 Task: Research Airbnb properties in Cacak, Serbia from 10th December, 2023 to 15th December, 2023 for 7 adults.4 bedrooms having 7 beds and 4 bathrooms. Property type can be house. Amenities needed are: wifi, TV, free parkinig on premises, gym, breakfast. Booking option can be shelf check-in. Look for 3 properties as per requirement.
Action: Mouse moved to (421, 96)
Screenshot: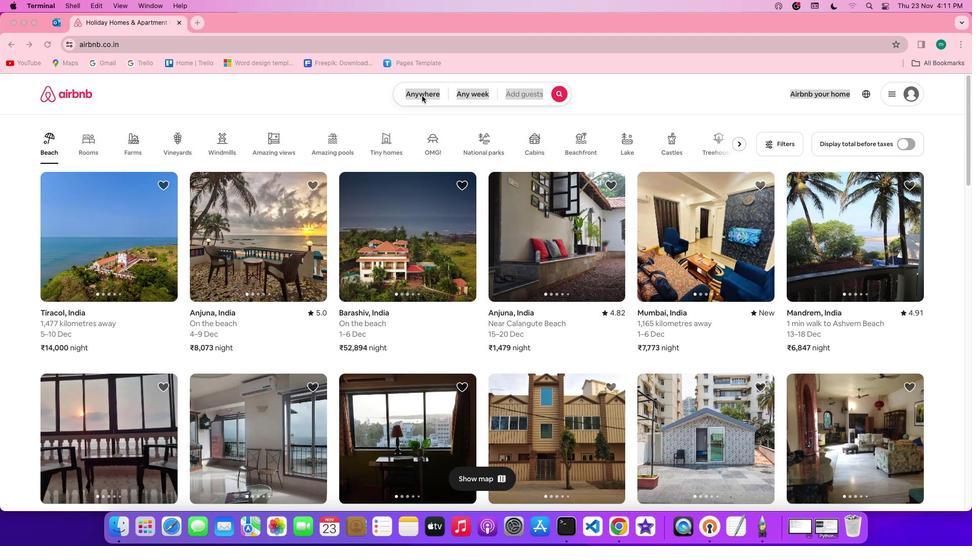 
Action: Mouse pressed left at (421, 96)
Screenshot: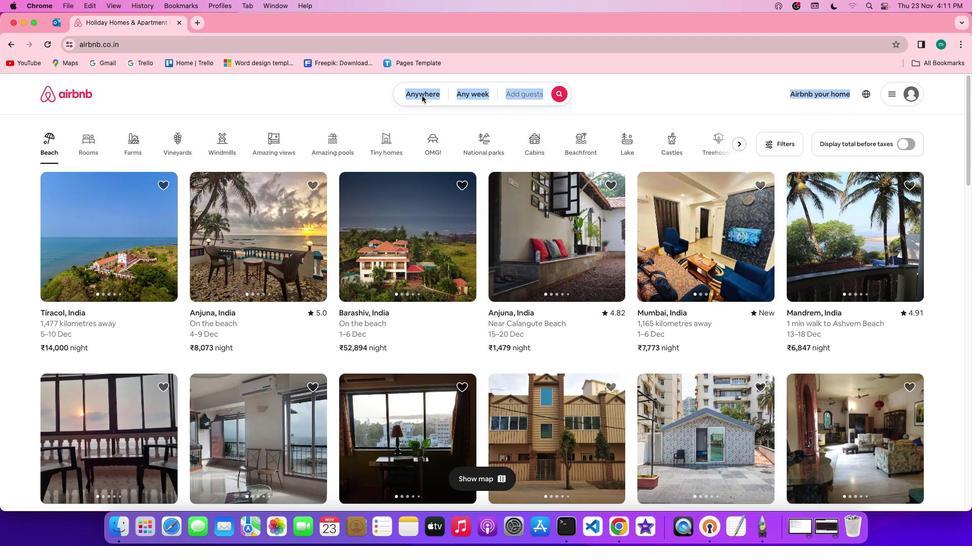 
Action: Mouse pressed left at (421, 96)
Screenshot: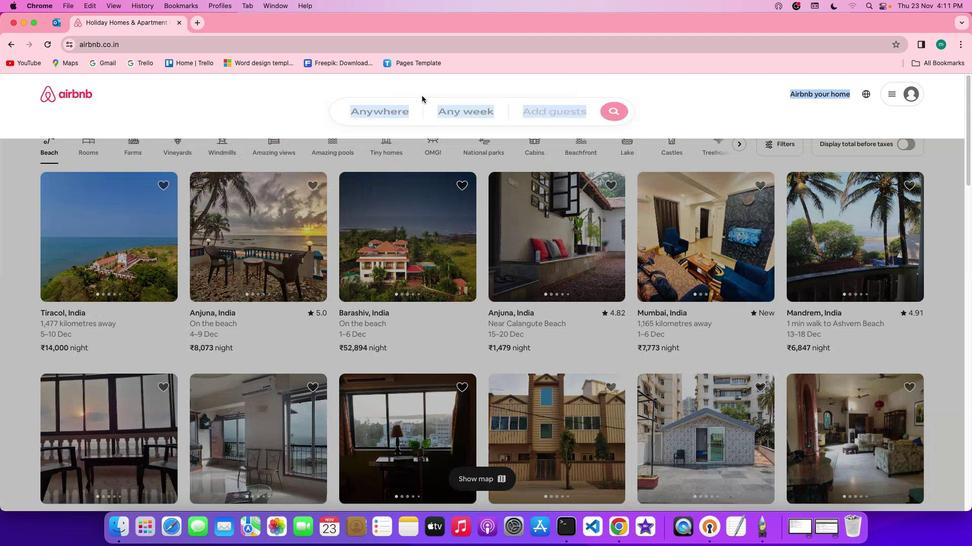 
Action: Mouse moved to (357, 136)
Screenshot: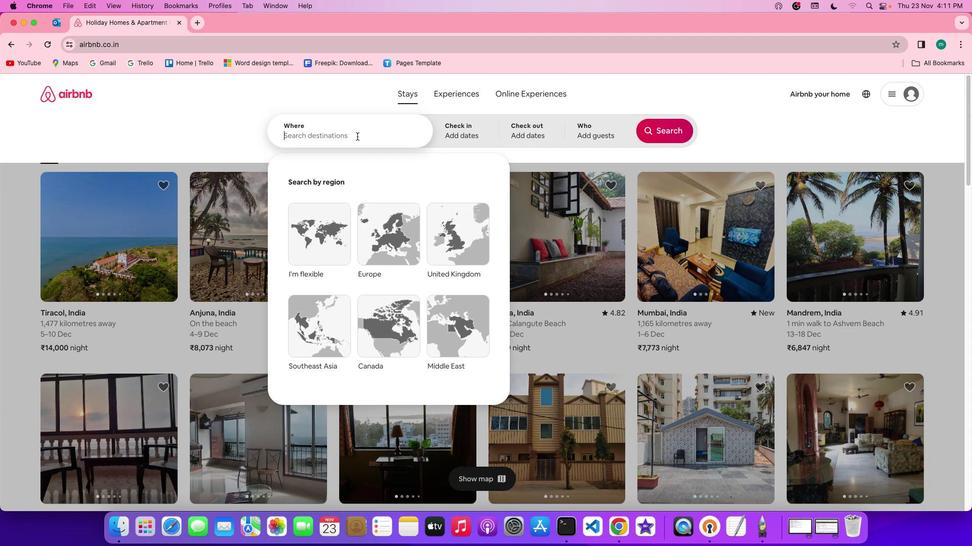 
Action: Mouse pressed left at (357, 136)
Screenshot: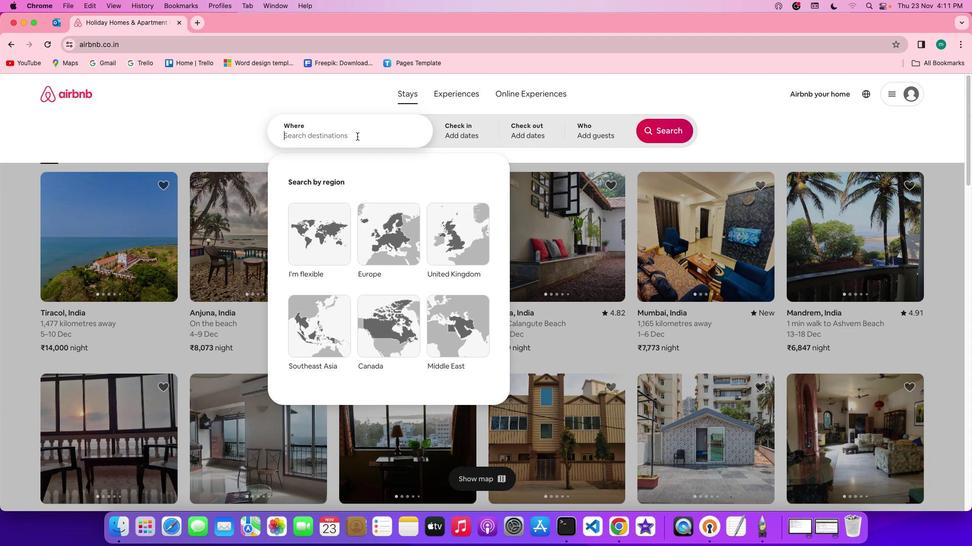 
Action: Key pressed Key.shift'C''a''c''a''k'','Key.spaceKey.shift'S''e''r''b''i''a'
Screenshot: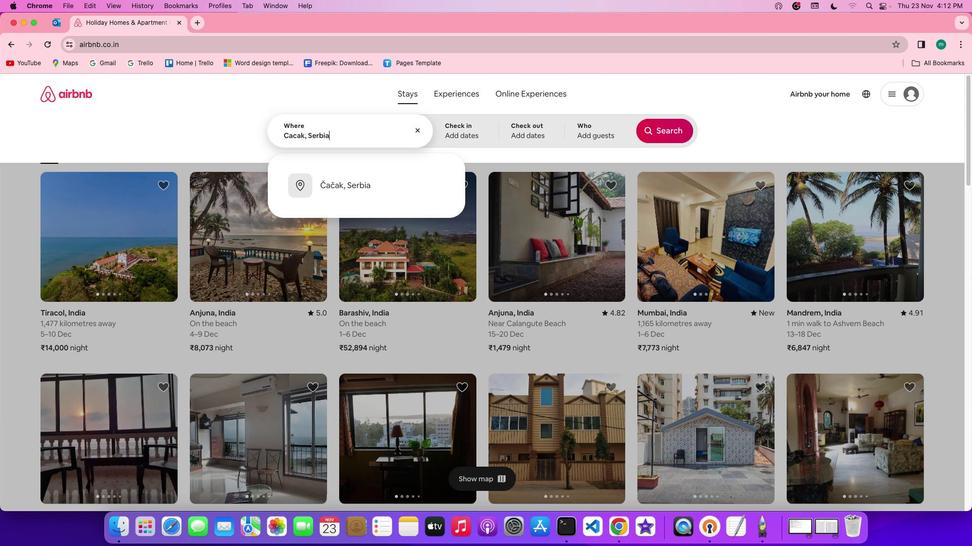 
Action: Mouse moved to (451, 125)
Screenshot: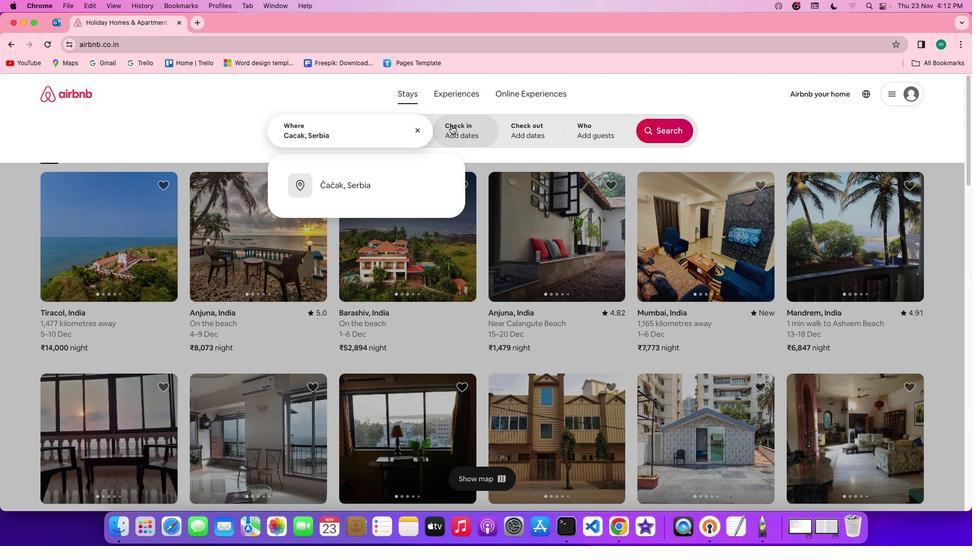 
Action: Mouse pressed left at (451, 125)
Screenshot: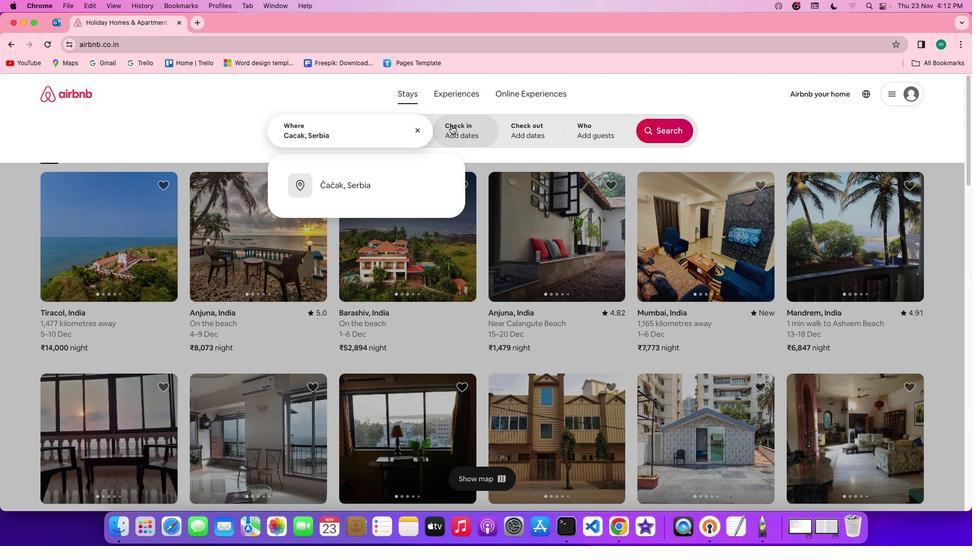 
Action: Mouse moved to (510, 305)
Screenshot: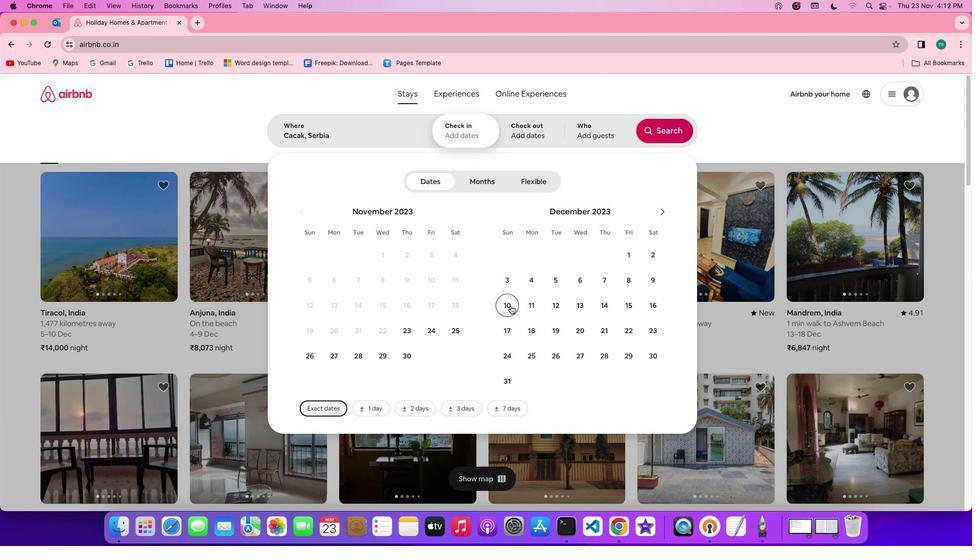 
Action: Mouse pressed left at (510, 305)
Screenshot: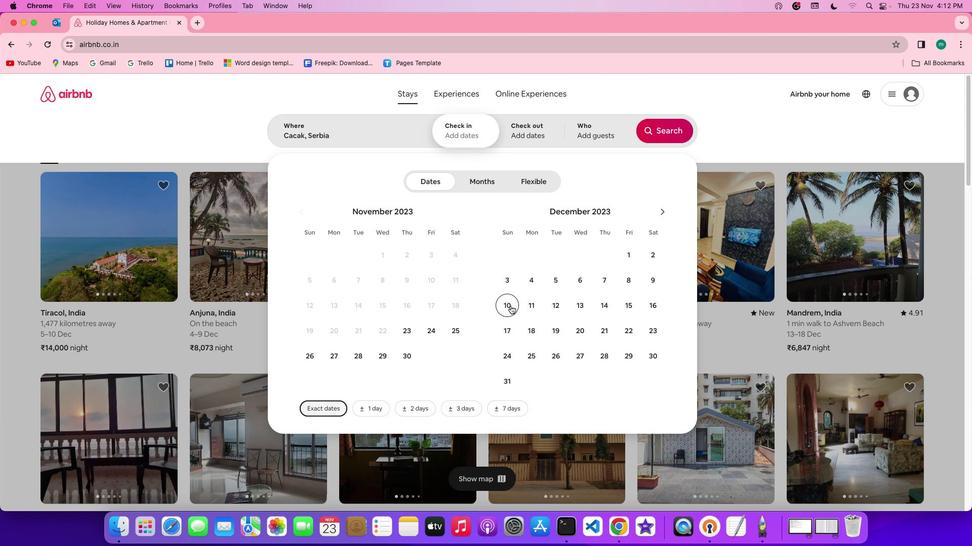 
Action: Mouse moved to (631, 303)
Screenshot: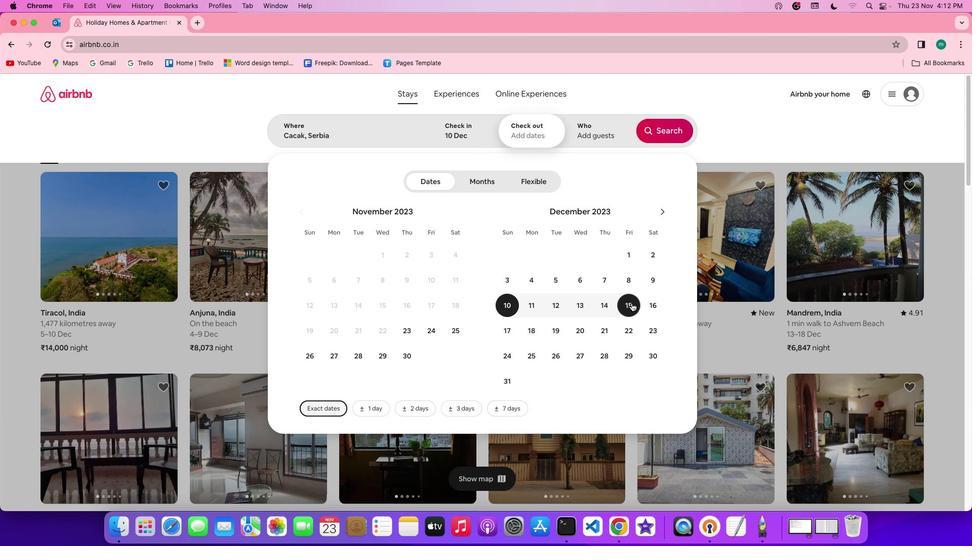 
Action: Mouse pressed left at (631, 303)
Screenshot: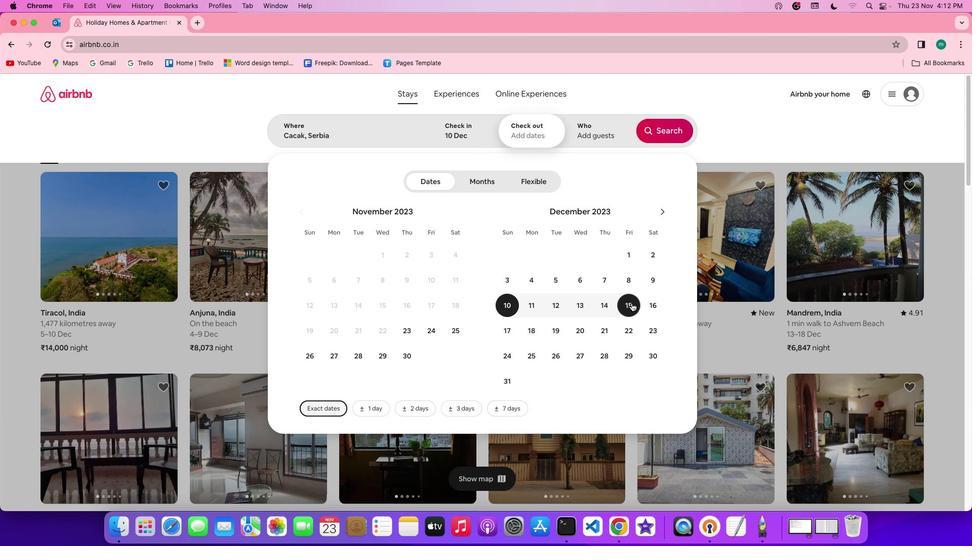 
Action: Mouse moved to (597, 126)
Screenshot: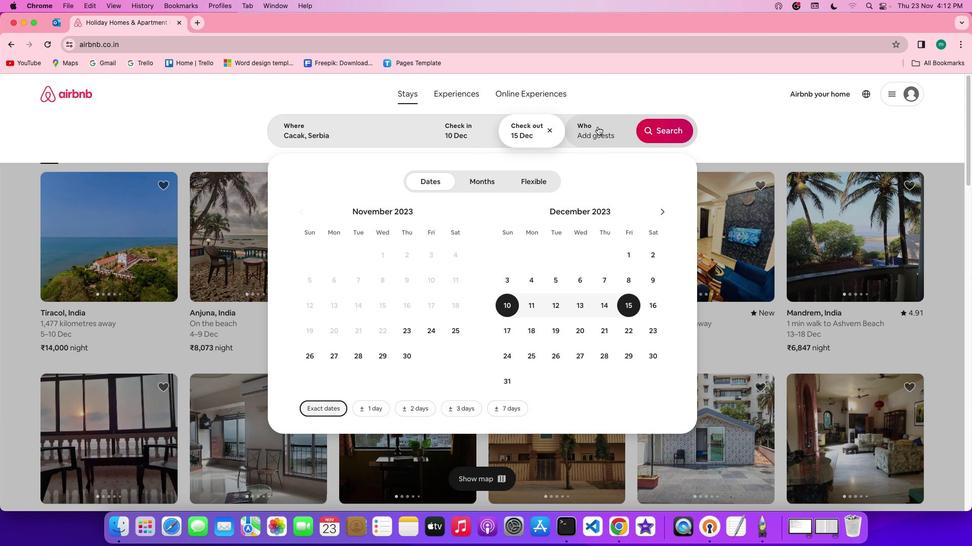 
Action: Mouse pressed left at (597, 126)
Screenshot: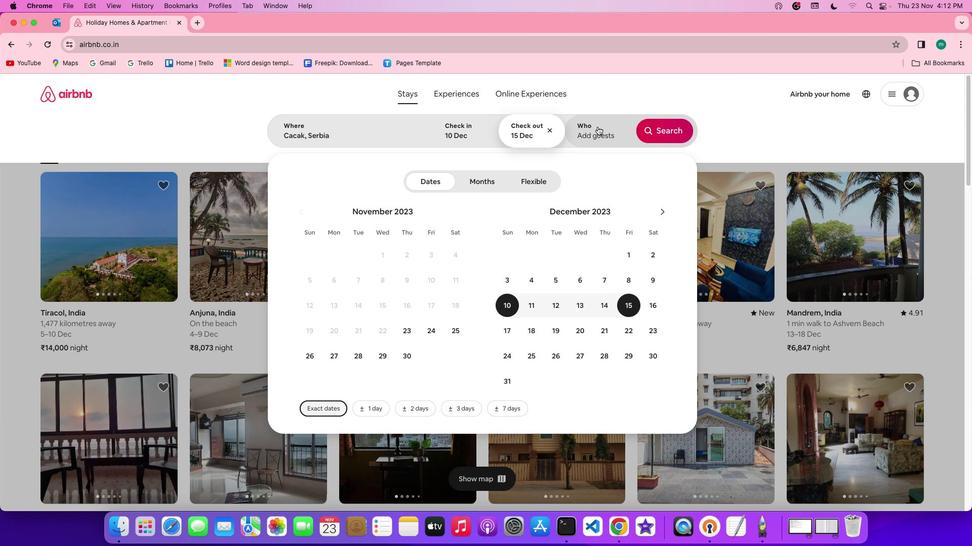 
Action: Mouse moved to (668, 186)
Screenshot: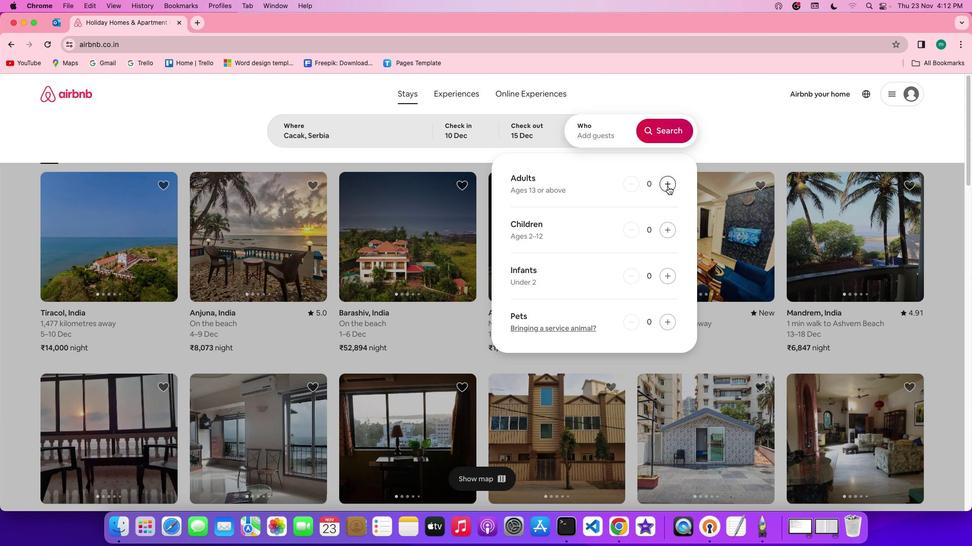 
Action: Mouse pressed left at (668, 186)
Screenshot: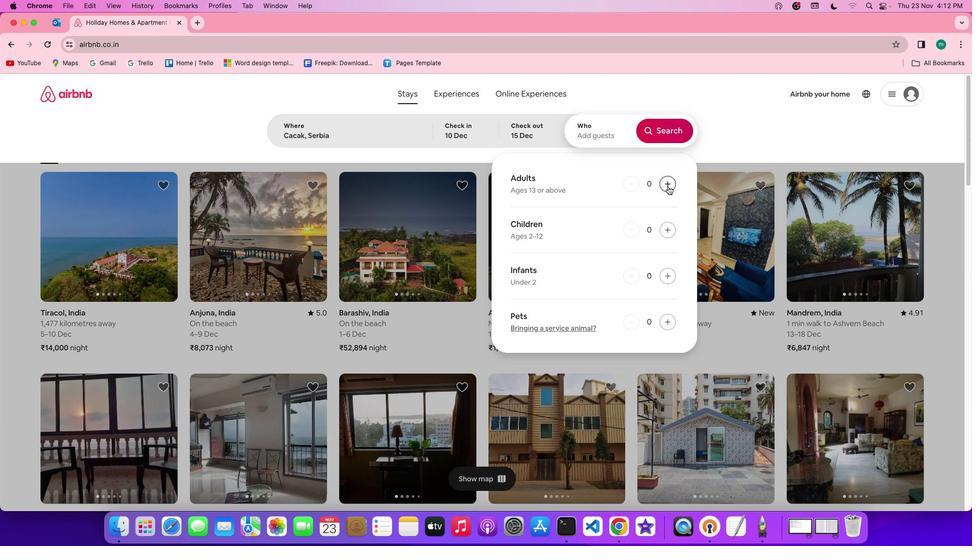 
Action: Mouse pressed left at (668, 186)
Screenshot: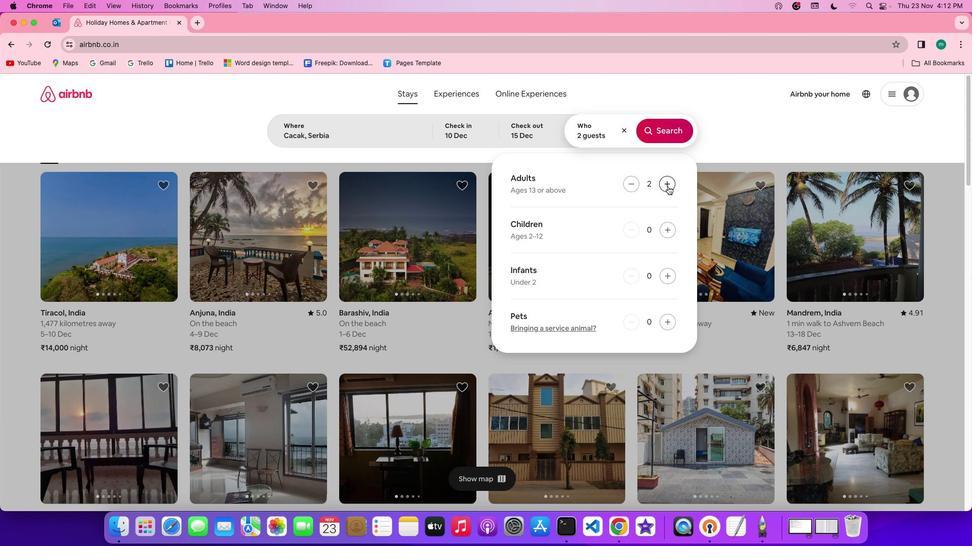 
Action: Mouse pressed left at (668, 186)
Screenshot: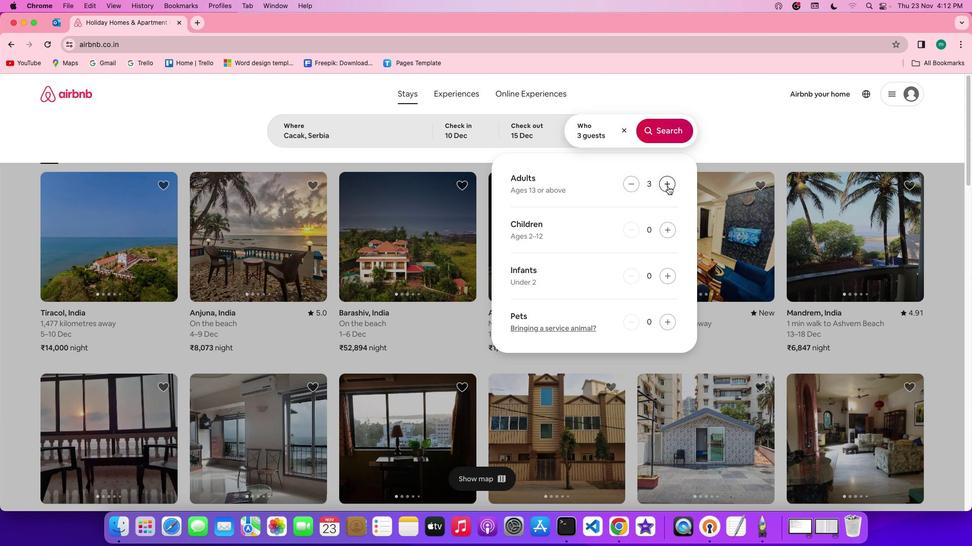 
Action: Mouse pressed left at (668, 186)
Screenshot: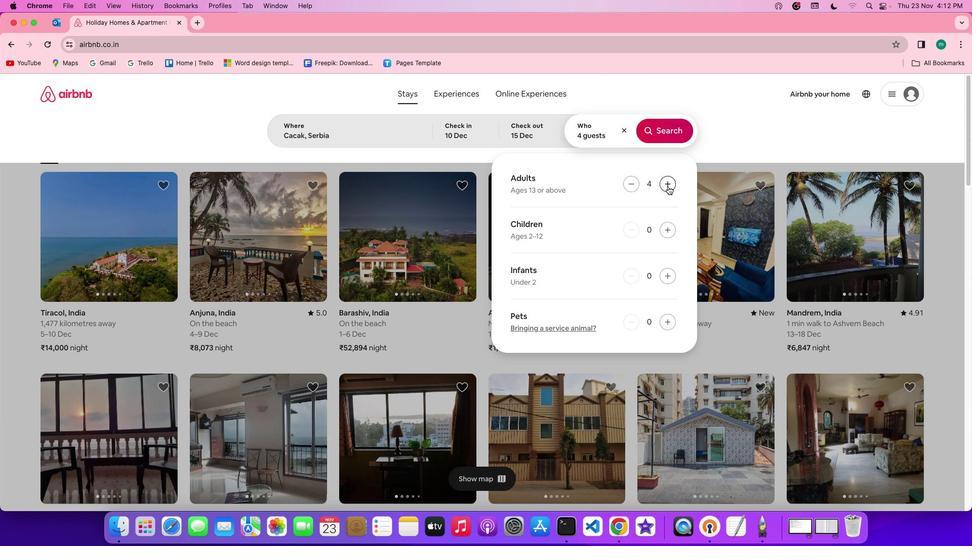 
Action: Mouse pressed left at (668, 186)
Screenshot: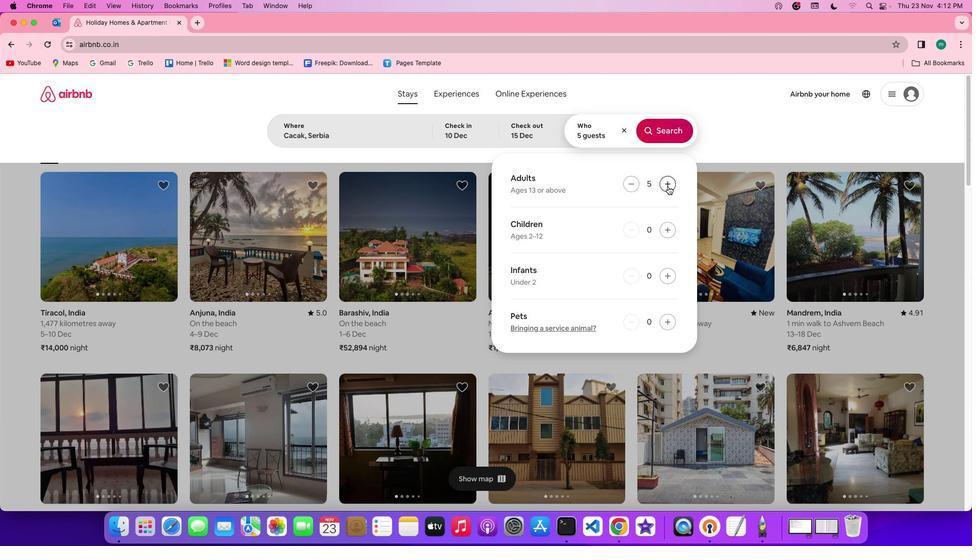 
Action: Mouse pressed left at (668, 186)
Screenshot: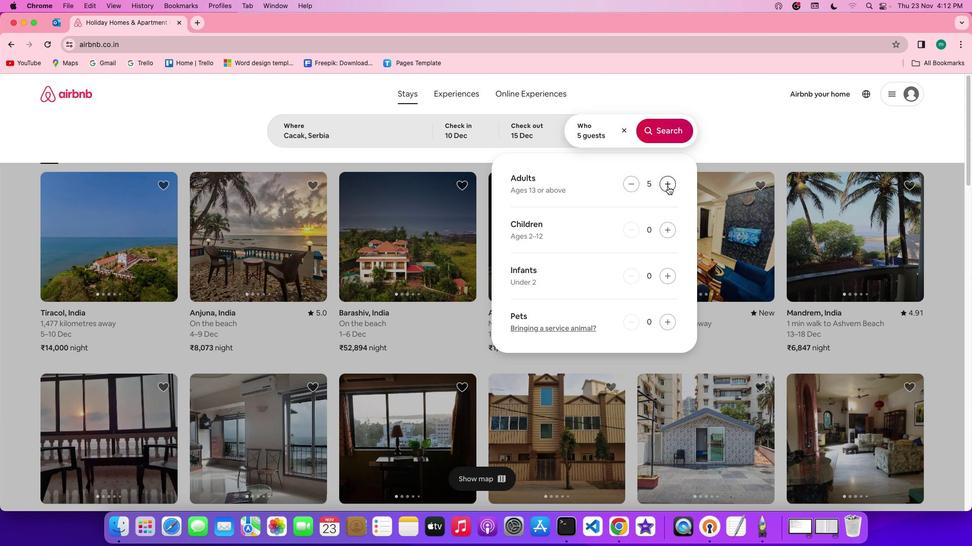 
Action: Mouse pressed left at (668, 186)
Screenshot: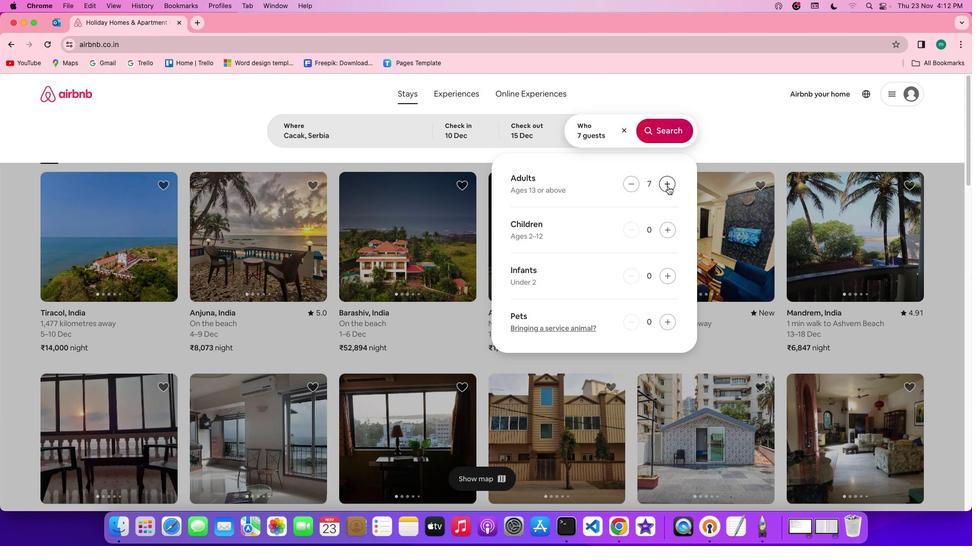 
Action: Mouse pressed left at (668, 186)
Screenshot: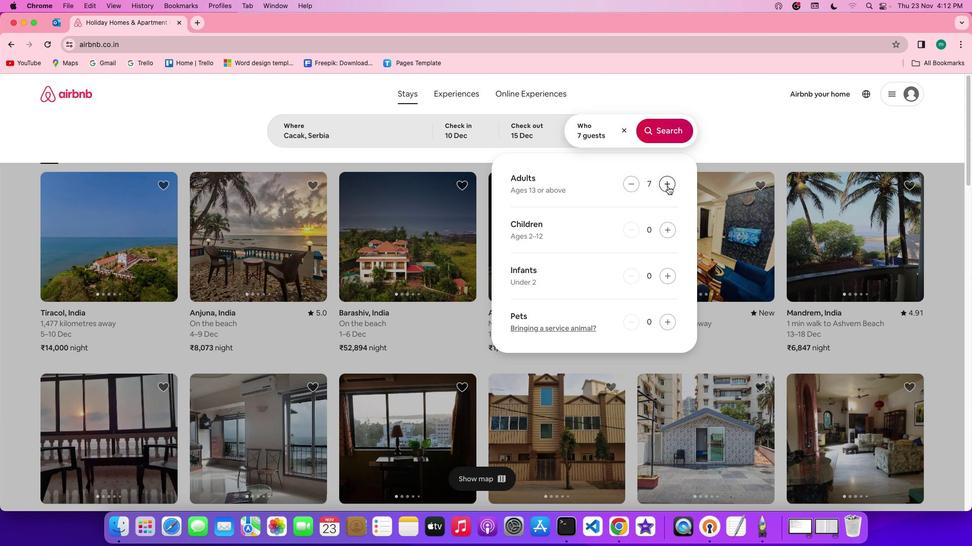 
Action: Mouse moved to (626, 184)
Screenshot: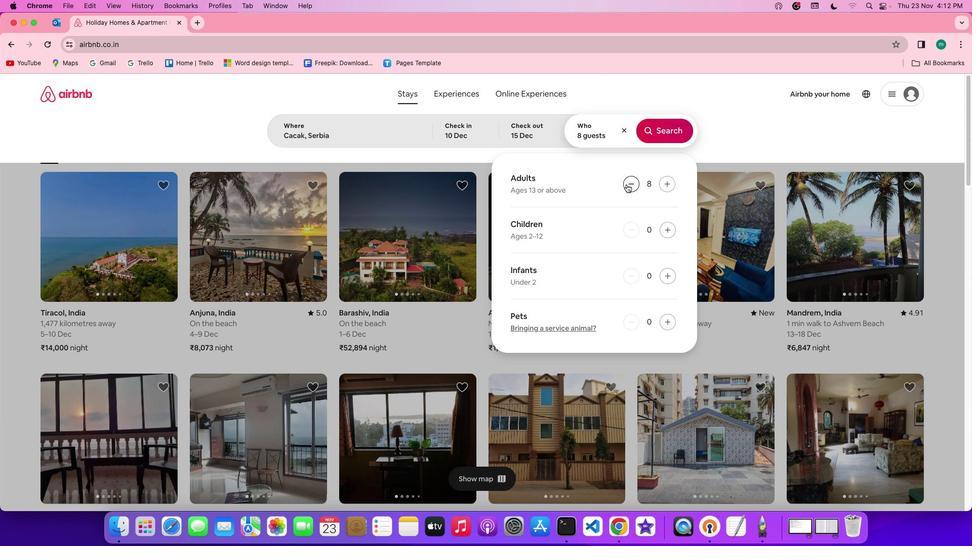 
Action: Mouse pressed left at (626, 184)
Screenshot: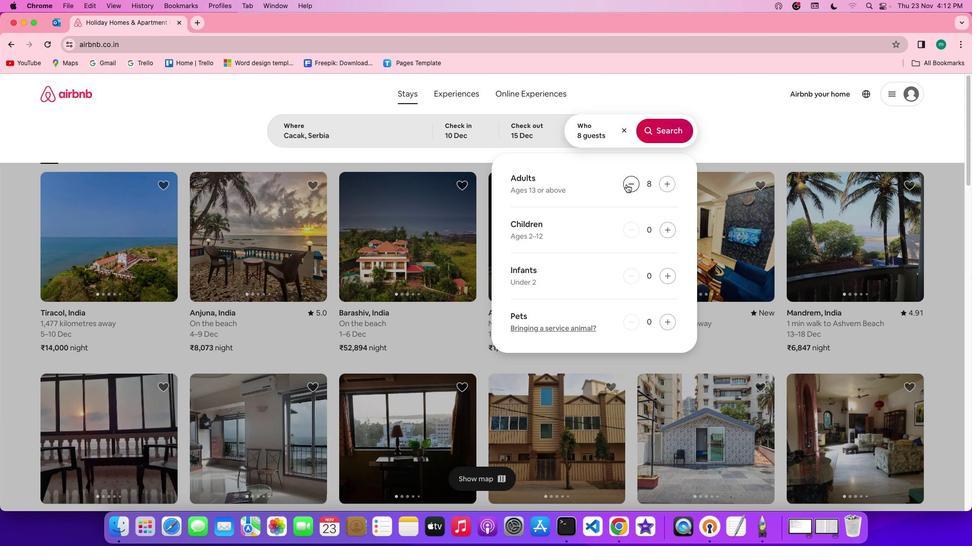 
Action: Mouse moved to (655, 135)
Screenshot: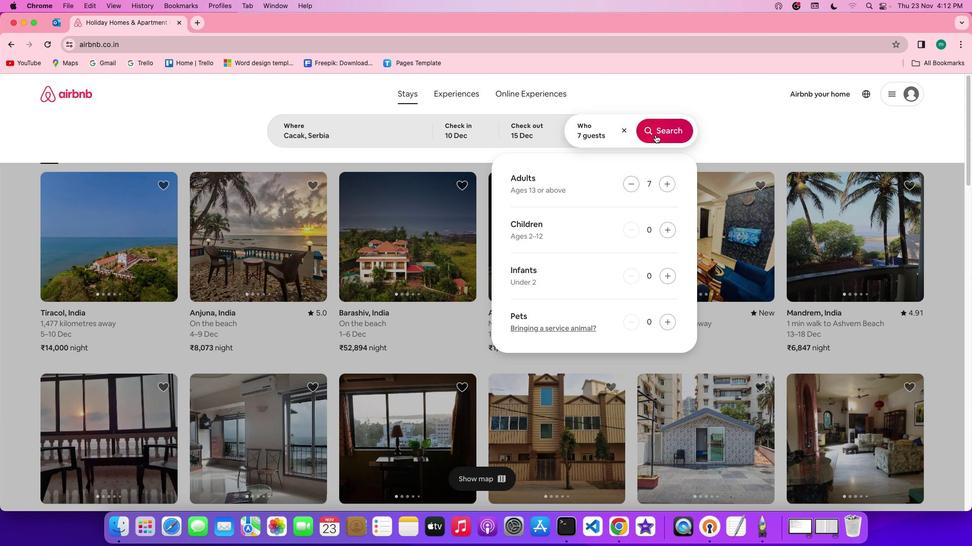 
Action: Mouse pressed left at (655, 135)
Screenshot: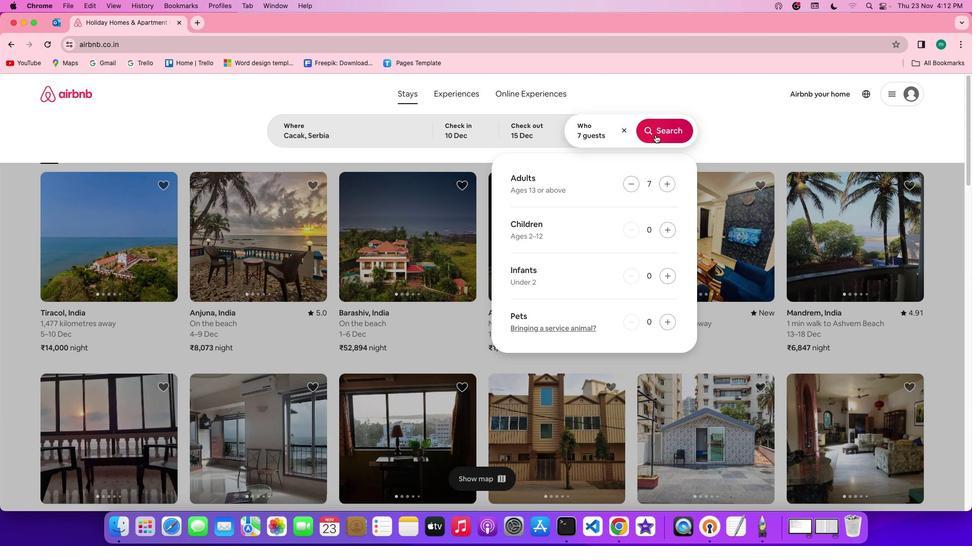 
Action: Mouse moved to (793, 139)
Screenshot: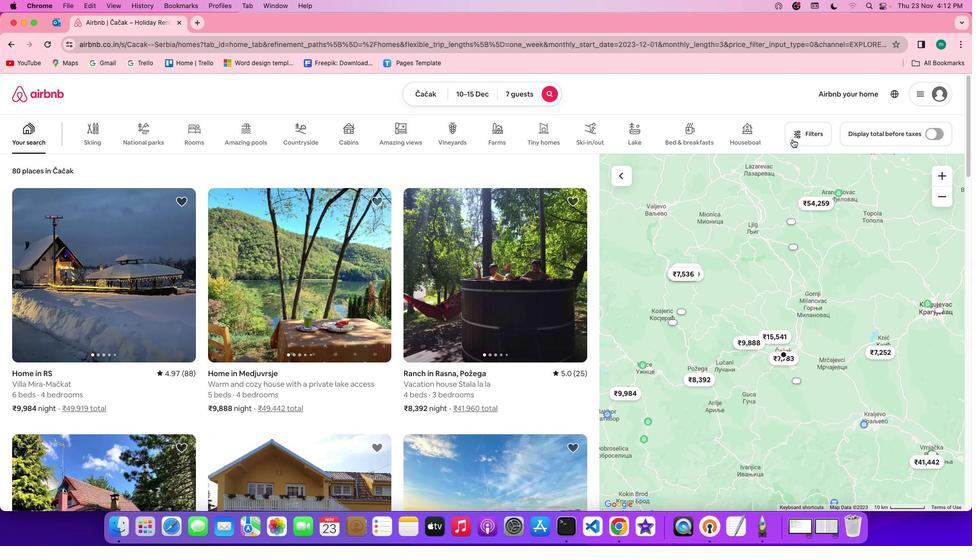 
Action: Mouse pressed left at (793, 139)
Screenshot: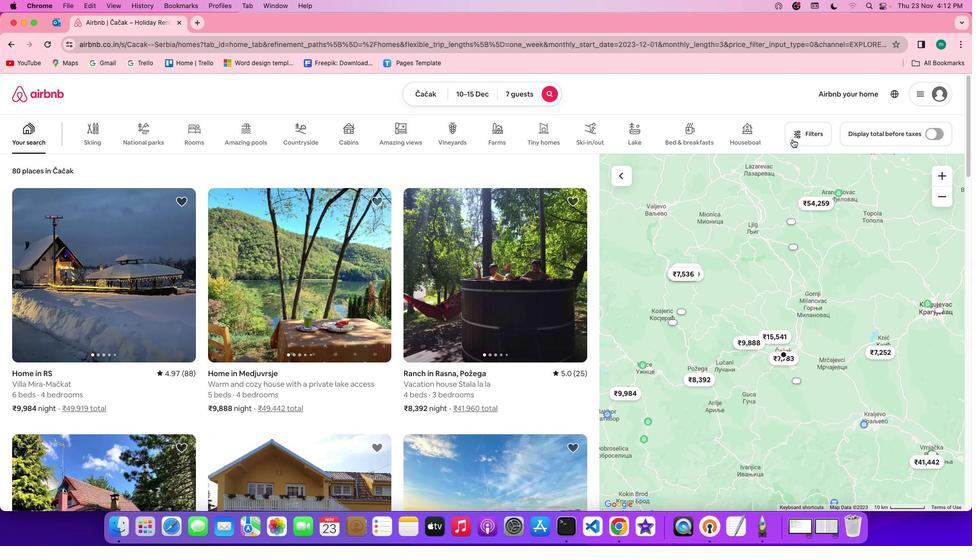 
Action: Mouse moved to (537, 315)
Screenshot: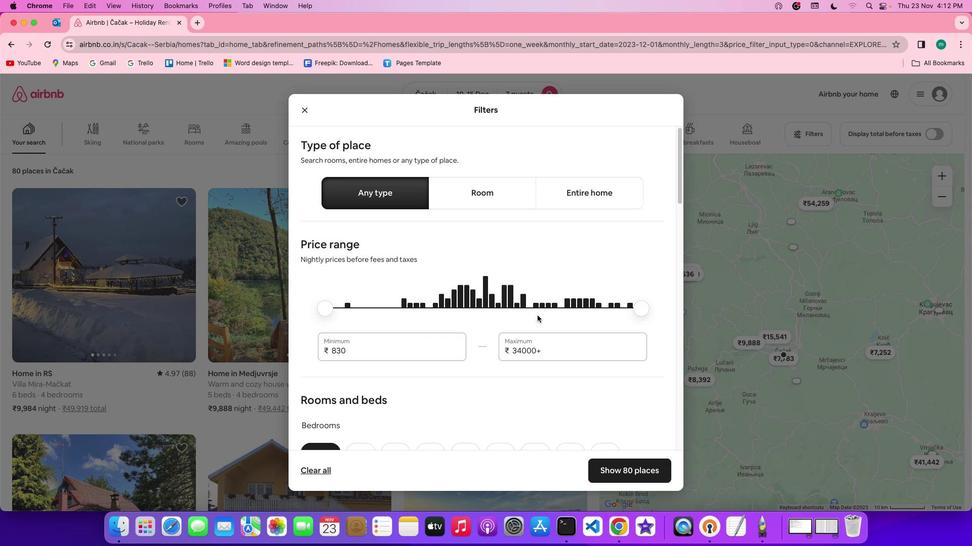 
Action: Mouse scrolled (537, 315) with delta (0, 0)
Screenshot: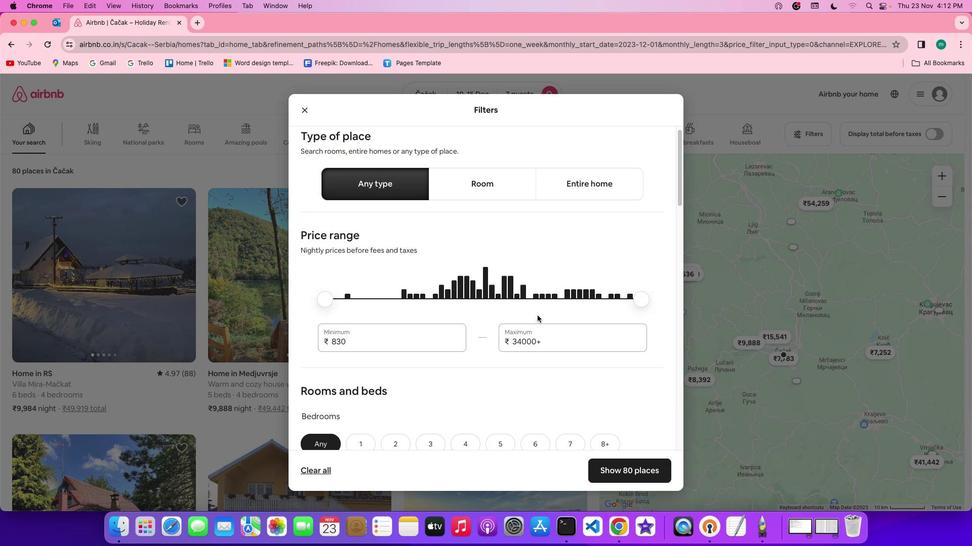 
Action: Mouse scrolled (537, 315) with delta (0, 0)
Screenshot: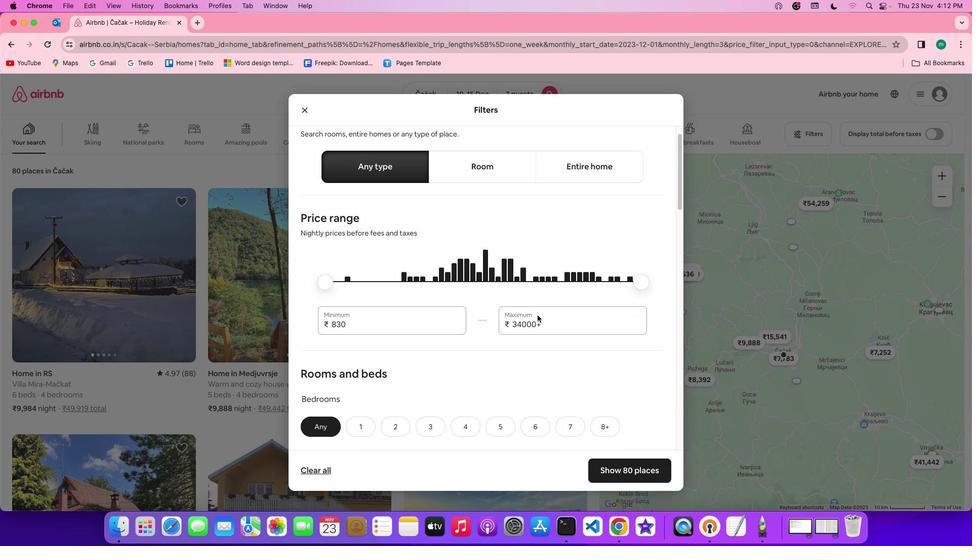 
Action: Mouse scrolled (537, 315) with delta (0, -1)
Screenshot: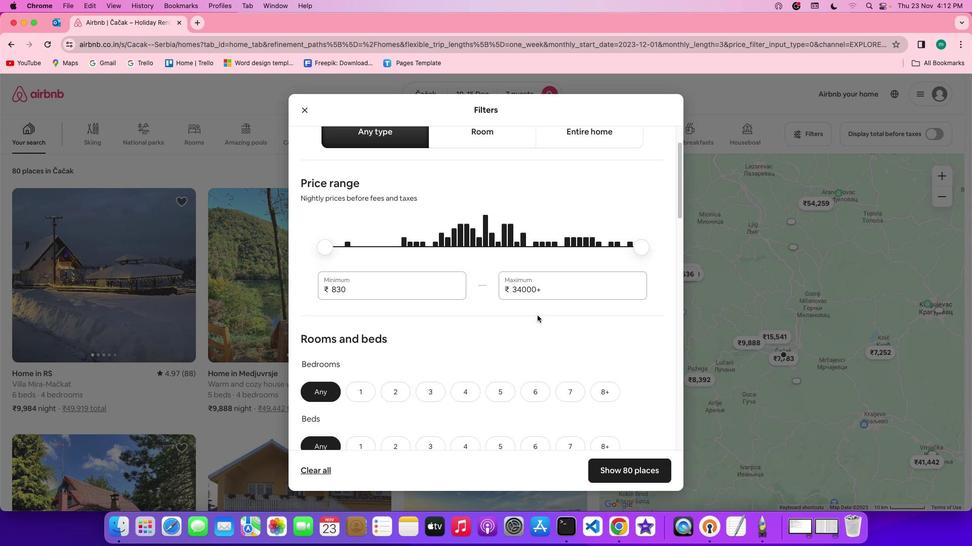 
Action: Mouse scrolled (537, 315) with delta (0, -2)
Screenshot: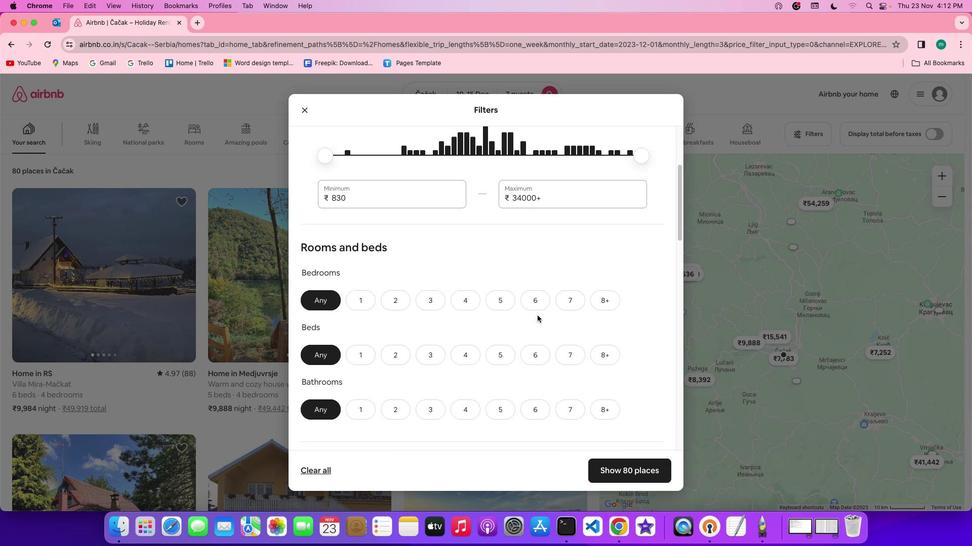 
Action: Mouse moved to (465, 279)
Screenshot: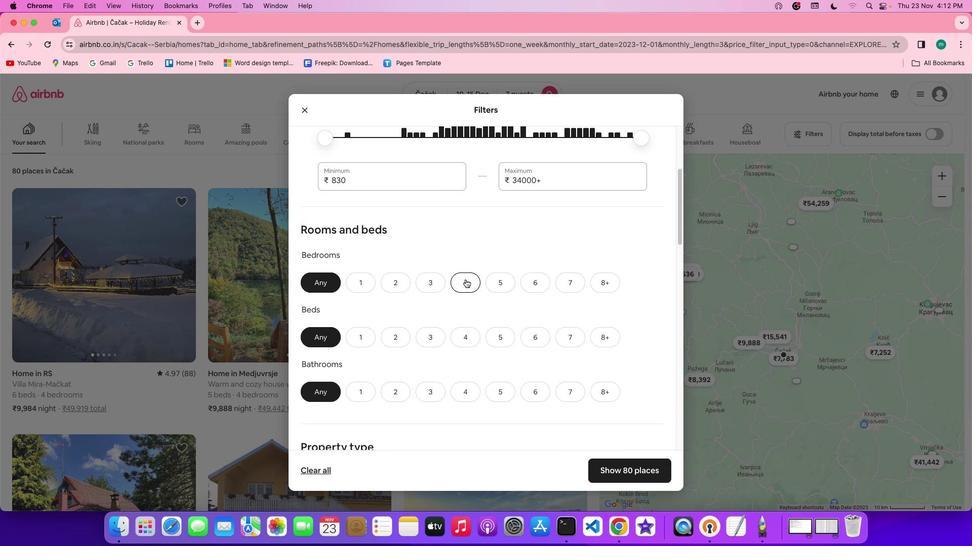 
Action: Mouse pressed left at (465, 279)
Screenshot: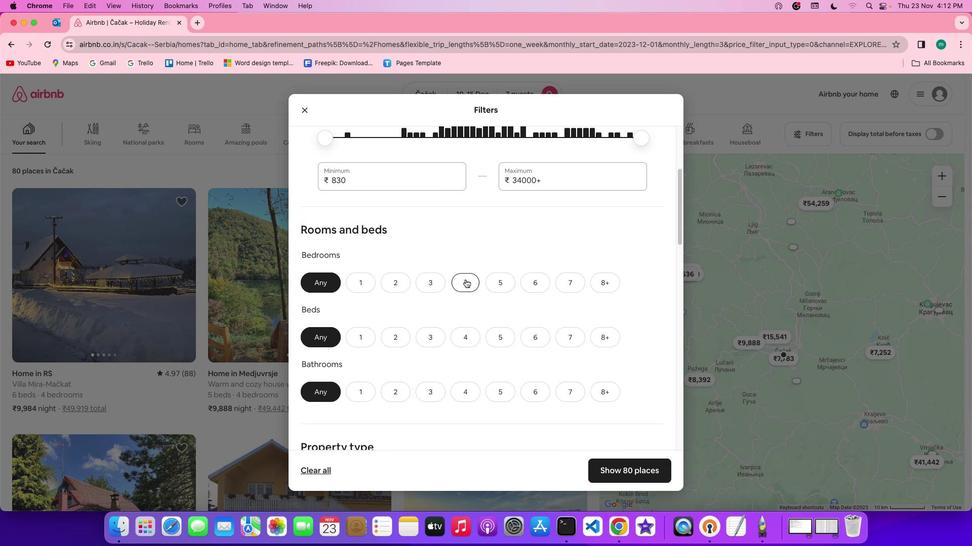 
Action: Mouse moved to (566, 336)
Screenshot: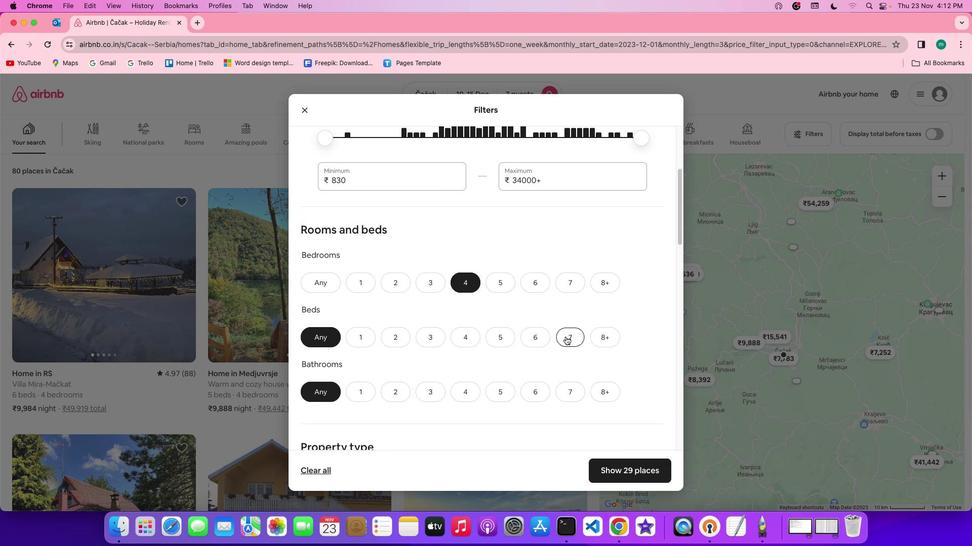 
Action: Mouse pressed left at (566, 336)
Screenshot: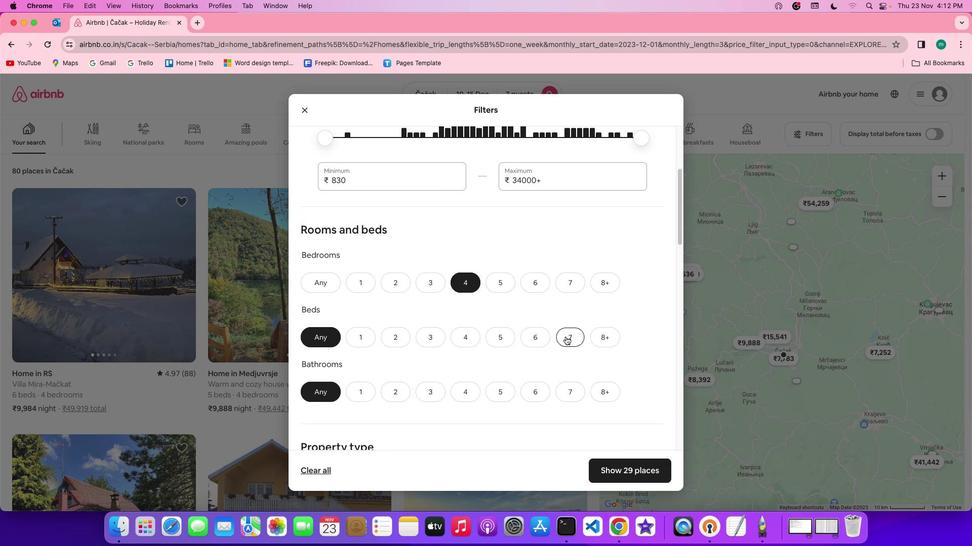 
Action: Mouse moved to (460, 390)
Screenshot: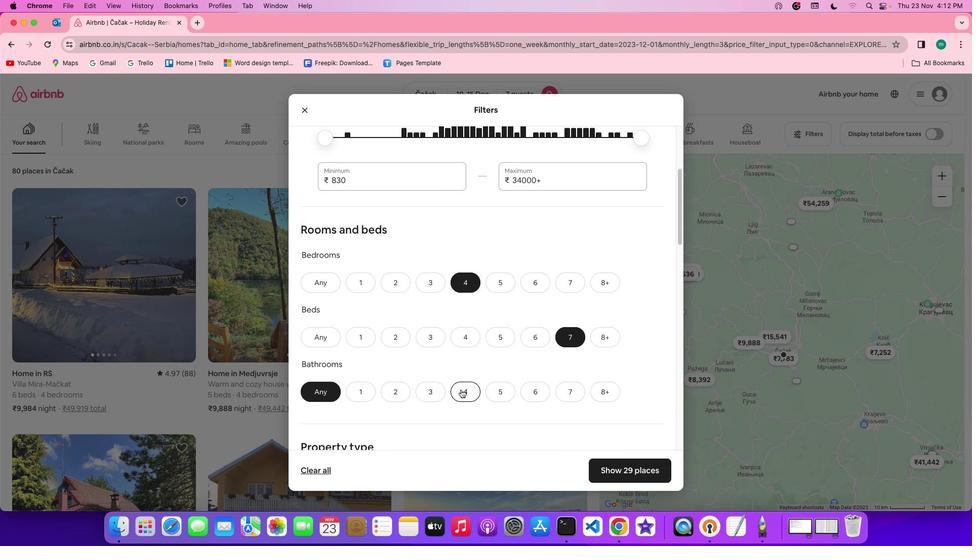 
Action: Mouse pressed left at (460, 390)
Screenshot: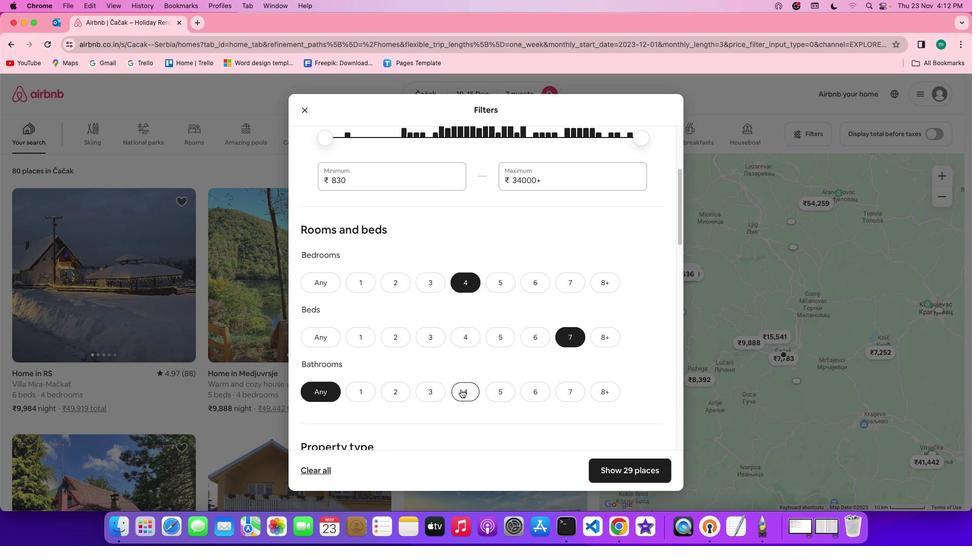 
Action: Mouse moved to (531, 357)
Screenshot: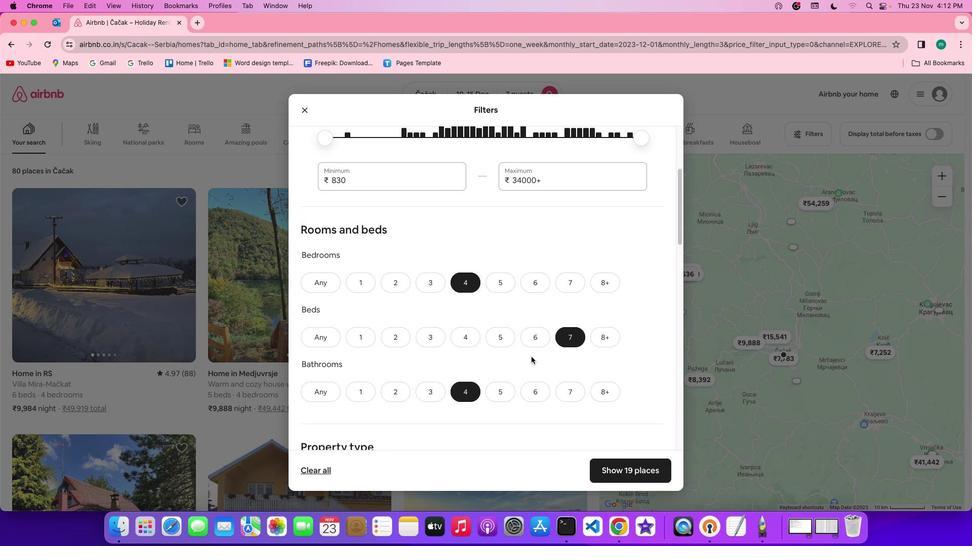 
Action: Mouse scrolled (531, 357) with delta (0, 0)
Screenshot: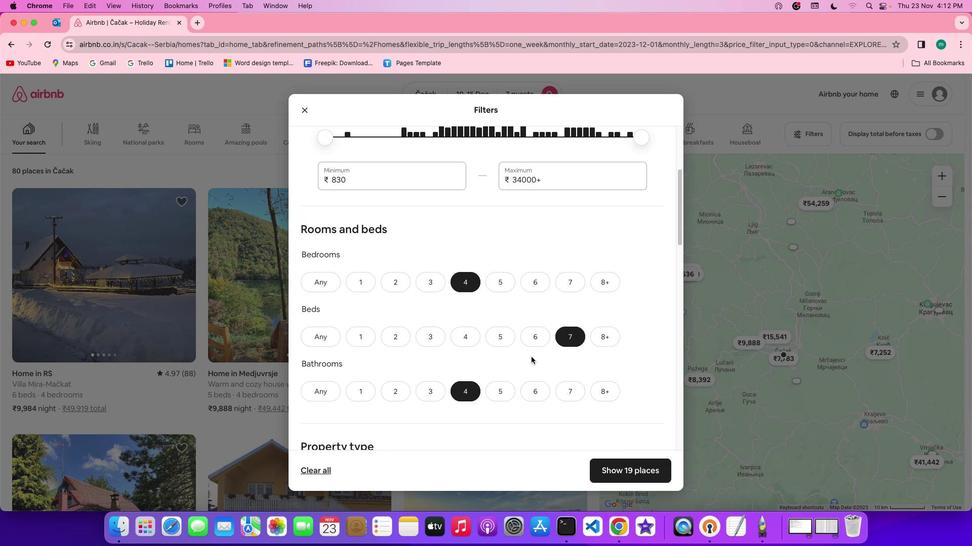 
Action: Mouse scrolled (531, 357) with delta (0, 0)
Screenshot: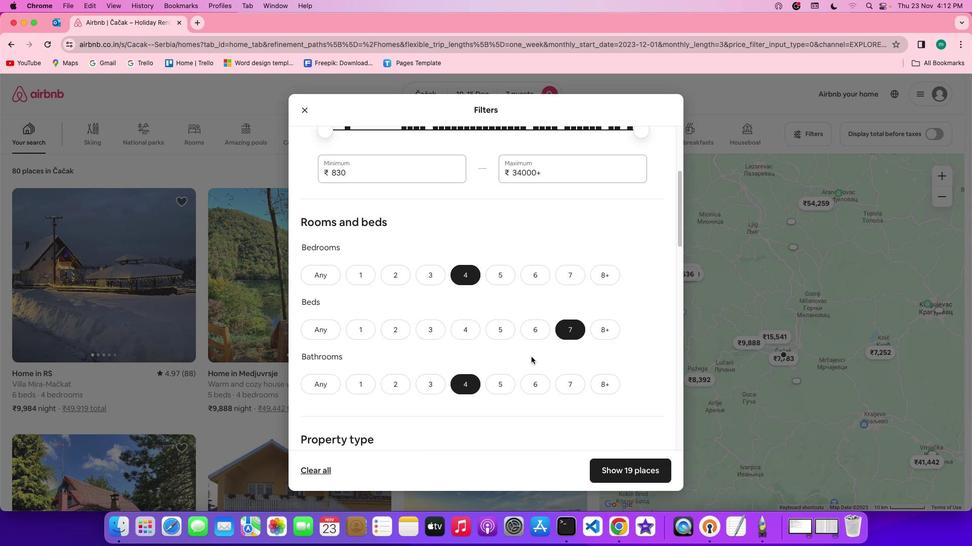 
Action: Mouse scrolled (531, 357) with delta (0, -1)
Screenshot: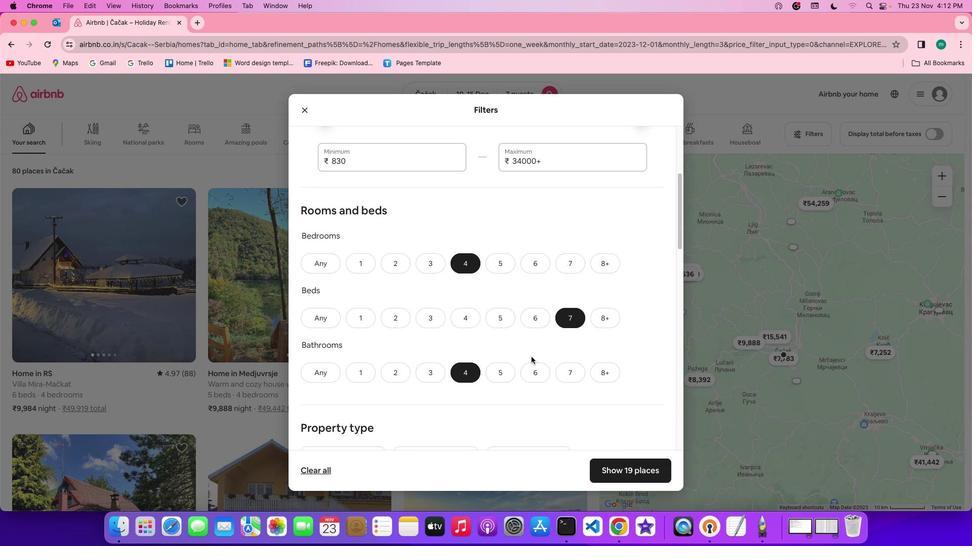 
Action: Mouse scrolled (531, 357) with delta (0, -1)
Screenshot: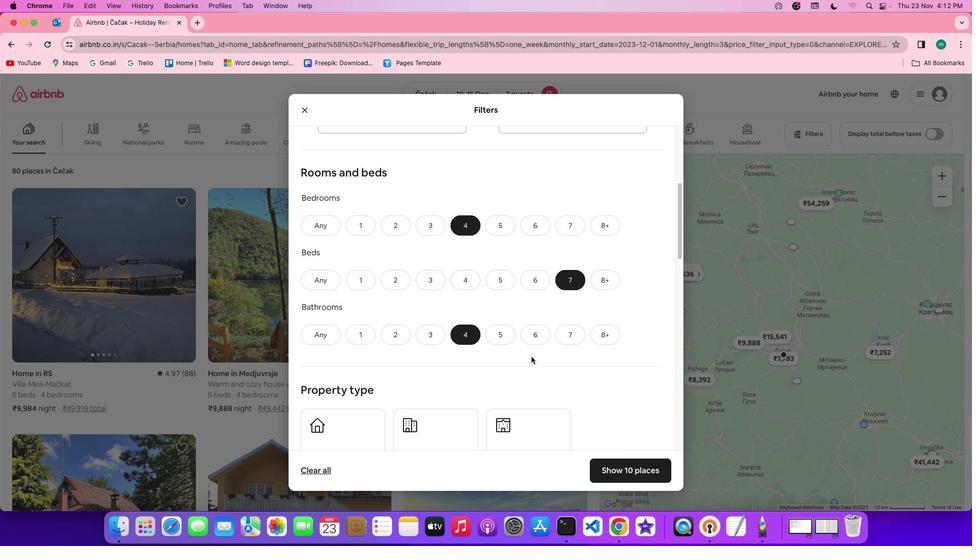 
Action: Mouse scrolled (531, 357) with delta (0, 0)
Screenshot: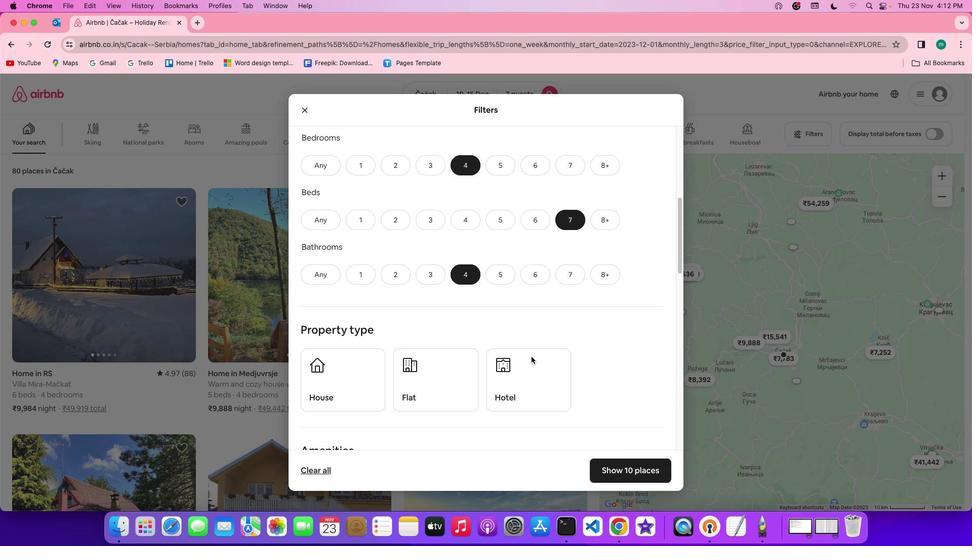 
Action: Mouse scrolled (531, 357) with delta (0, 0)
Screenshot: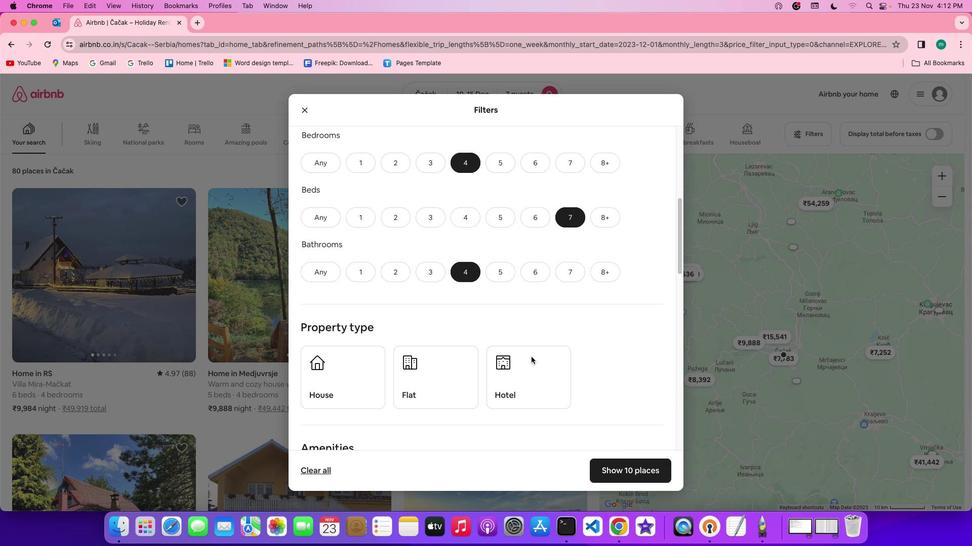 
Action: Mouse scrolled (531, 357) with delta (0, 0)
Screenshot: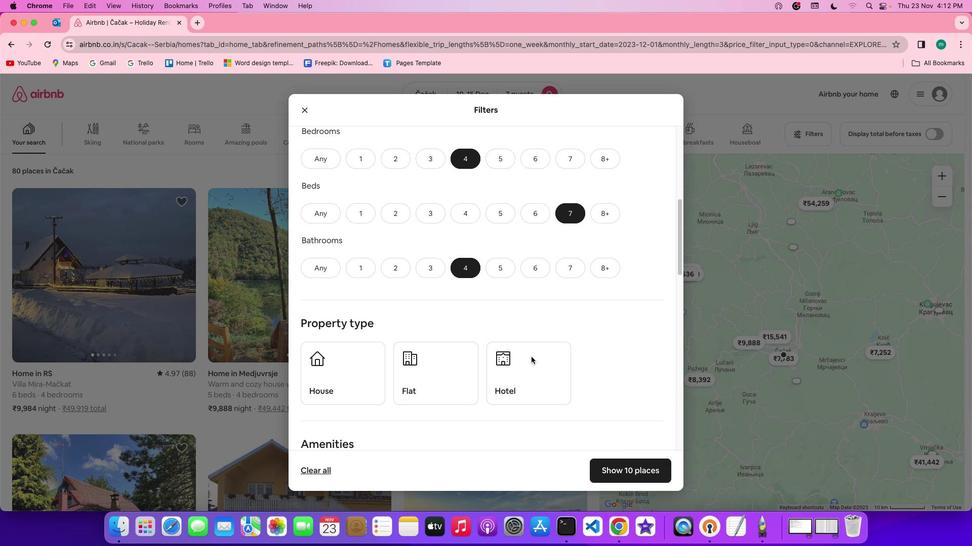 
Action: Mouse scrolled (531, 357) with delta (0, 0)
Screenshot: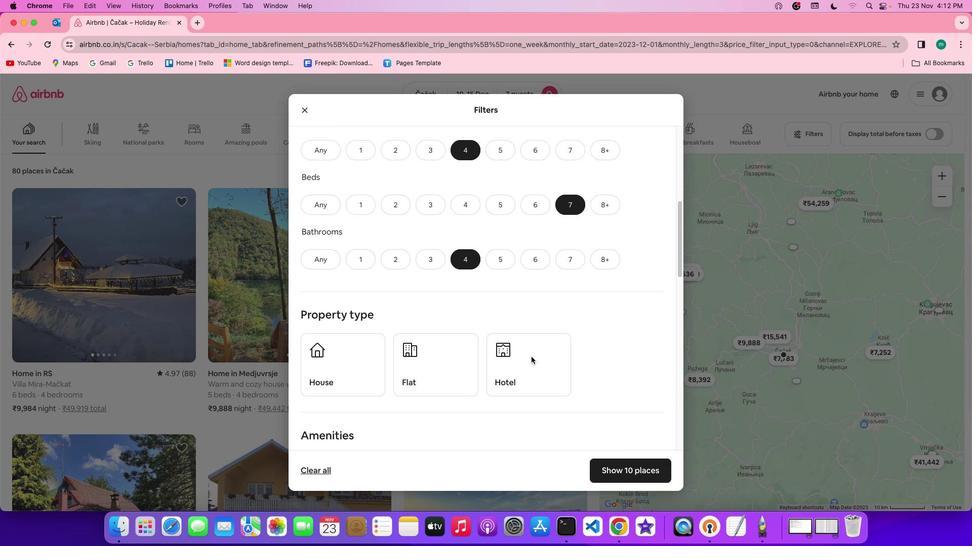 
Action: Mouse scrolled (531, 357) with delta (0, 0)
Screenshot: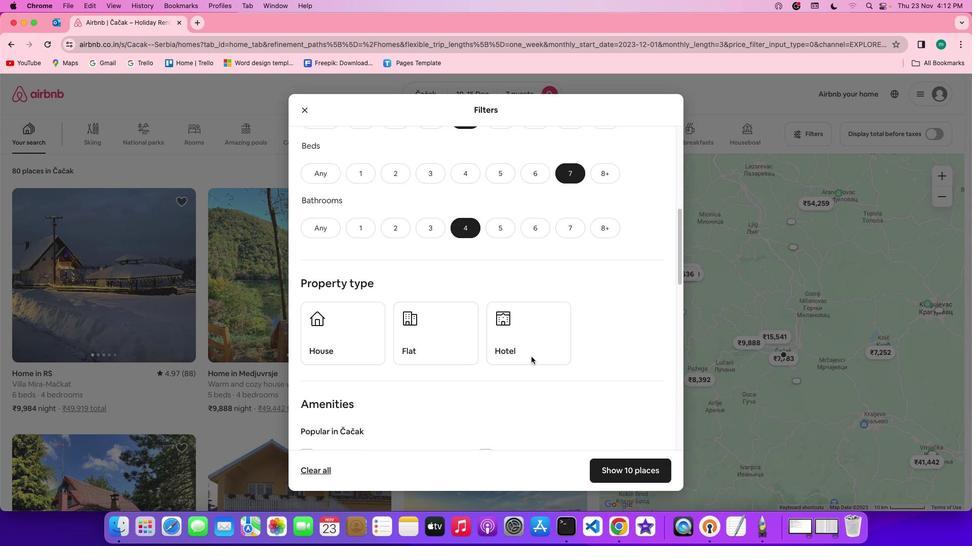 
Action: Mouse moved to (353, 306)
Screenshot: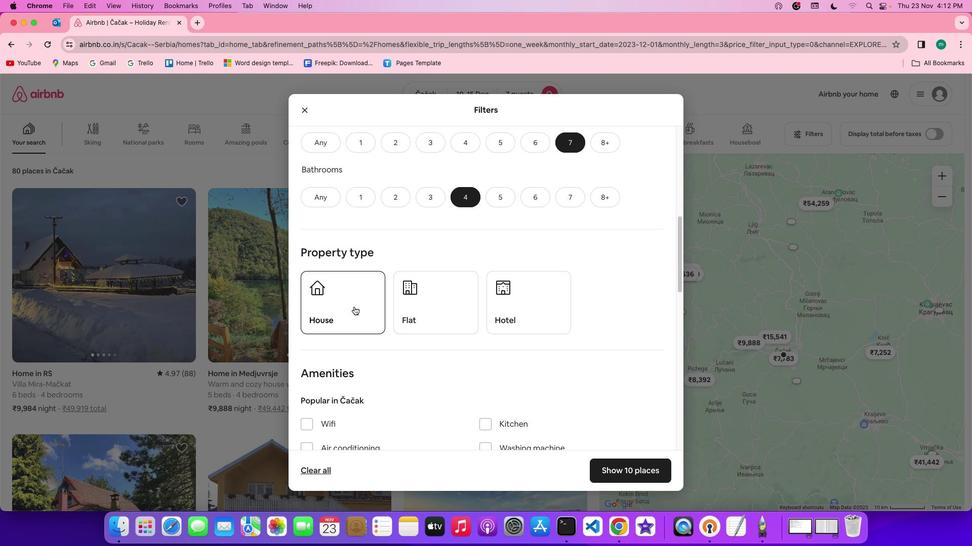
Action: Mouse pressed left at (353, 306)
Screenshot: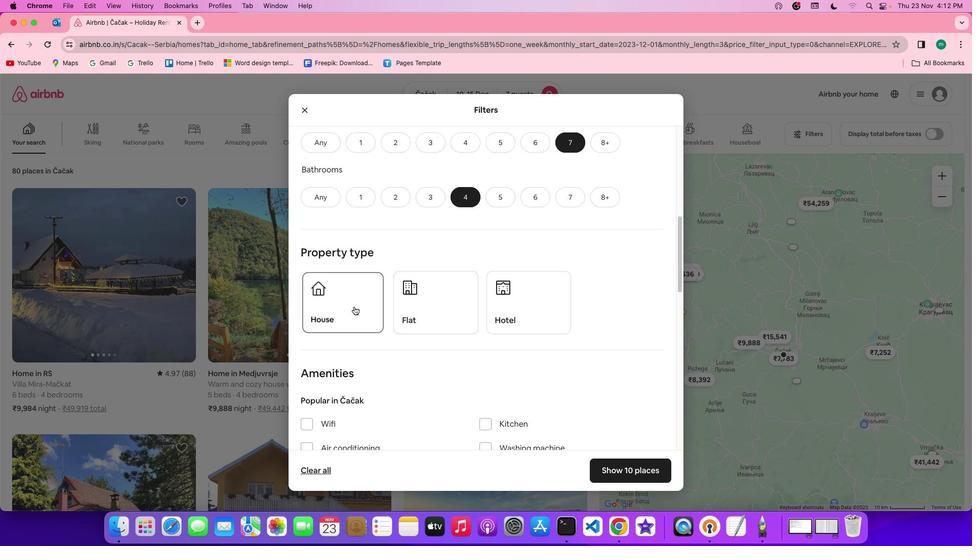 
Action: Mouse moved to (482, 340)
Screenshot: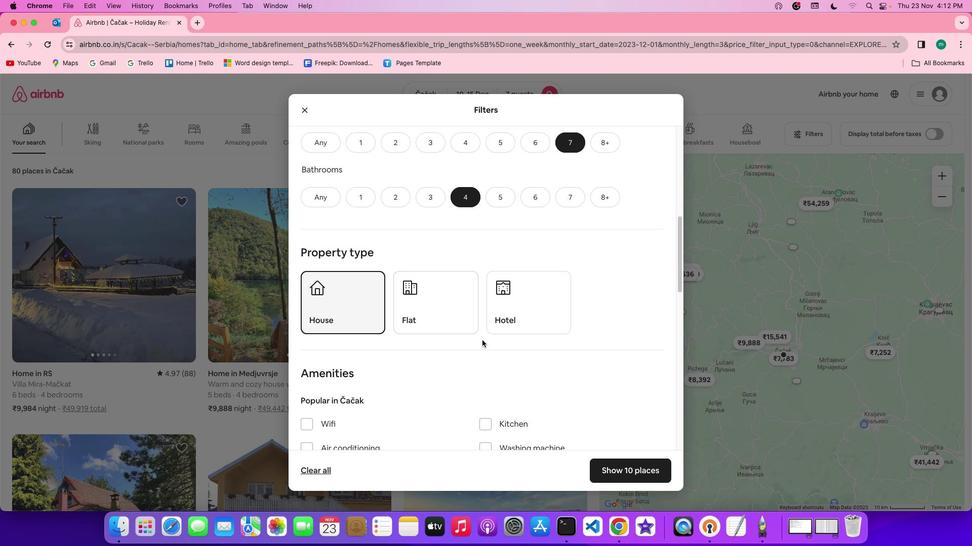 
Action: Mouse scrolled (482, 340) with delta (0, 0)
Screenshot: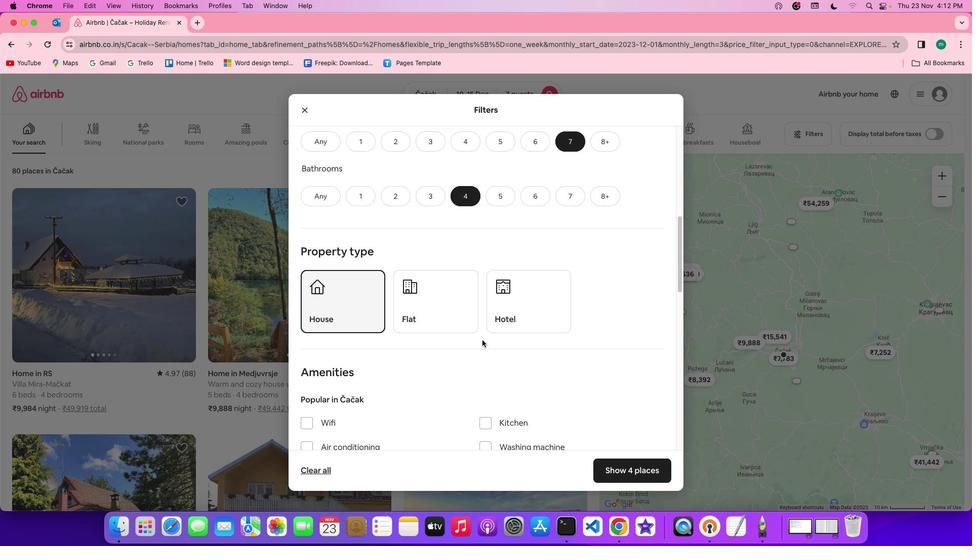 
Action: Mouse scrolled (482, 340) with delta (0, 0)
Screenshot: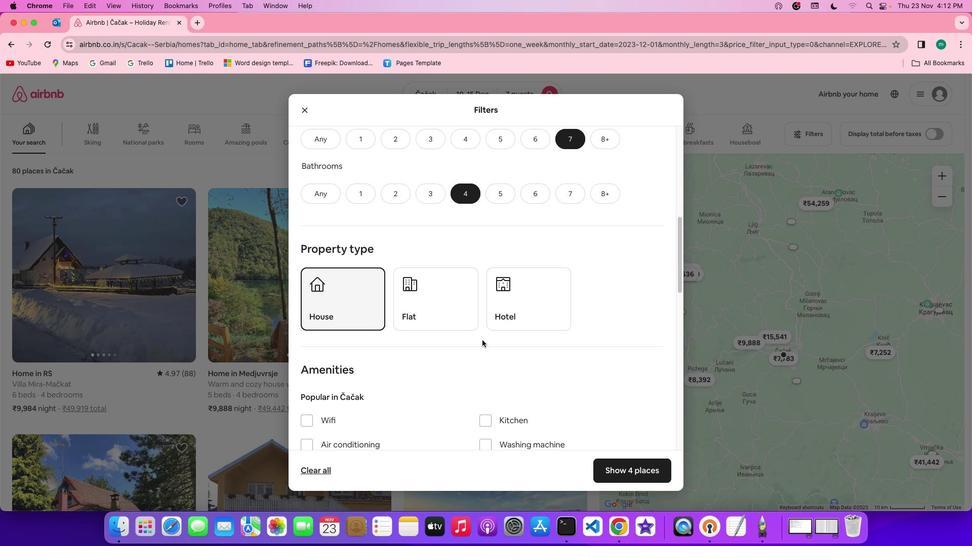
Action: Mouse scrolled (482, 340) with delta (0, 0)
Screenshot: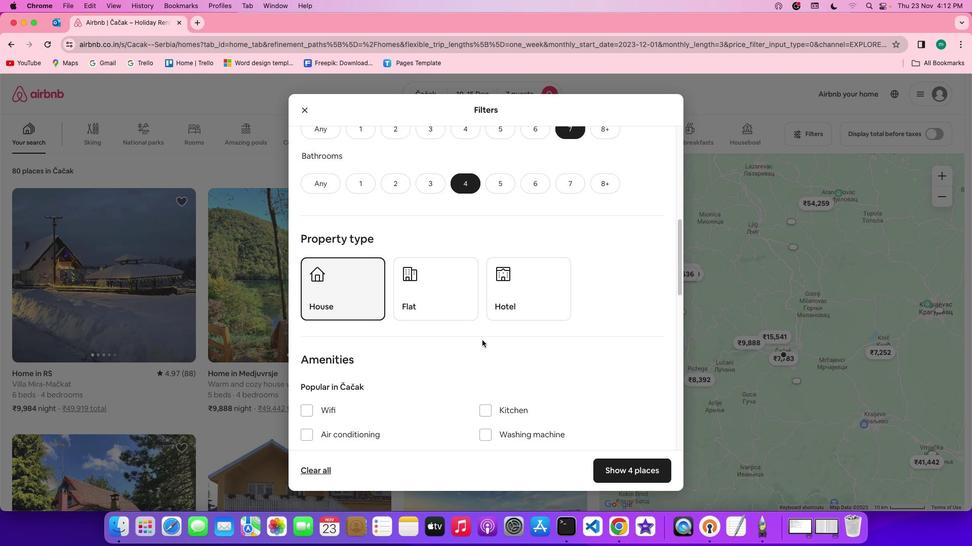 
Action: Mouse scrolled (482, 340) with delta (0, 0)
Screenshot: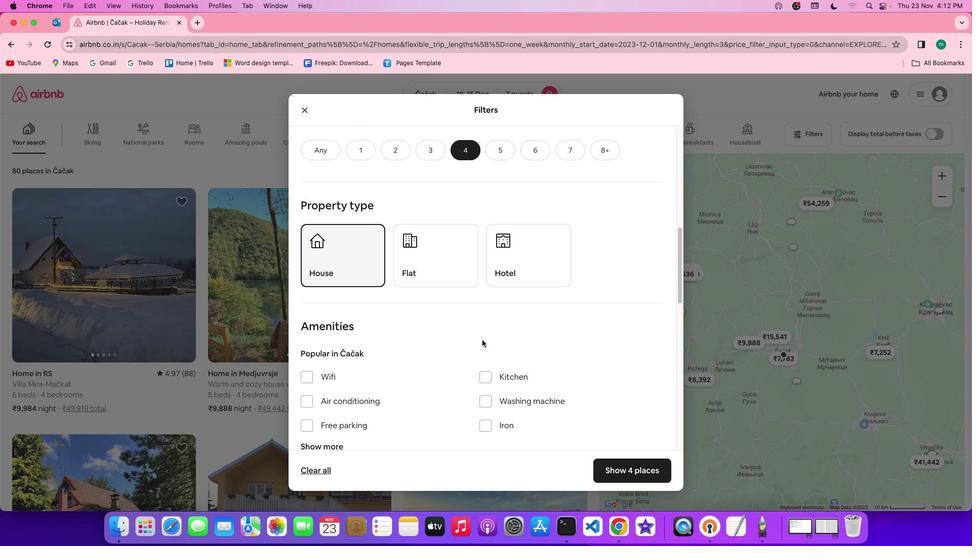 
Action: Mouse scrolled (482, 340) with delta (0, 0)
Screenshot: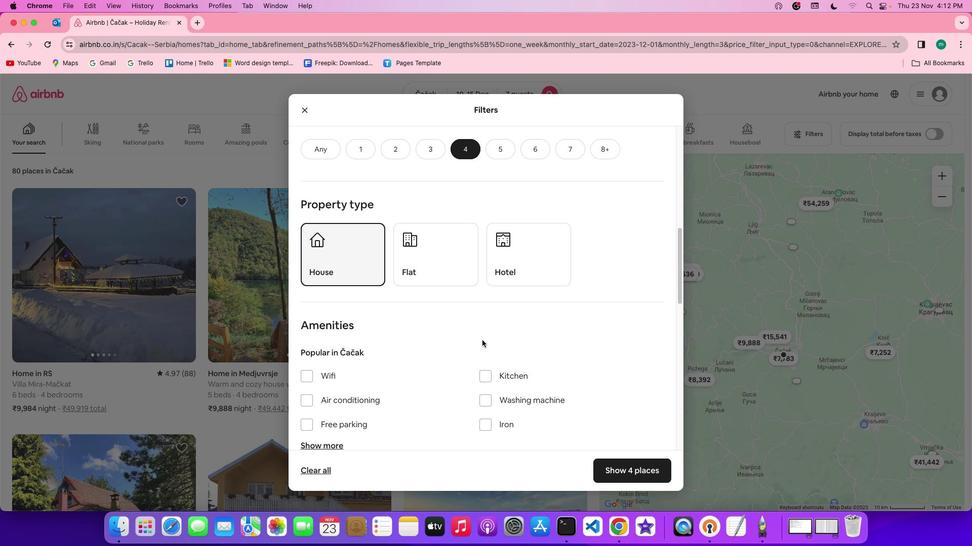 
Action: Mouse scrolled (482, 340) with delta (0, 0)
Screenshot: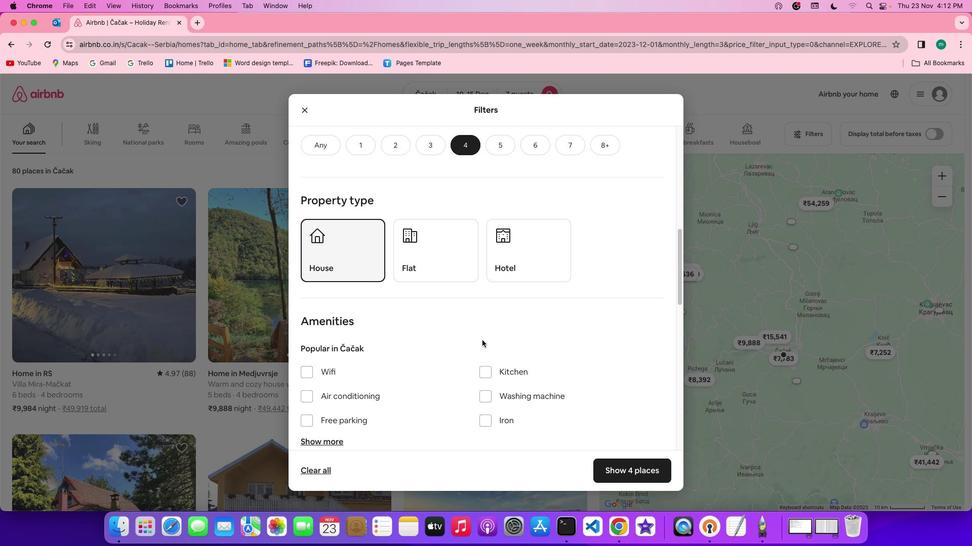 
Action: Mouse scrolled (482, 340) with delta (0, 0)
Screenshot: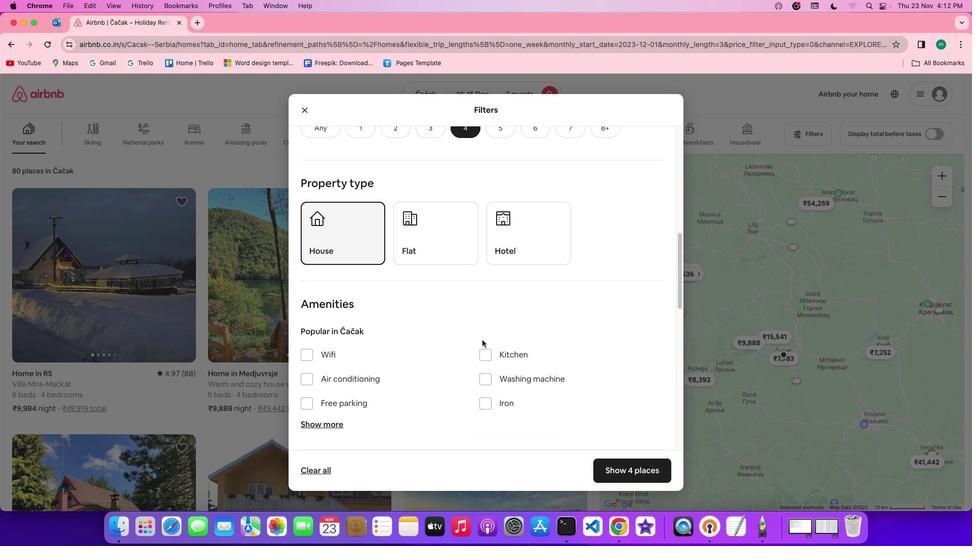
Action: Mouse scrolled (482, 340) with delta (0, 0)
Screenshot: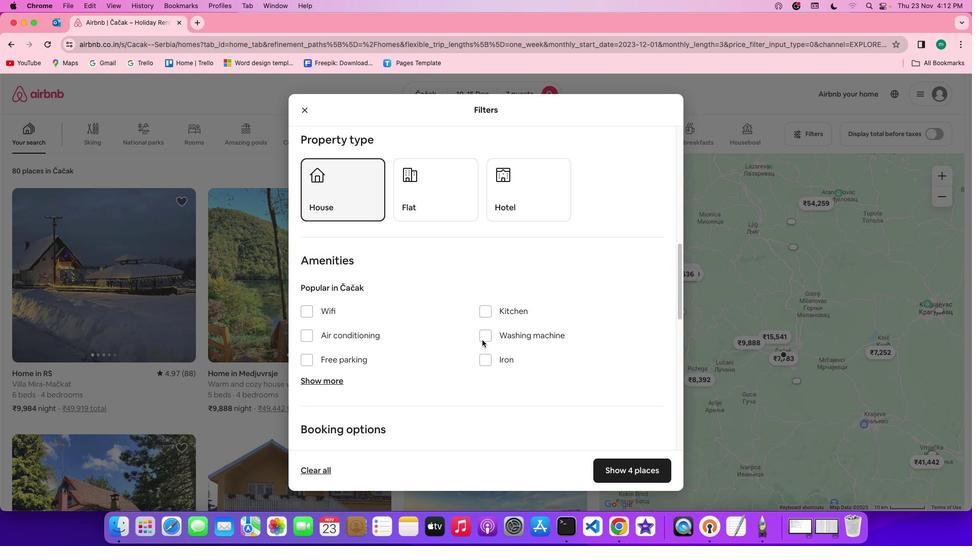 
Action: Mouse scrolled (482, 340) with delta (0, 0)
Screenshot: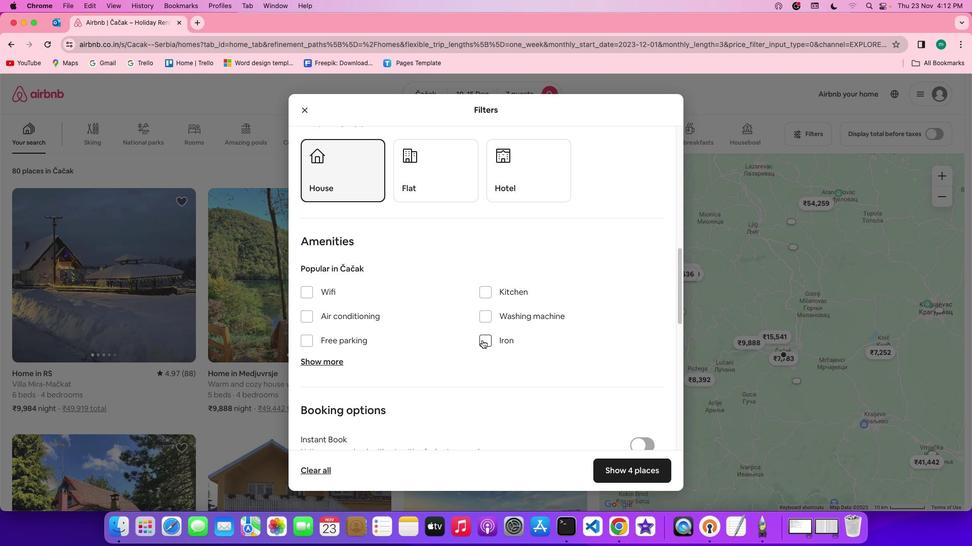 
Action: Mouse scrolled (482, 340) with delta (0, 0)
Screenshot: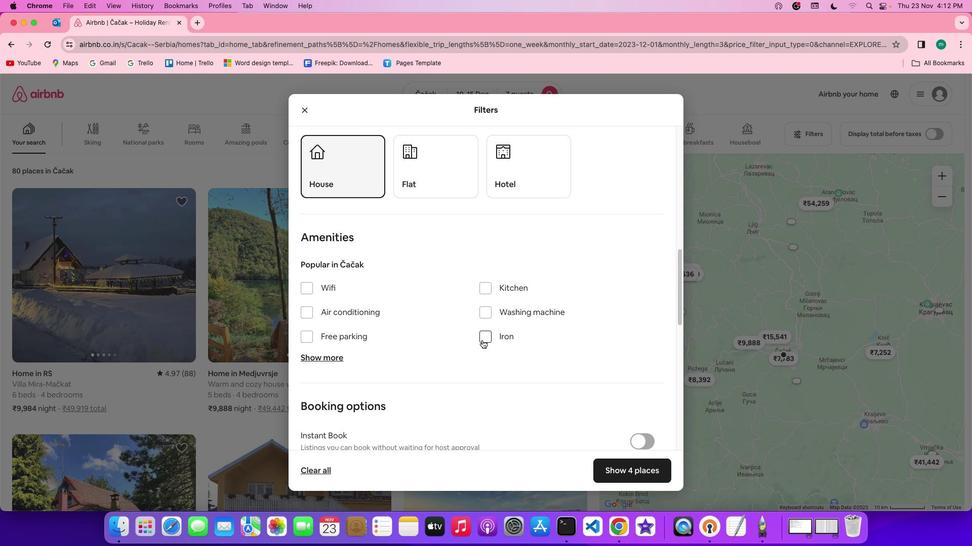 
Action: Mouse scrolled (482, 340) with delta (0, 0)
Screenshot: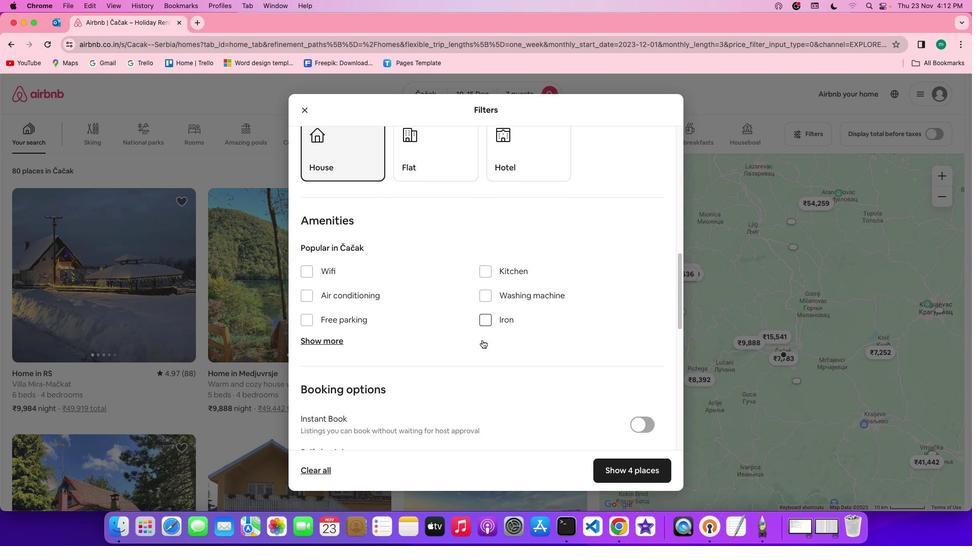 
Action: Mouse scrolled (482, 340) with delta (0, 0)
Screenshot: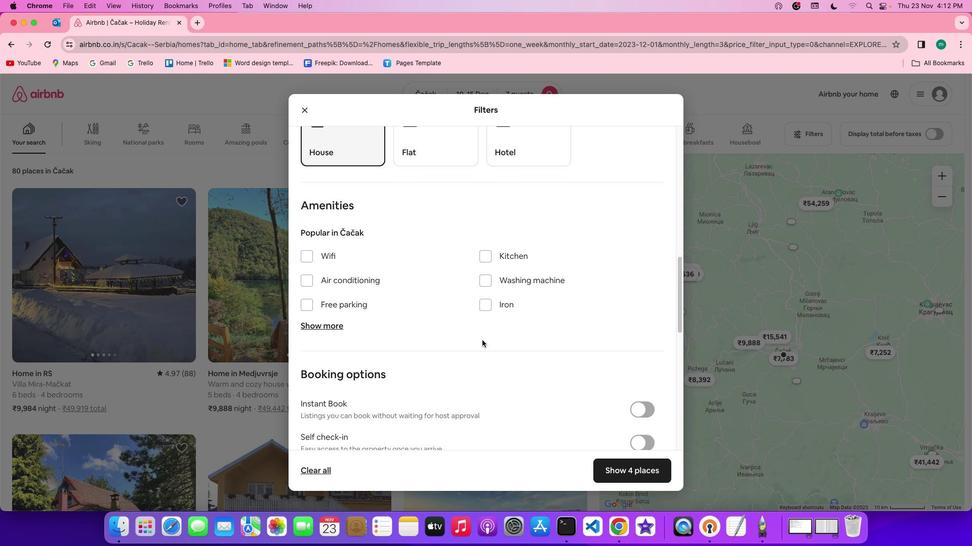 
Action: Mouse scrolled (482, 340) with delta (0, 0)
Screenshot: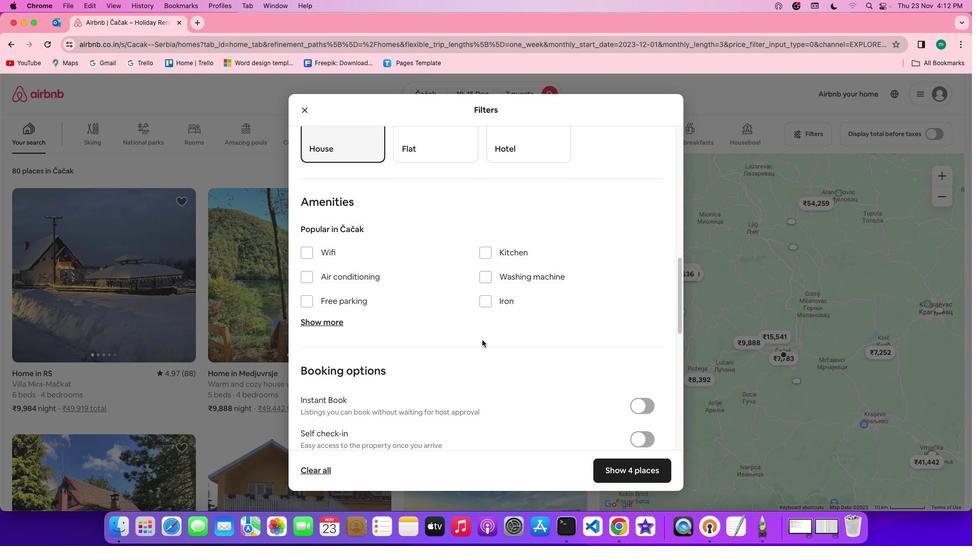 
Action: Mouse scrolled (482, 340) with delta (0, 0)
Screenshot: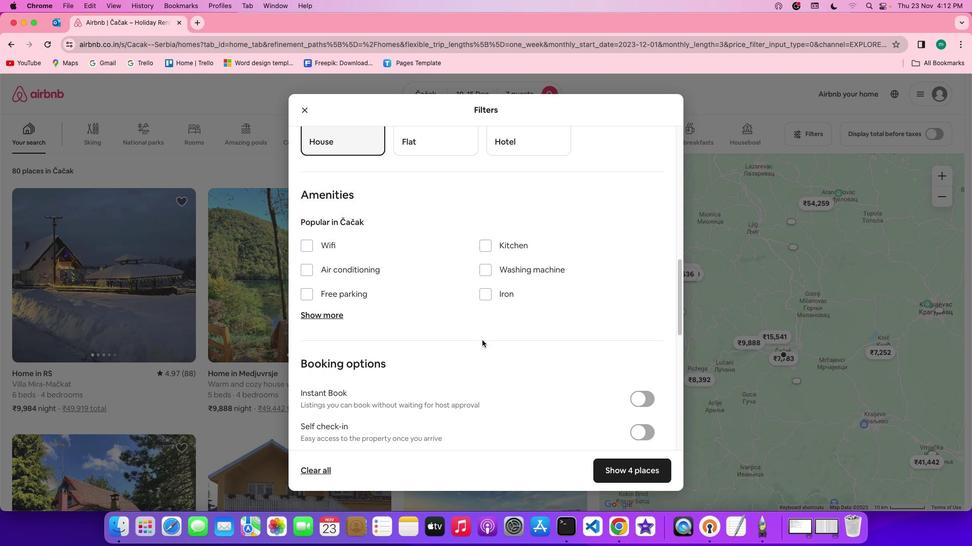 
Action: Mouse moved to (304, 226)
Screenshot: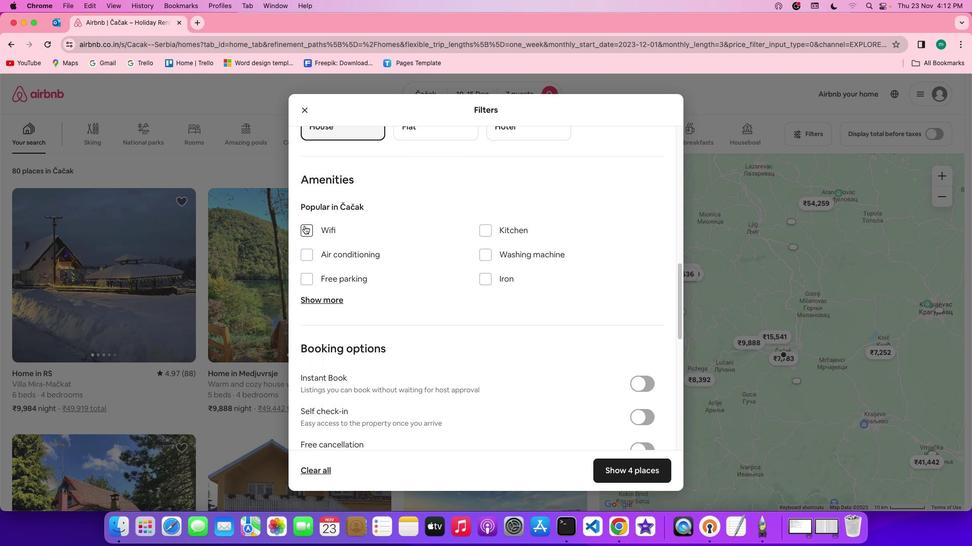 
Action: Mouse pressed left at (304, 226)
Screenshot: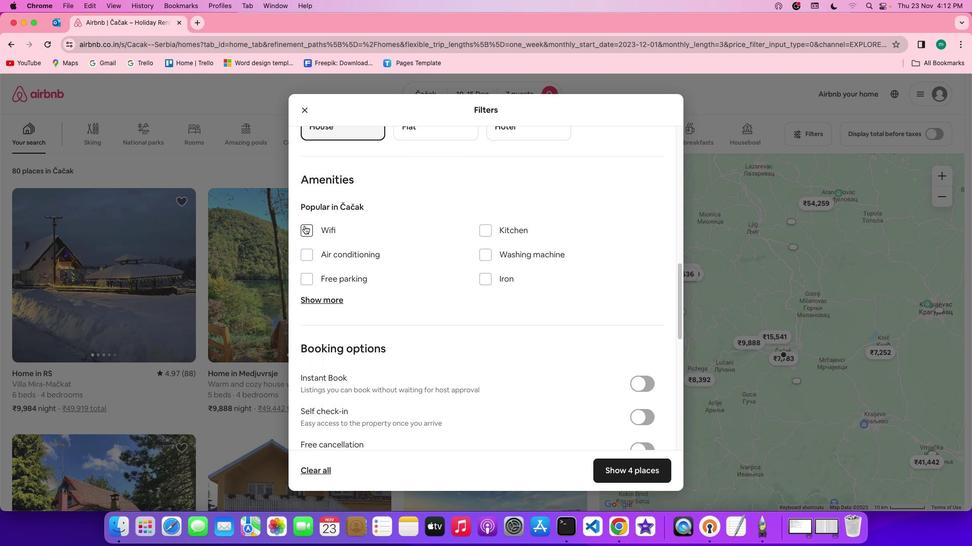 
Action: Mouse moved to (339, 300)
Screenshot: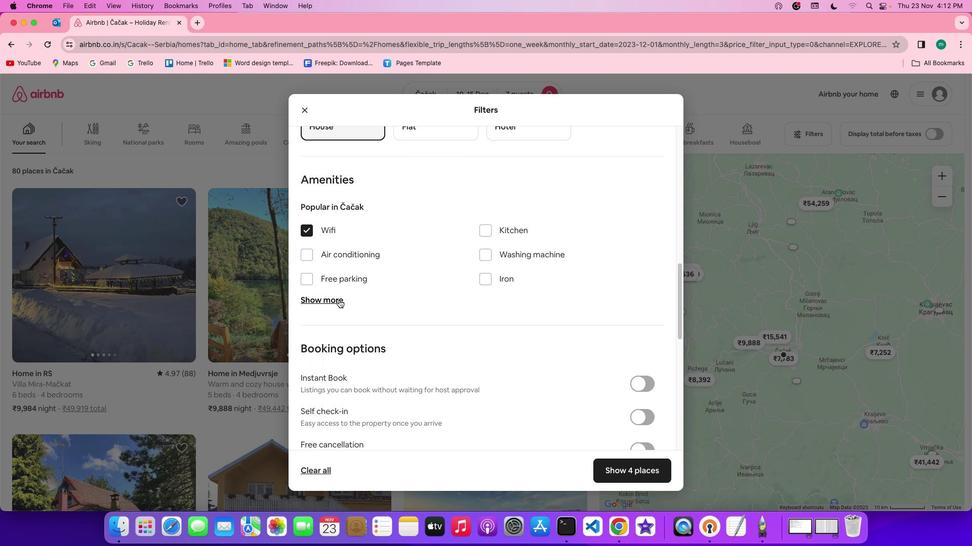 
Action: Mouse pressed left at (339, 300)
Screenshot: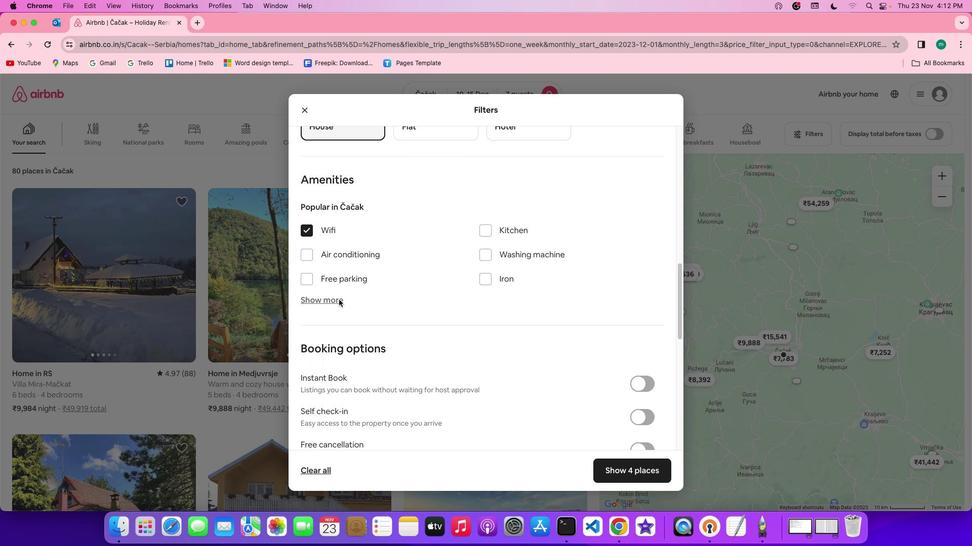 
Action: Mouse moved to (484, 322)
Screenshot: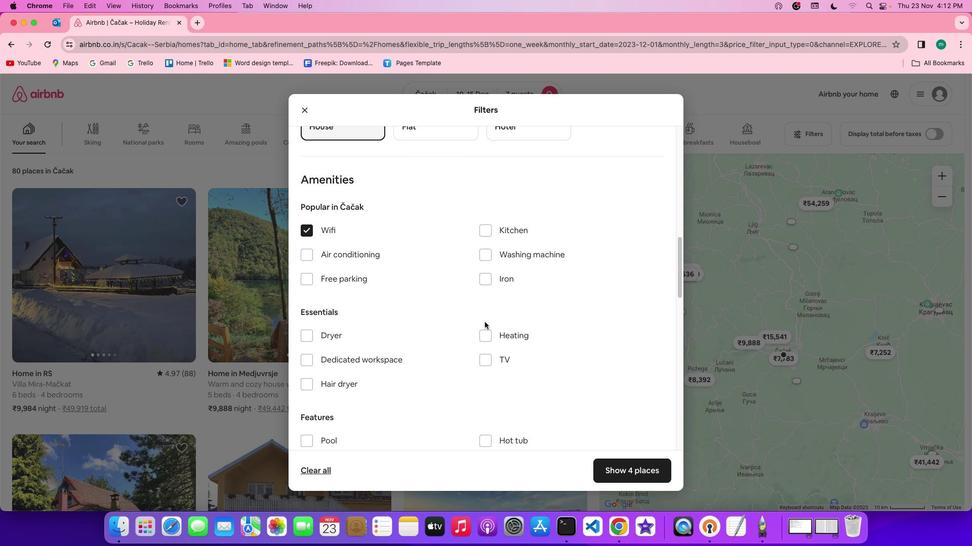 
Action: Mouse scrolled (484, 322) with delta (0, 0)
Screenshot: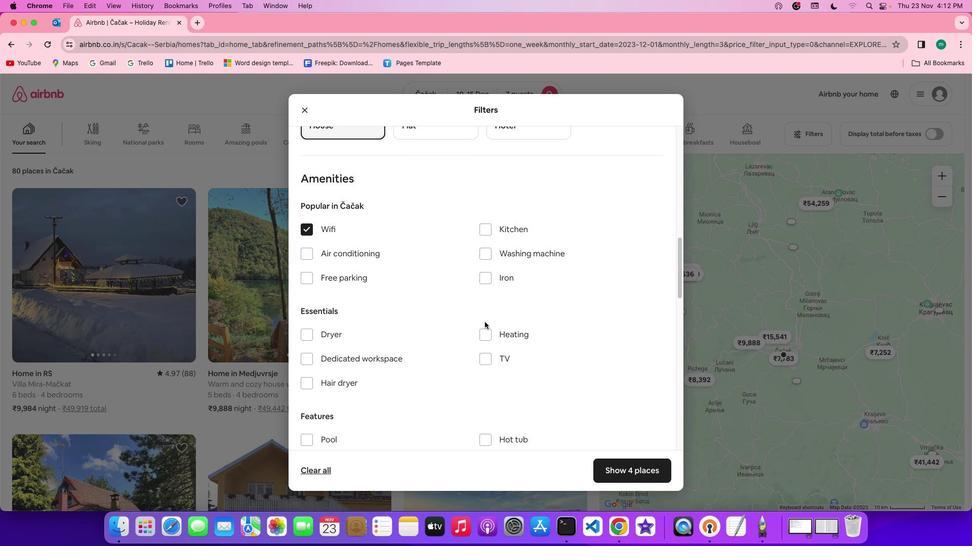 
Action: Mouse scrolled (484, 322) with delta (0, 0)
Screenshot: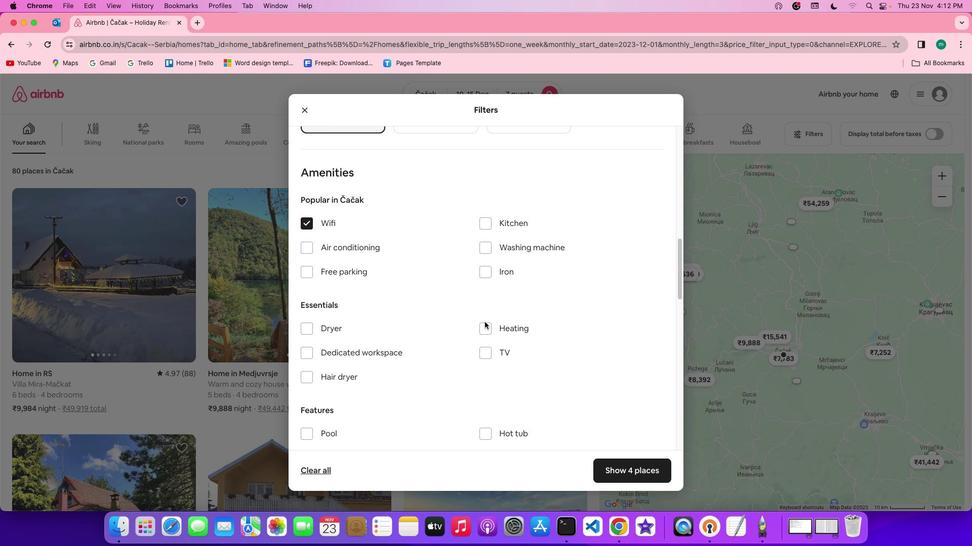 
Action: Mouse scrolled (484, 322) with delta (0, 0)
Screenshot: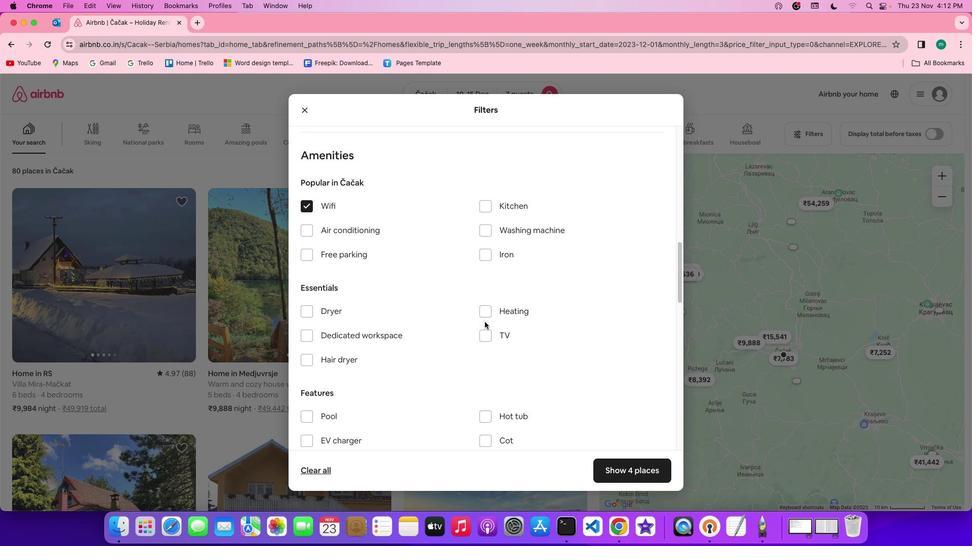 
Action: Mouse pressed left at (484, 322)
Screenshot: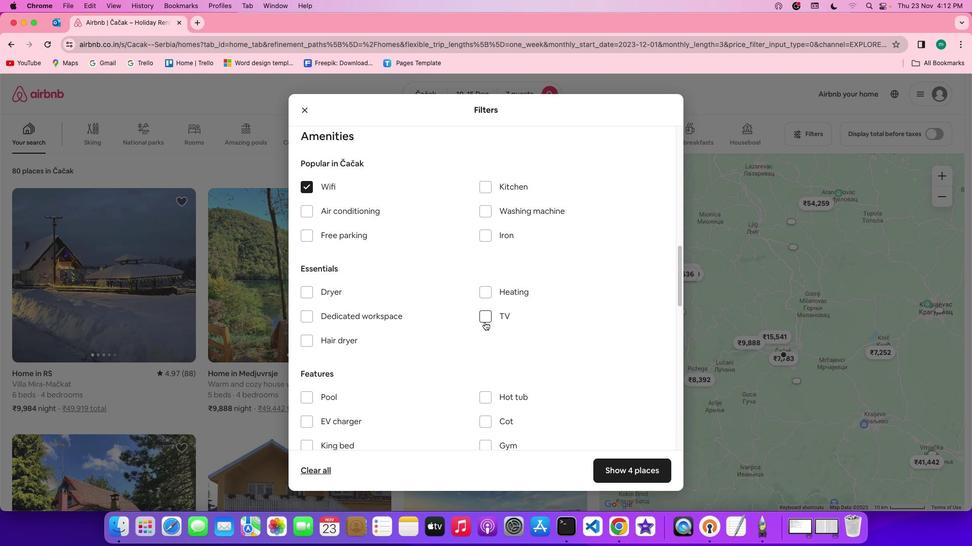 
Action: Mouse scrolled (484, 322) with delta (0, 0)
Screenshot: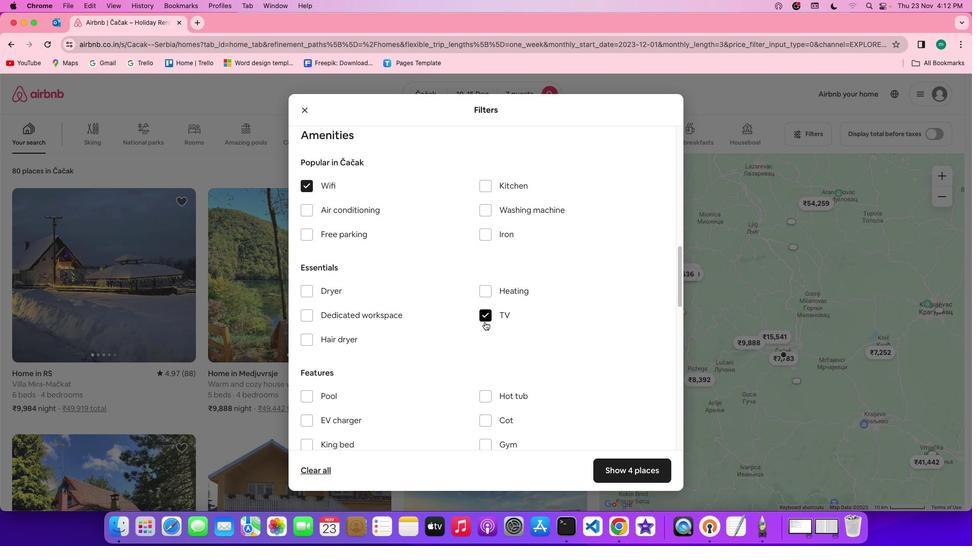 
Action: Mouse scrolled (484, 322) with delta (0, 0)
Screenshot: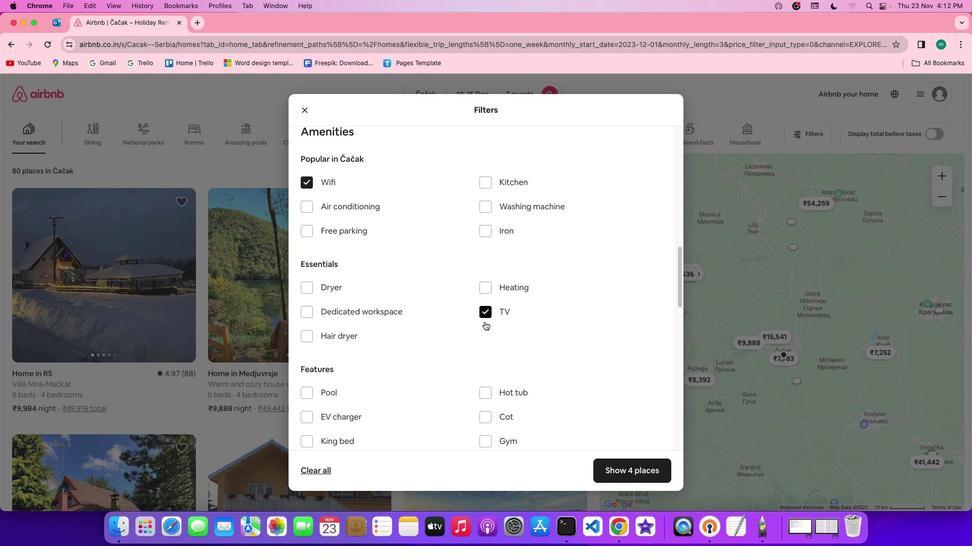 
Action: Mouse scrolled (484, 322) with delta (0, 0)
Screenshot: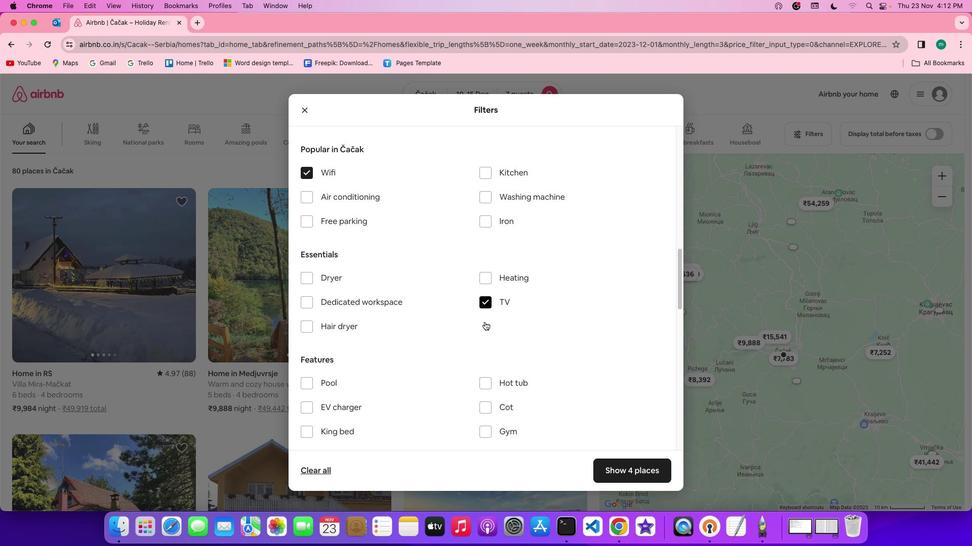 
Action: Mouse scrolled (484, 322) with delta (0, 0)
Screenshot: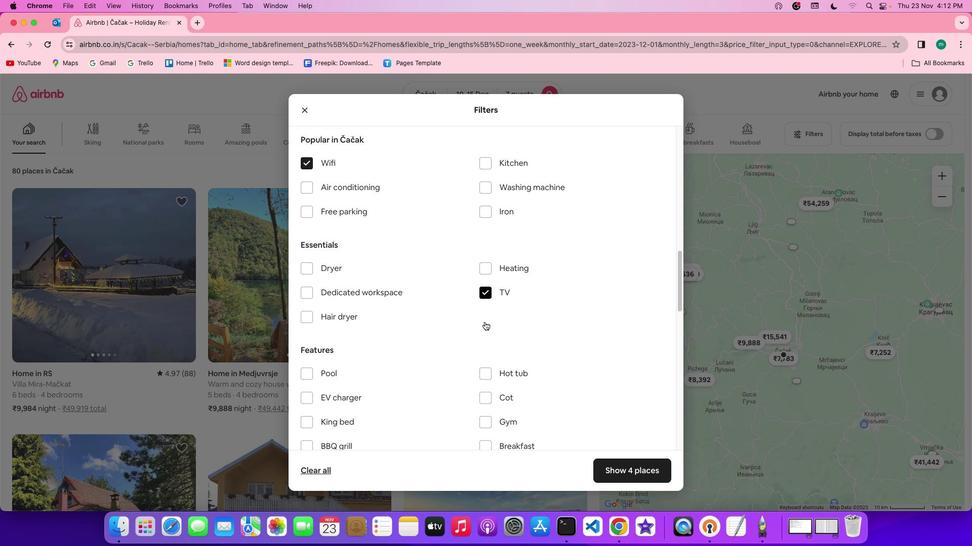 
Action: Mouse moved to (308, 205)
Screenshot: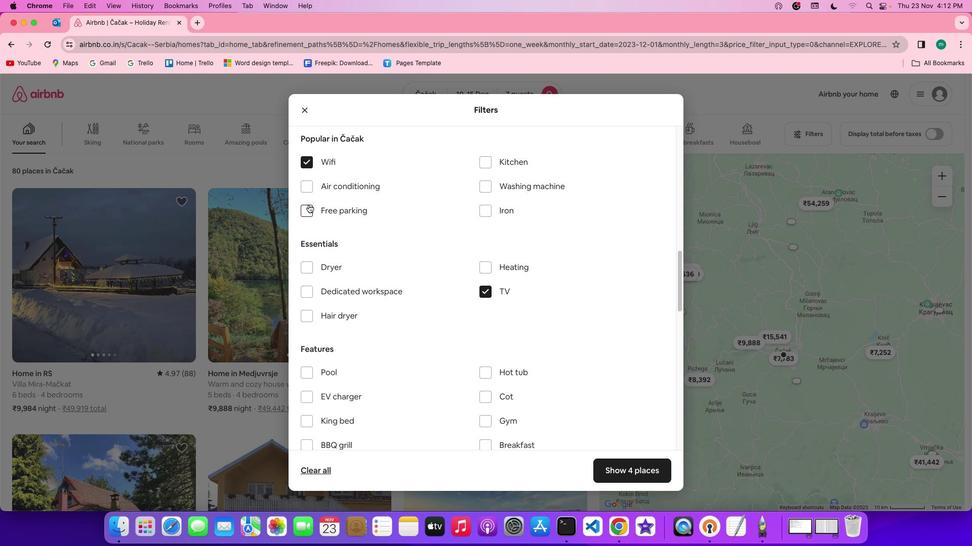 
Action: Mouse pressed left at (308, 205)
Screenshot: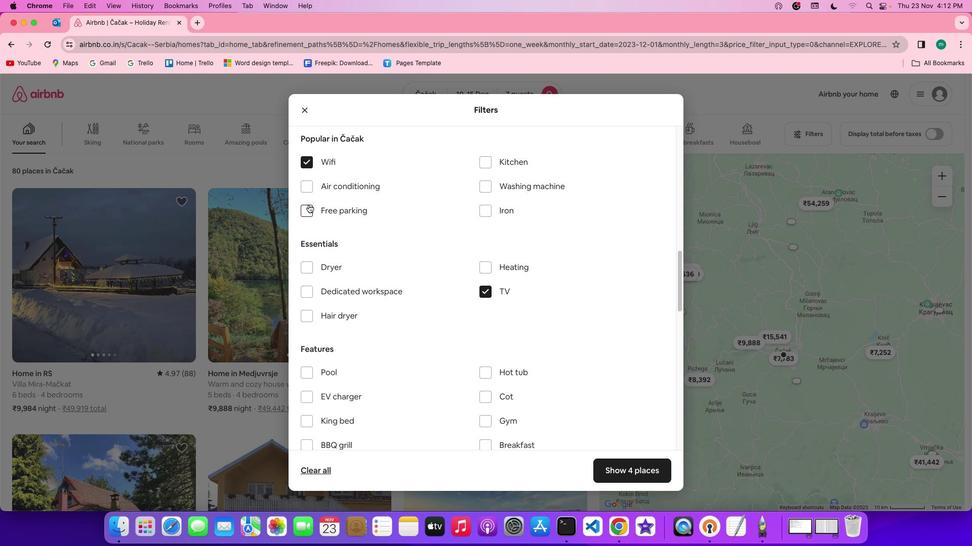
Action: Mouse moved to (406, 280)
Screenshot: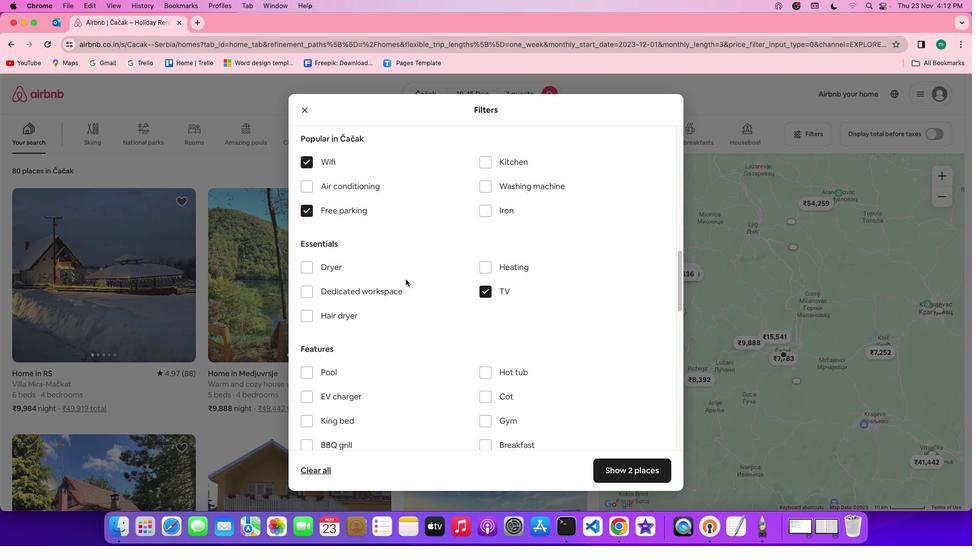 
Action: Mouse scrolled (406, 280) with delta (0, 0)
Screenshot: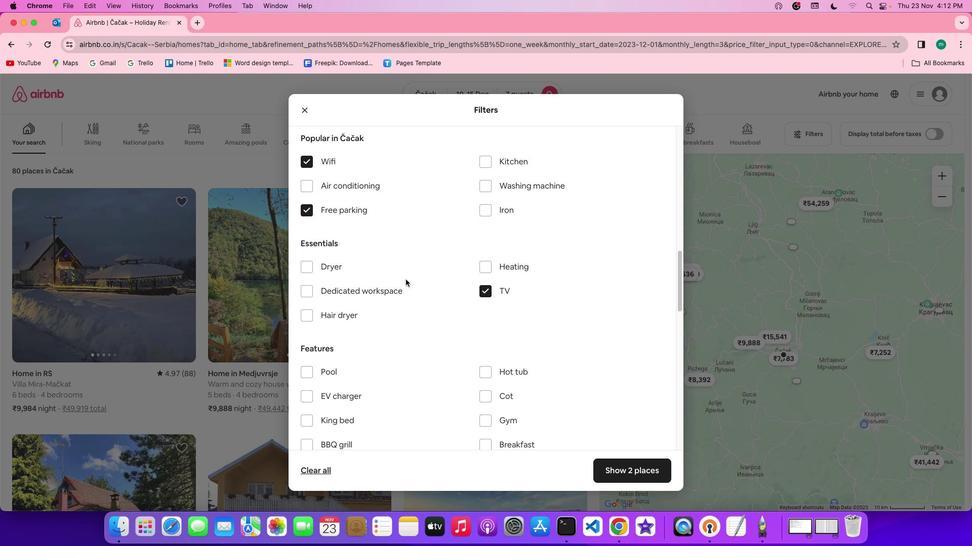 
Action: Mouse scrolled (406, 280) with delta (0, 0)
Screenshot: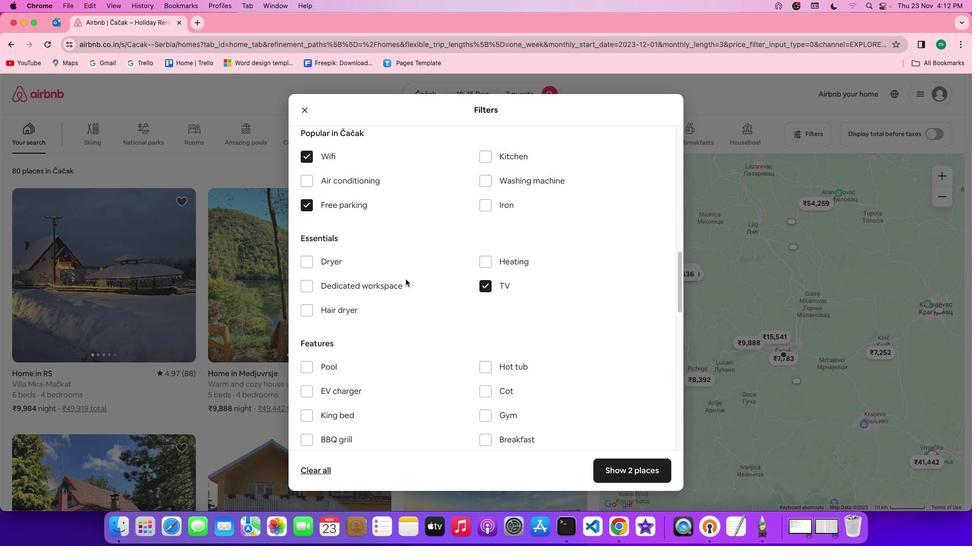 
Action: Mouse moved to (531, 331)
Screenshot: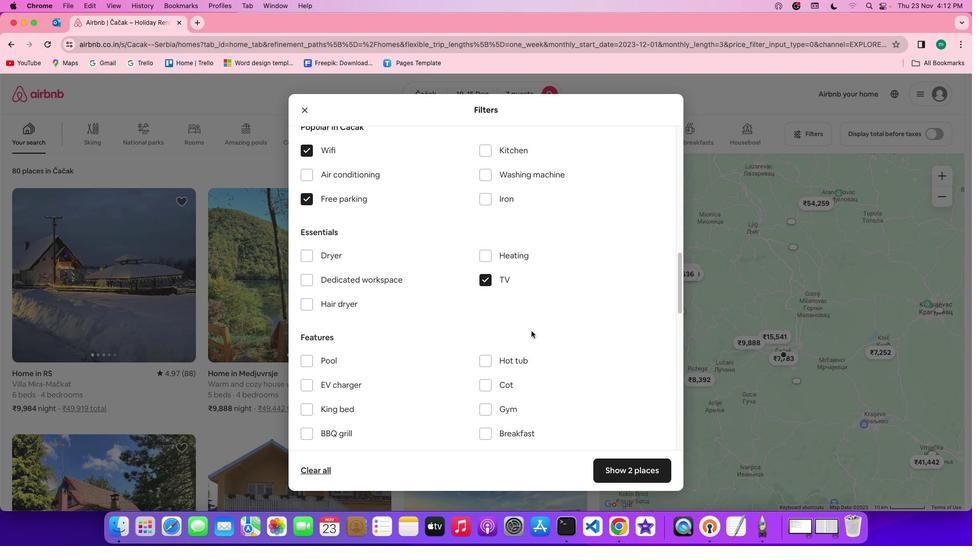 
Action: Mouse scrolled (531, 331) with delta (0, 0)
Screenshot: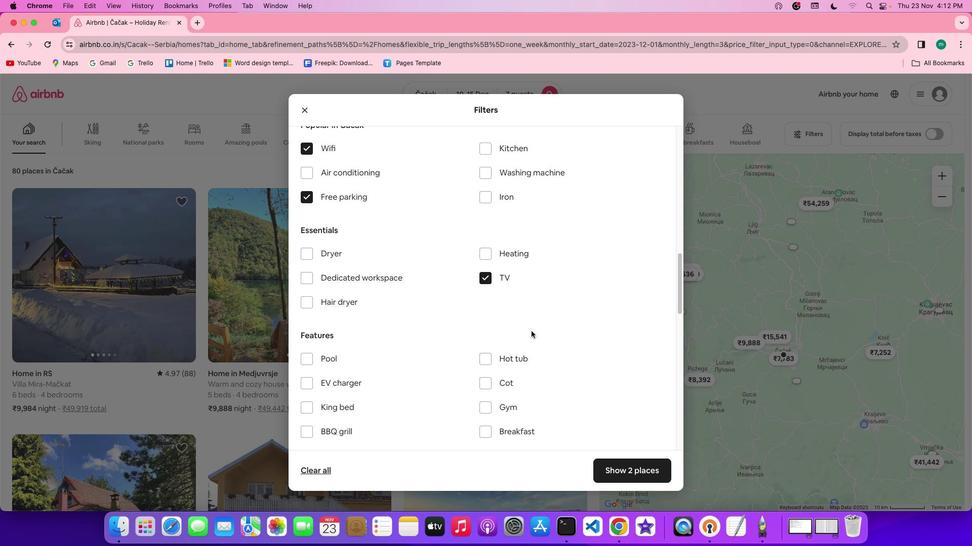 
Action: Mouse scrolled (531, 331) with delta (0, 0)
Screenshot: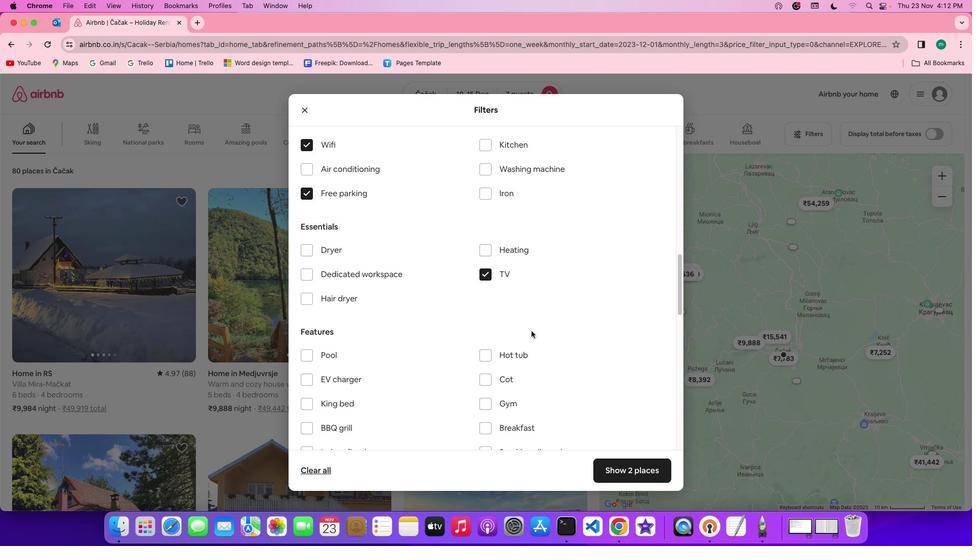 
Action: Mouse scrolled (531, 331) with delta (0, 0)
Screenshot: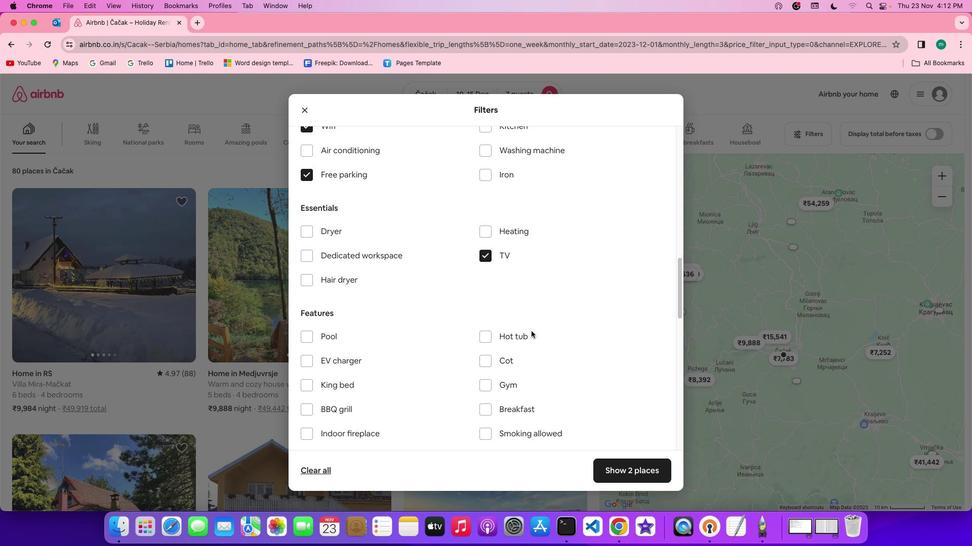 
Action: Mouse scrolled (531, 331) with delta (0, 0)
Screenshot: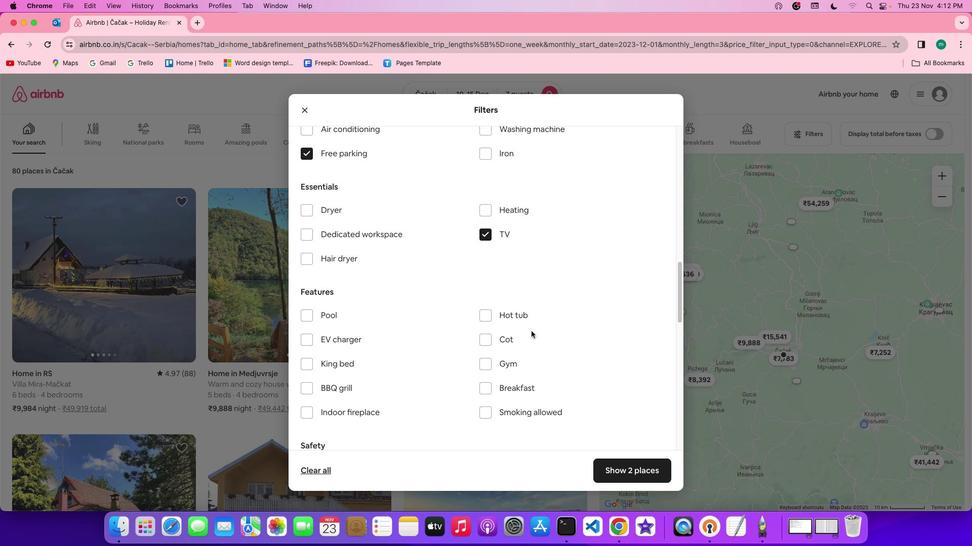
Action: Mouse scrolled (531, 331) with delta (0, 0)
Screenshot: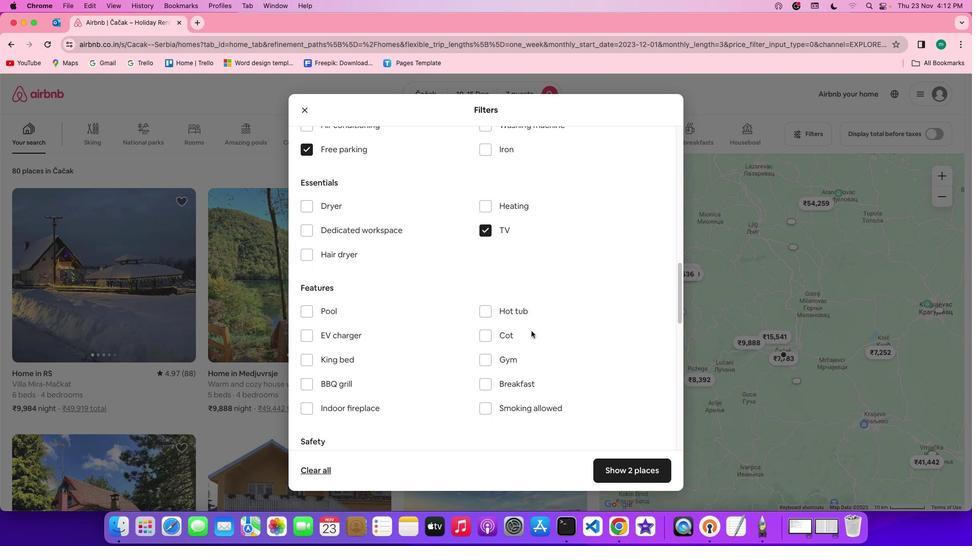 
Action: Mouse scrolled (531, 331) with delta (0, 0)
Screenshot: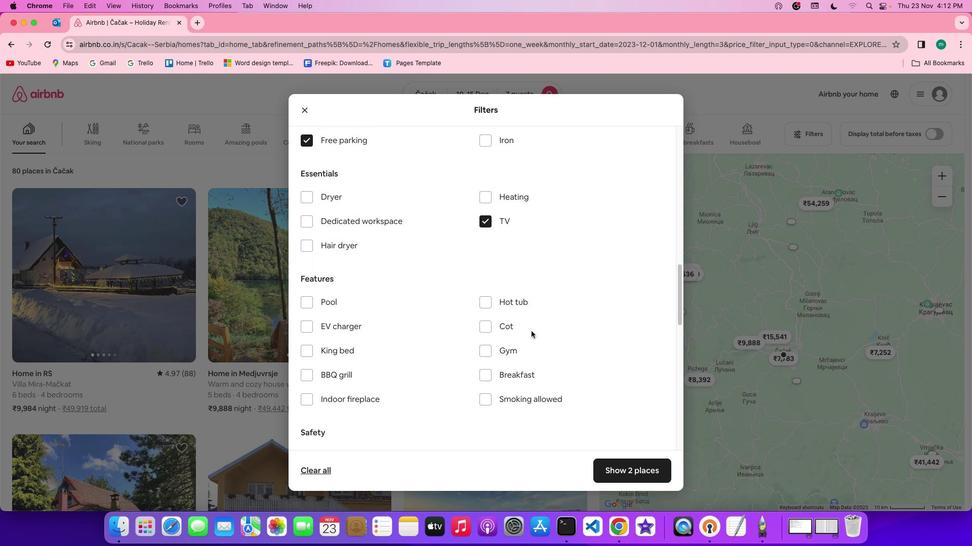 
Action: Mouse scrolled (531, 331) with delta (0, 0)
Screenshot: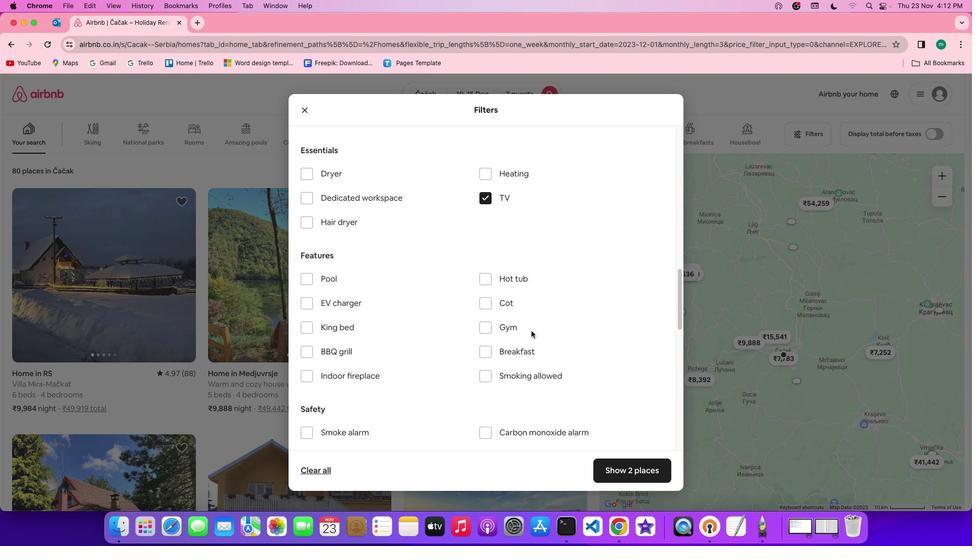 
Action: Mouse moved to (492, 312)
Screenshot: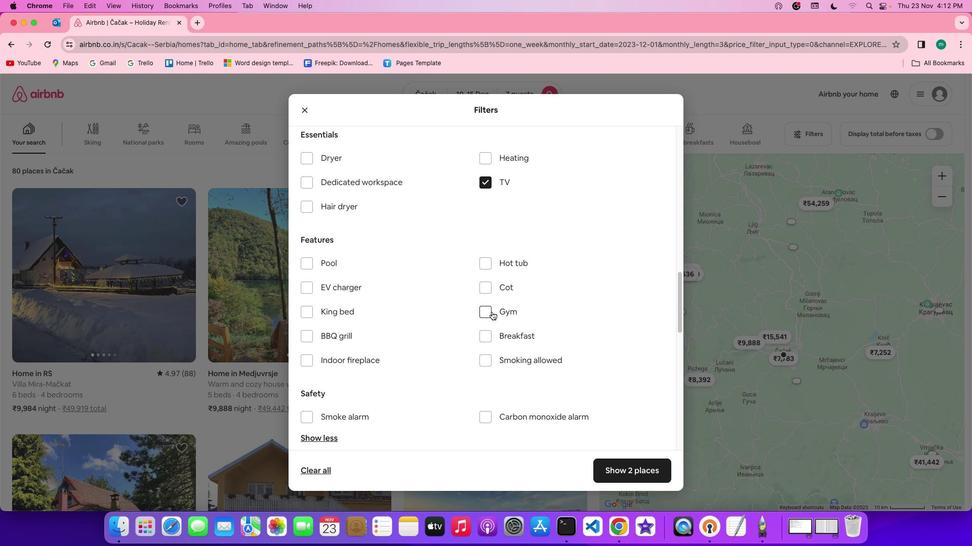 
Action: Mouse pressed left at (492, 312)
Screenshot: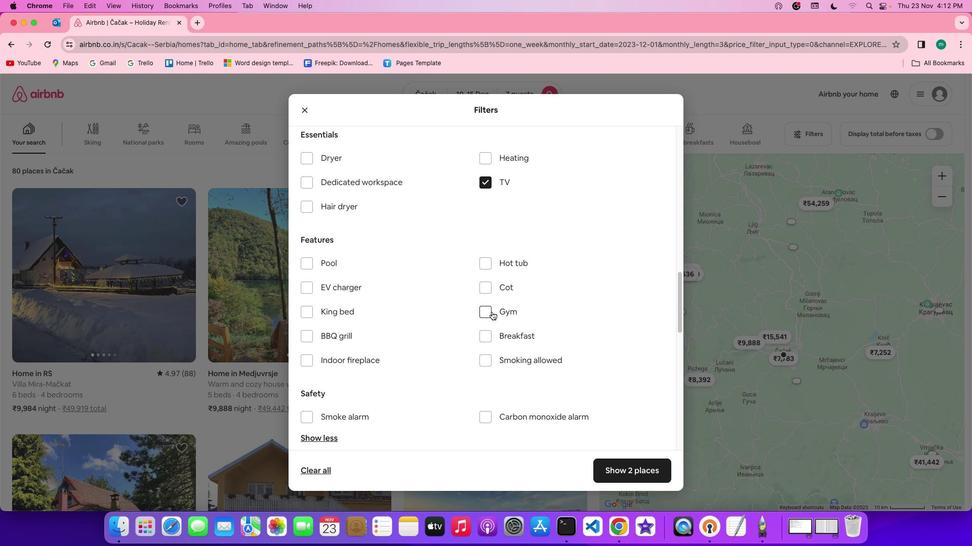 
Action: Mouse moved to (490, 335)
Screenshot: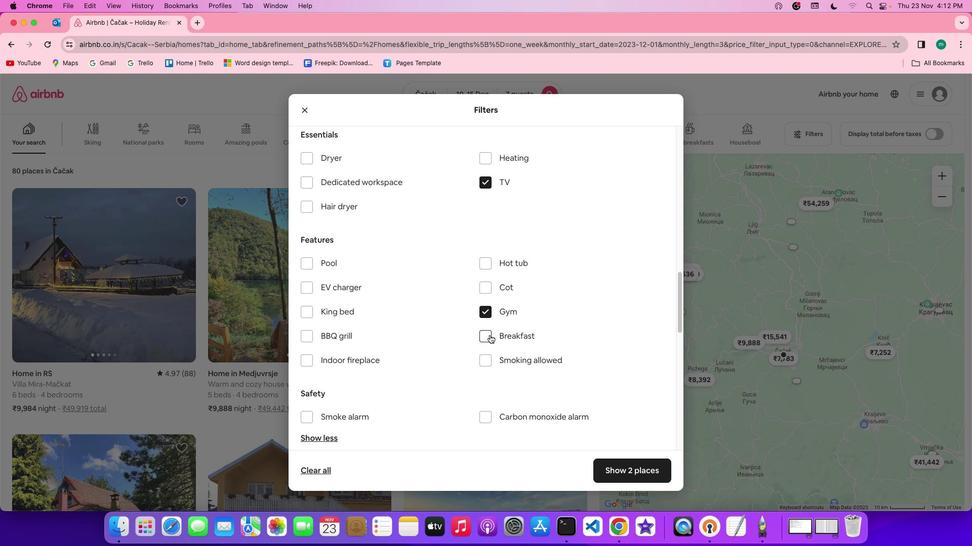 
Action: Mouse pressed left at (490, 335)
Screenshot: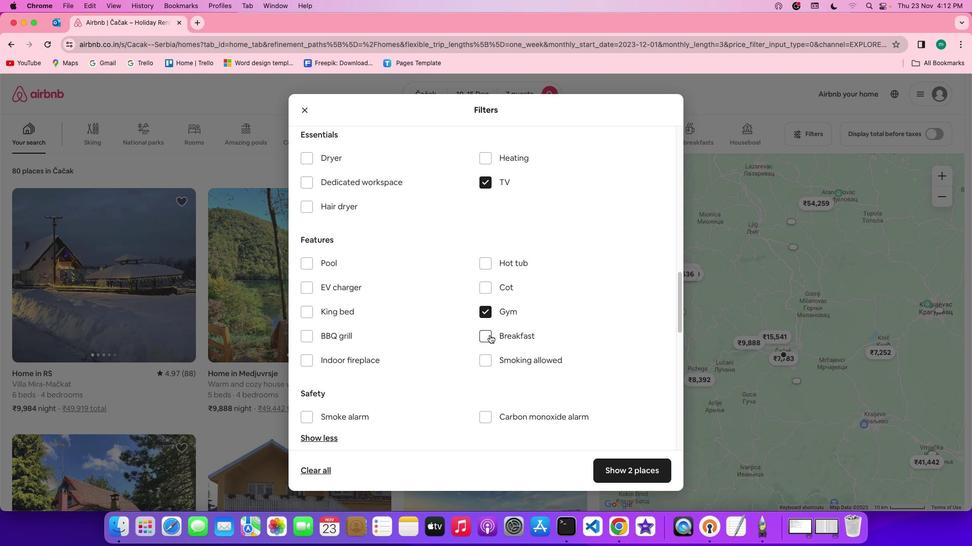 
Action: Mouse moved to (547, 346)
Screenshot: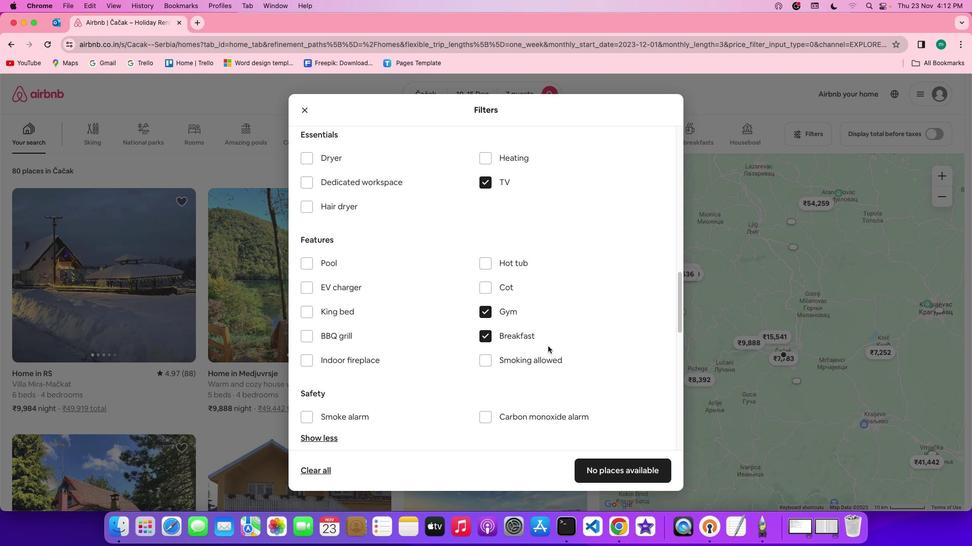 
Action: Mouse scrolled (547, 346) with delta (0, 0)
Screenshot: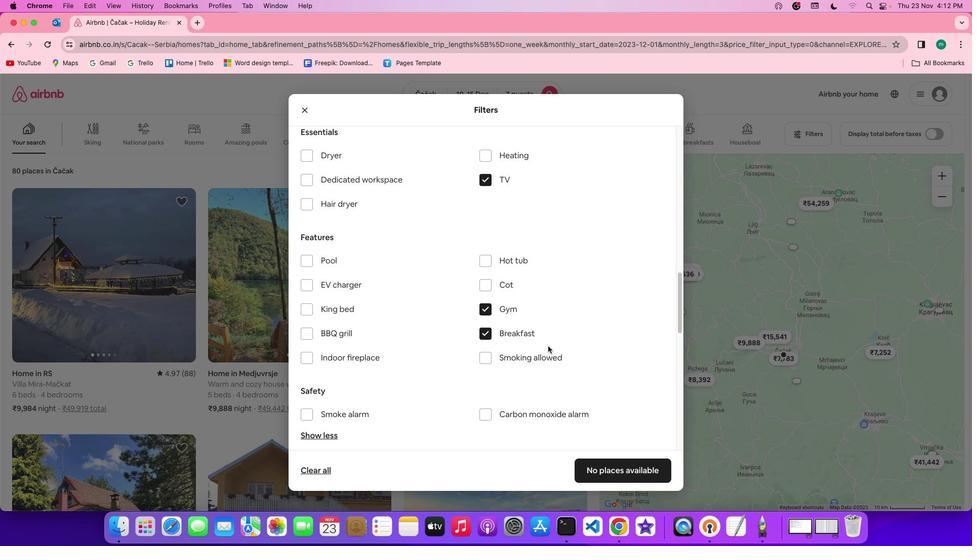 
Action: Mouse scrolled (547, 346) with delta (0, 0)
Screenshot: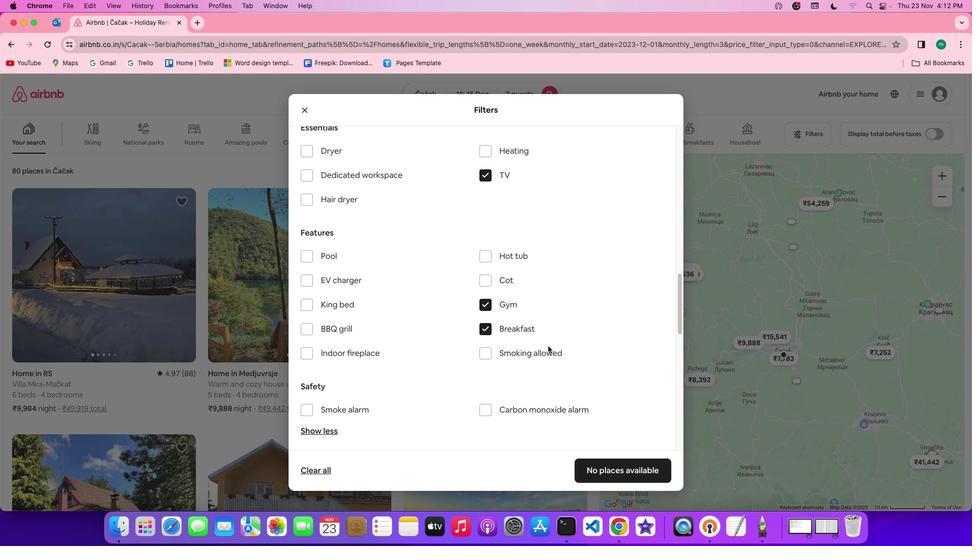 
Action: Mouse scrolled (547, 346) with delta (0, 0)
Screenshot: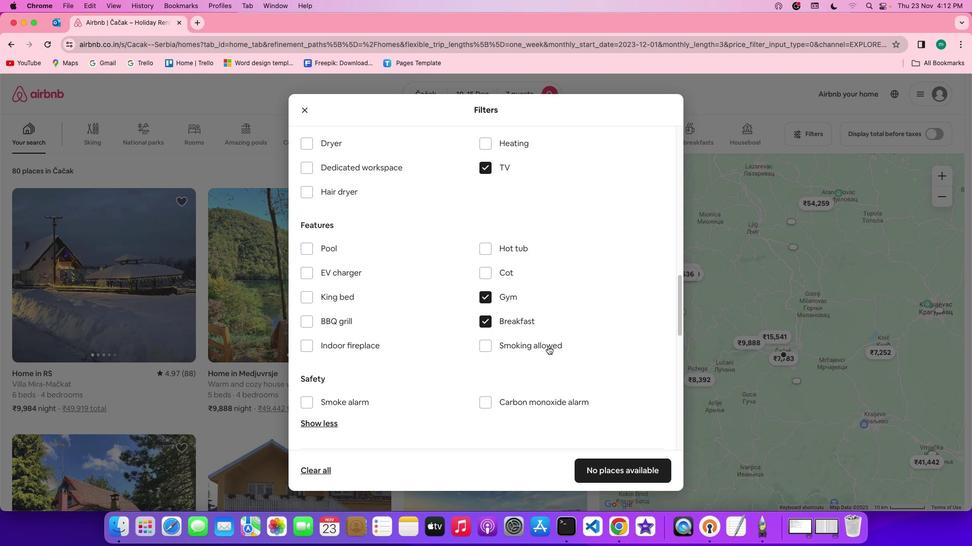 
Action: Mouse scrolled (547, 346) with delta (0, 0)
Screenshot: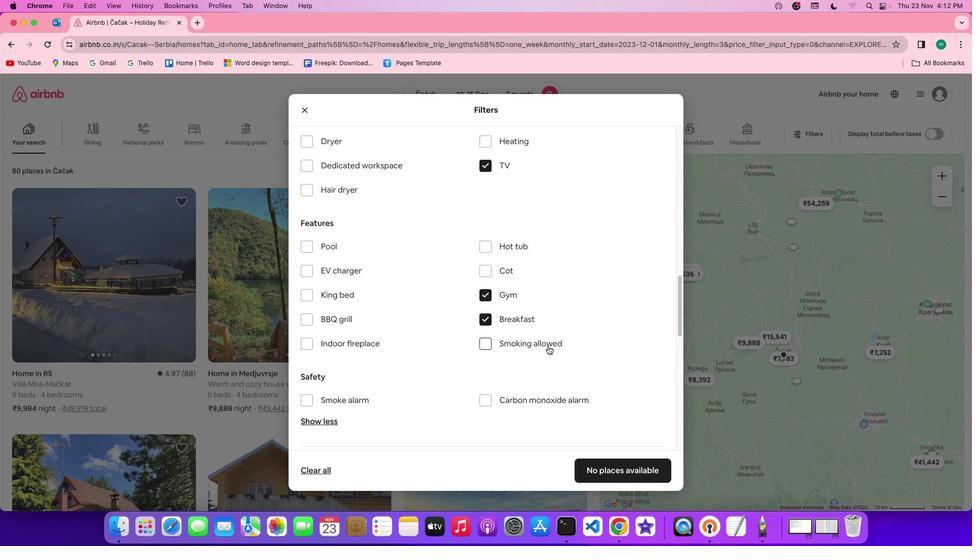 
Action: Mouse scrolled (547, 346) with delta (0, 0)
Screenshot: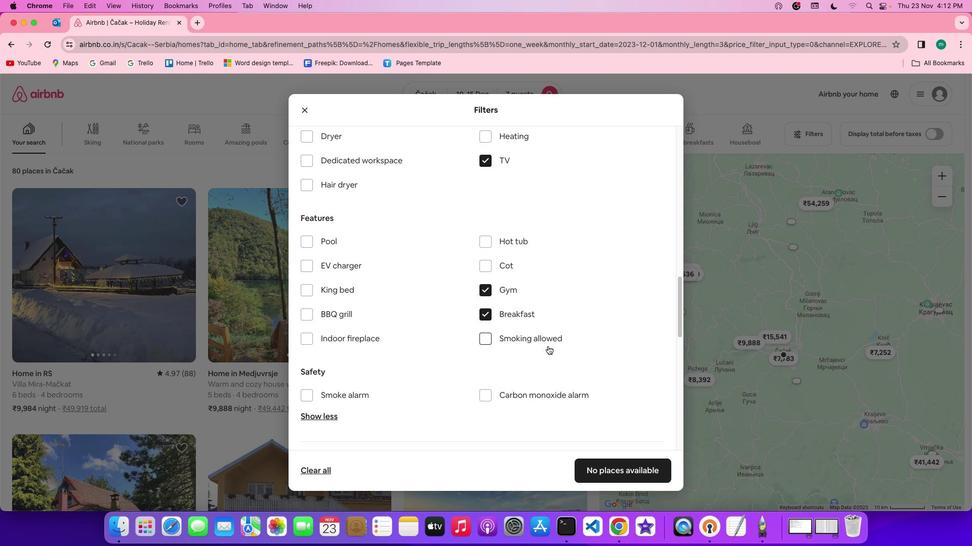 
Action: Mouse scrolled (547, 346) with delta (0, 0)
Screenshot: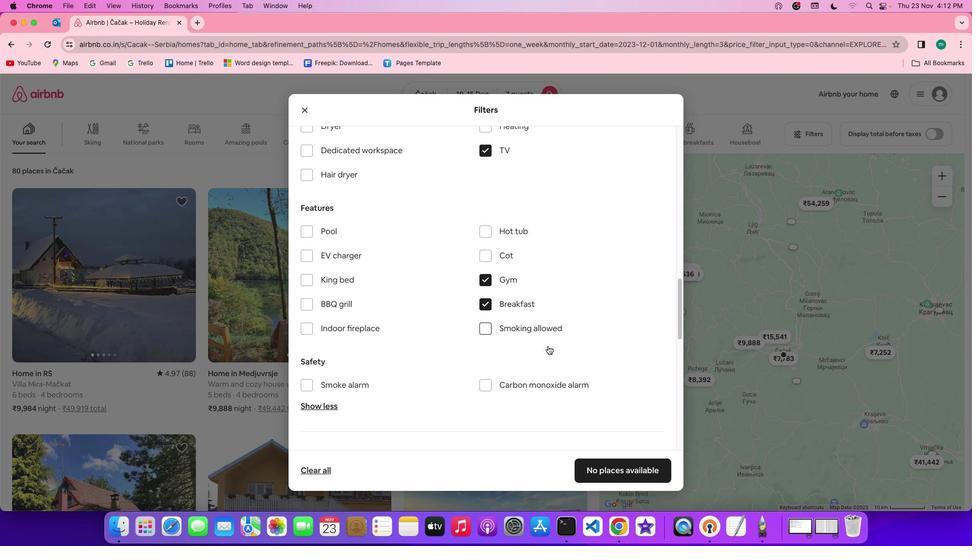 
Action: Mouse scrolled (547, 346) with delta (0, 0)
Screenshot: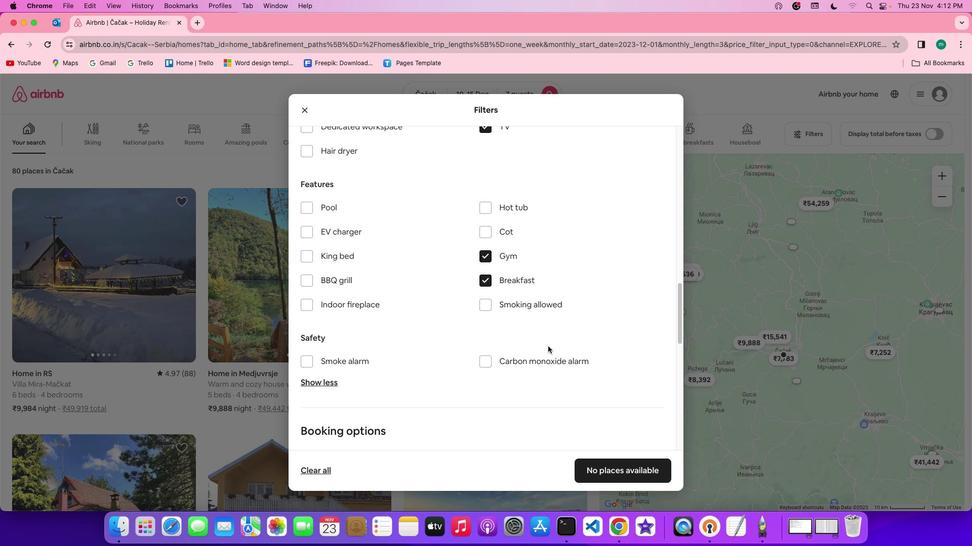 
Action: Mouse scrolled (547, 346) with delta (0, 0)
Screenshot: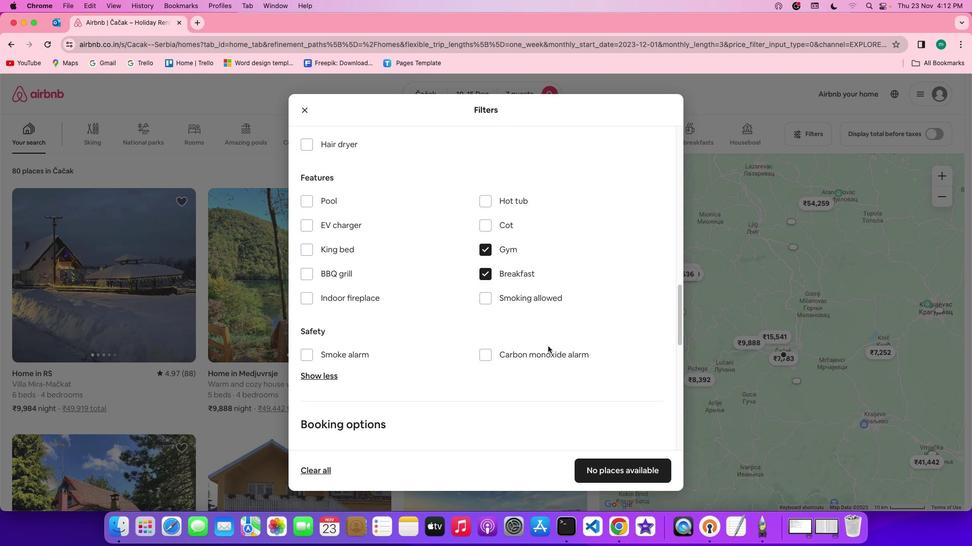 
Action: Mouse scrolled (547, 346) with delta (0, -1)
Screenshot: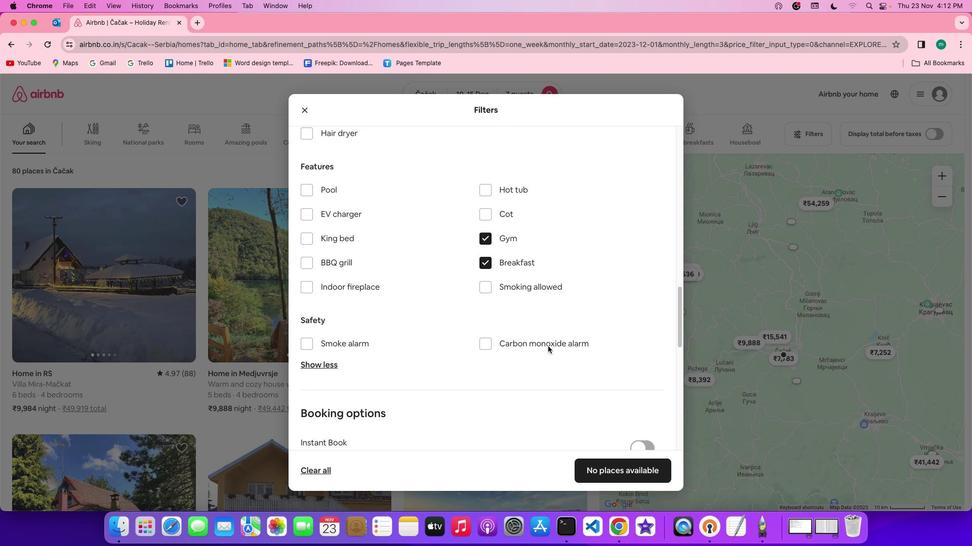
Action: Mouse scrolled (547, 346) with delta (0, 0)
Screenshot: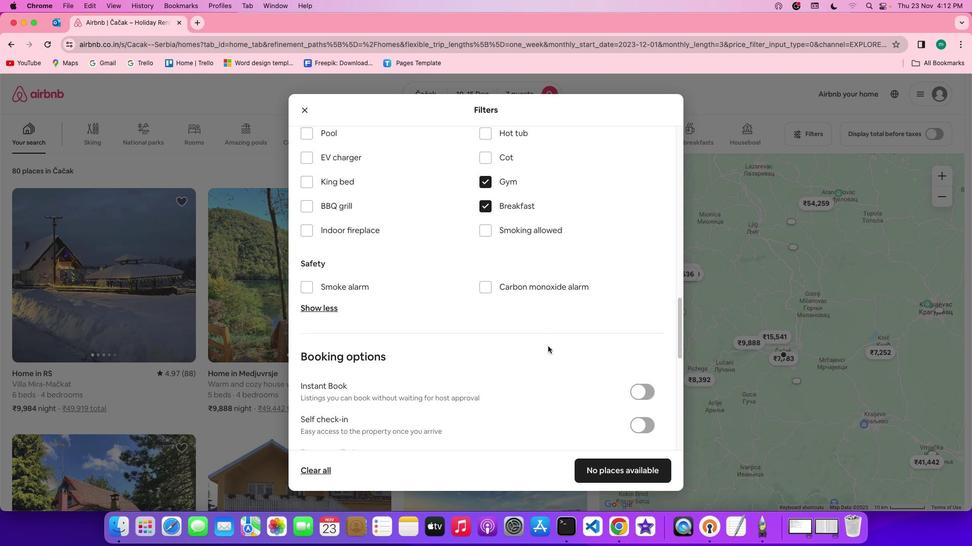 
Action: Mouse scrolled (547, 346) with delta (0, 0)
Screenshot: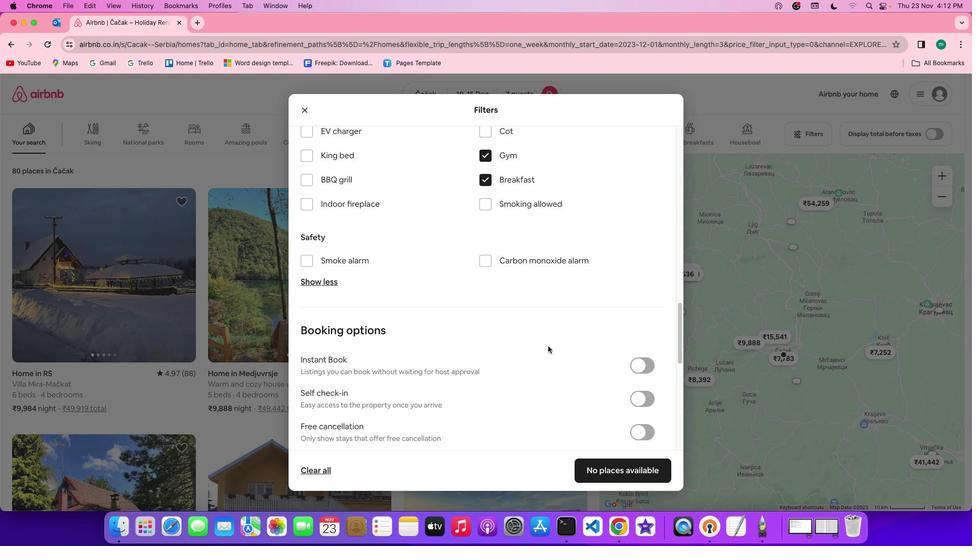 
Action: Mouse scrolled (547, 346) with delta (0, 0)
Screenshot: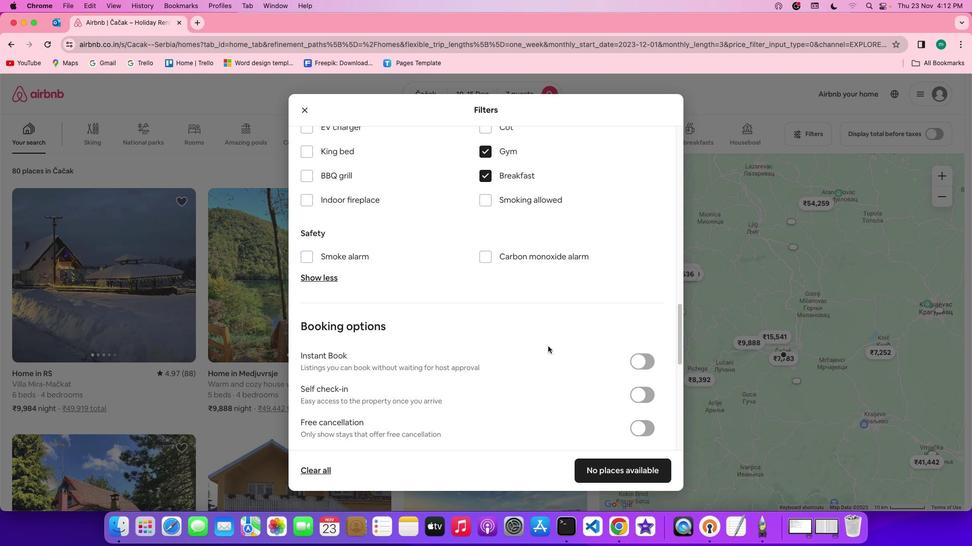 
Action: Mouse scrolled (547, 346) with delta (0, 0)
Screenshot: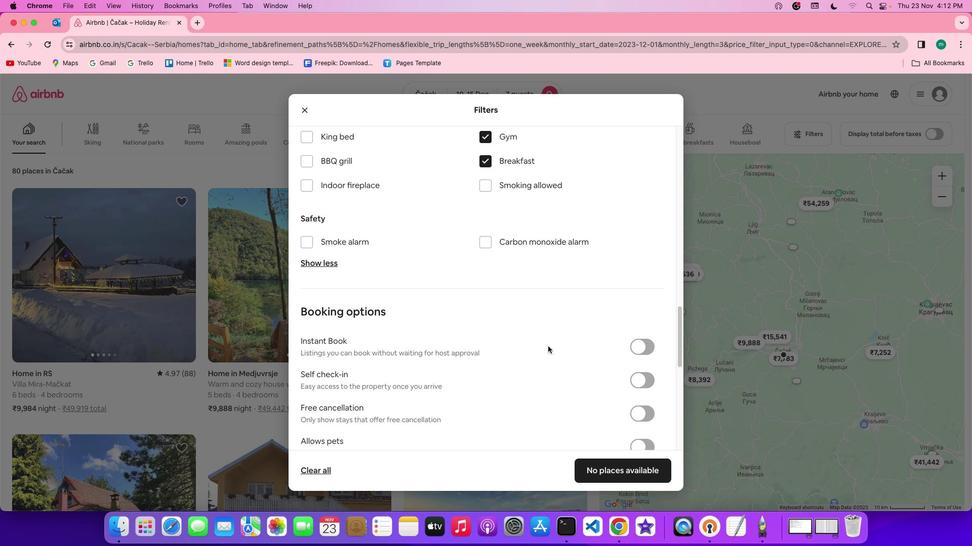 
Action: Mouse scrolled (547, 346) with delta (0, 0)
Screenshot: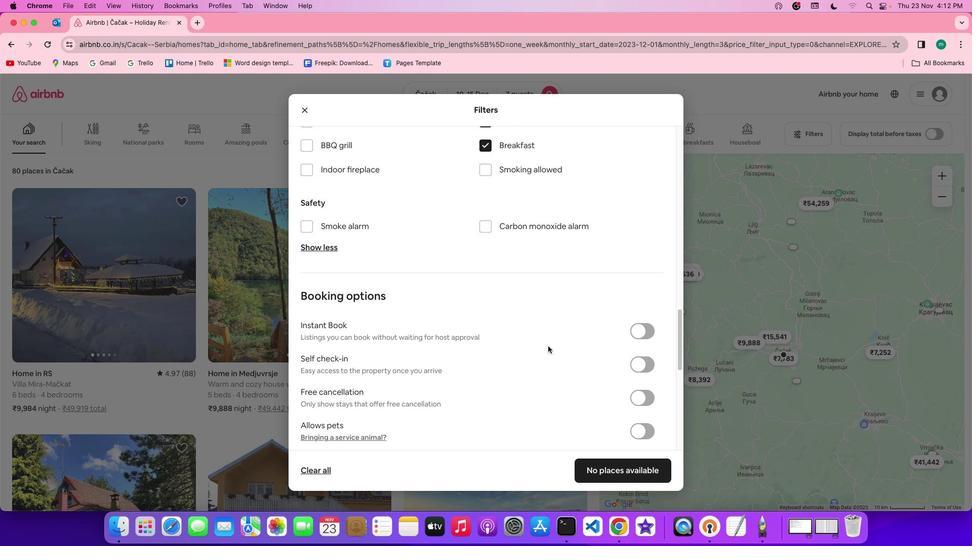 
Action: Mouse scrolled (547, 346) with delta (0, 0)
Screenshot: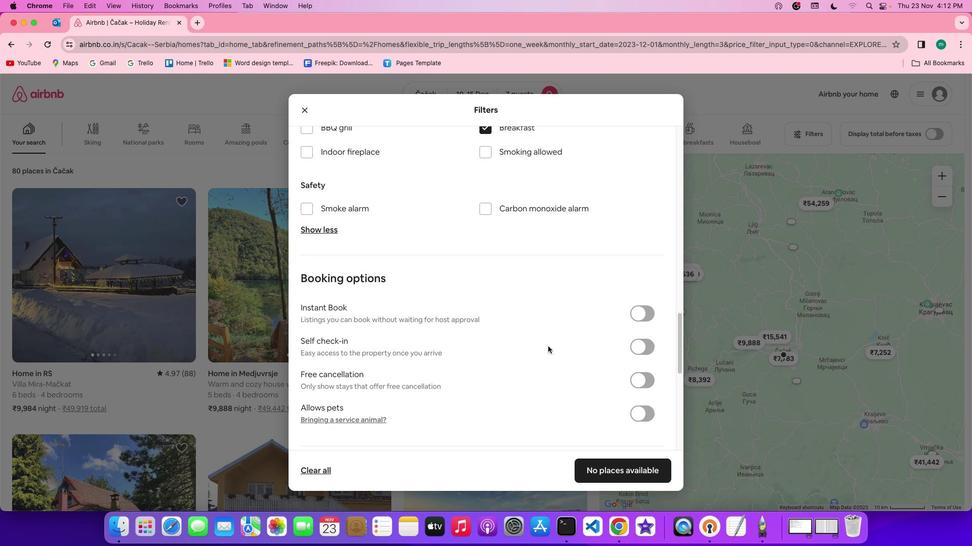
Action: Mouse scrolled (547, 346) with delta (0, -1)
Screenshot: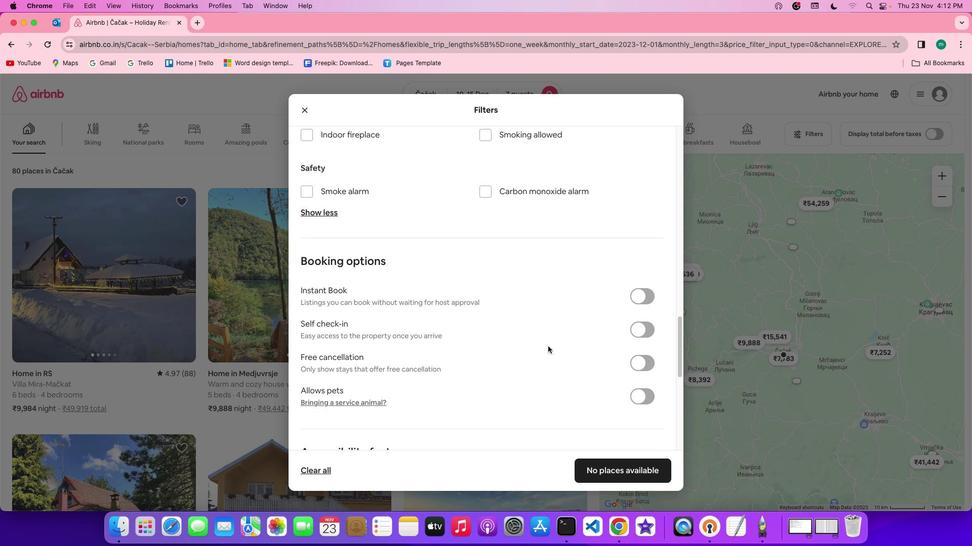 
Action: Mouse moved to (646, 294)
Screenshot: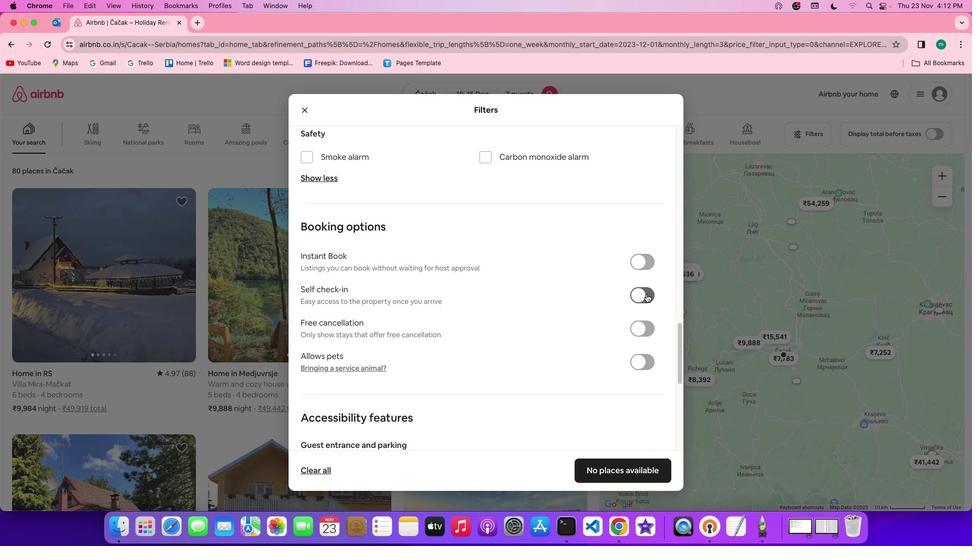 
Action: Mouse pressed left at (646, 294)
Screenshot: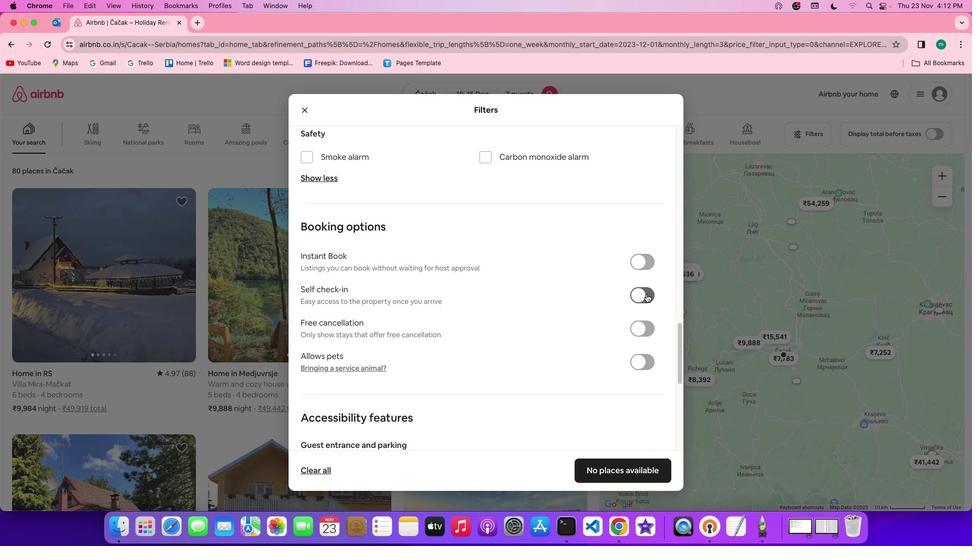 
Action: Mouse moved to (449, 341)
Screenshot: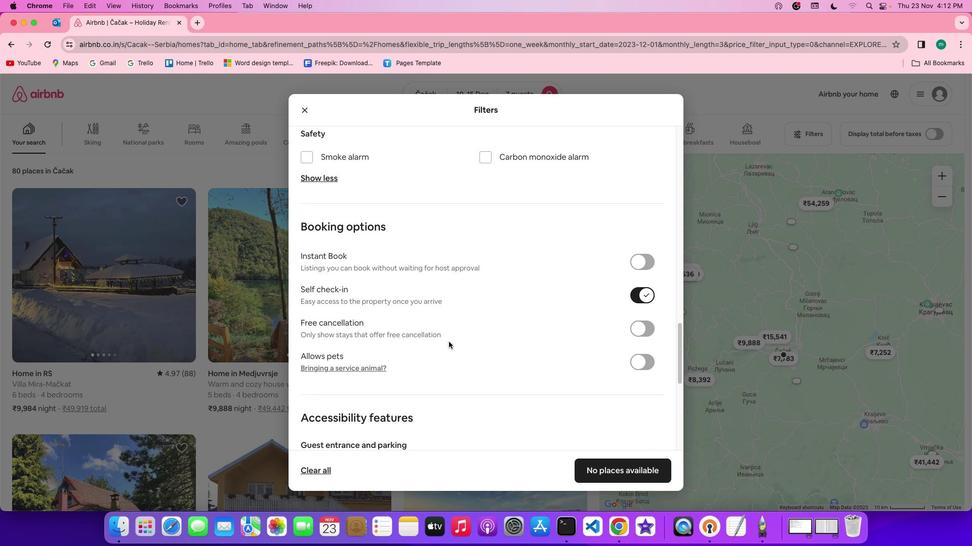 
Action: Mouse scrolled (449, 341) with delta (0, 0)
Screenshot: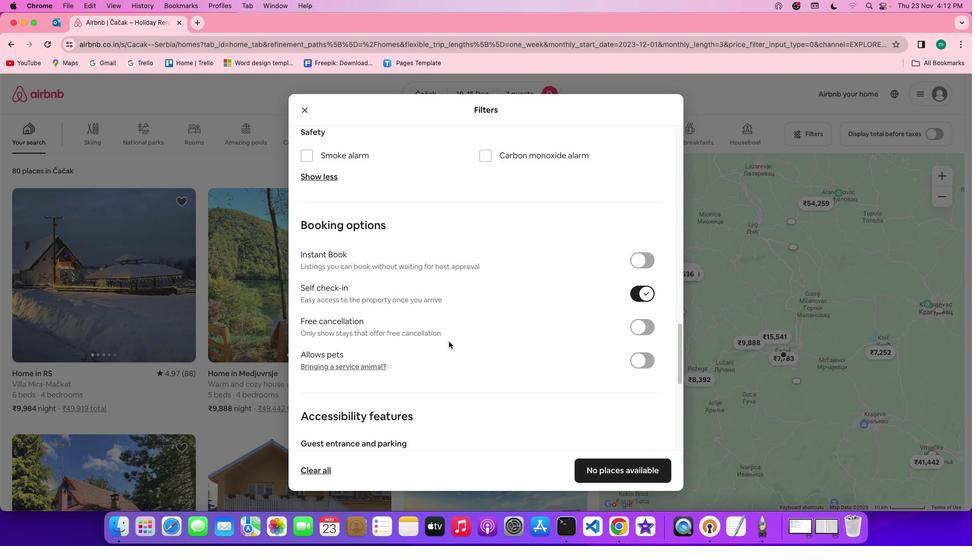 
Action: Mouse scrolled (449, 341) with delta (0, 0)
Screenshot: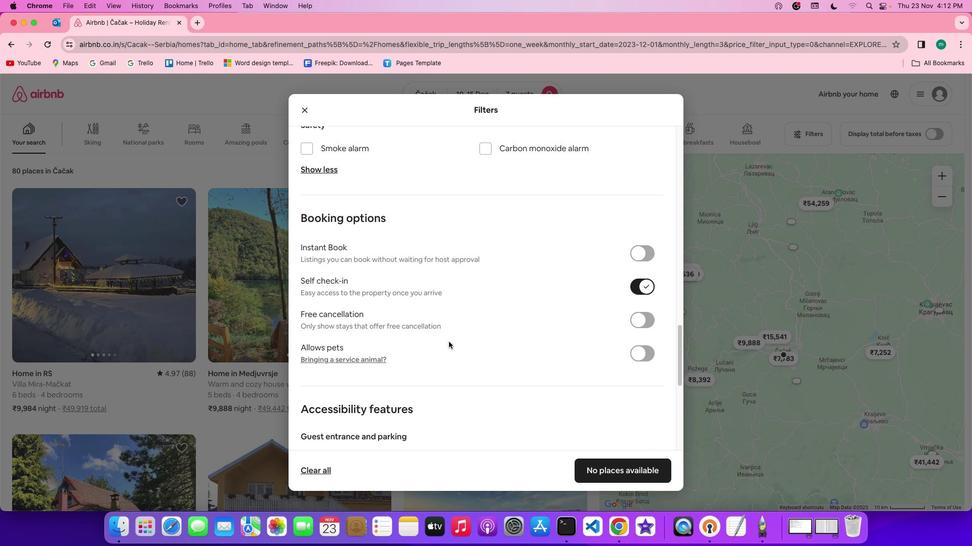 
Action: Mouse scrolled (449, 341) with delta (0, 0)
Screenshot: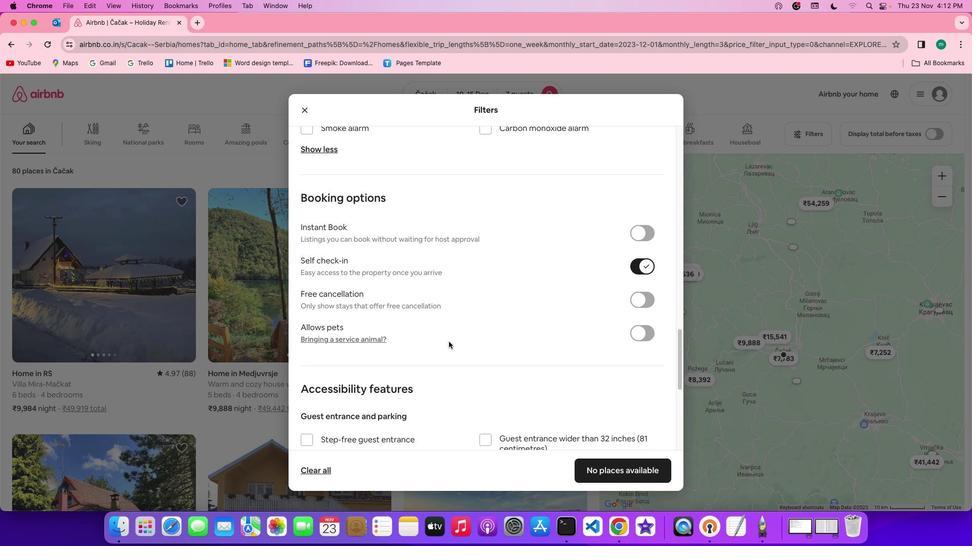 
Action: Mouse scrolled (449, 341) with delta (0, 0)
Screenshot: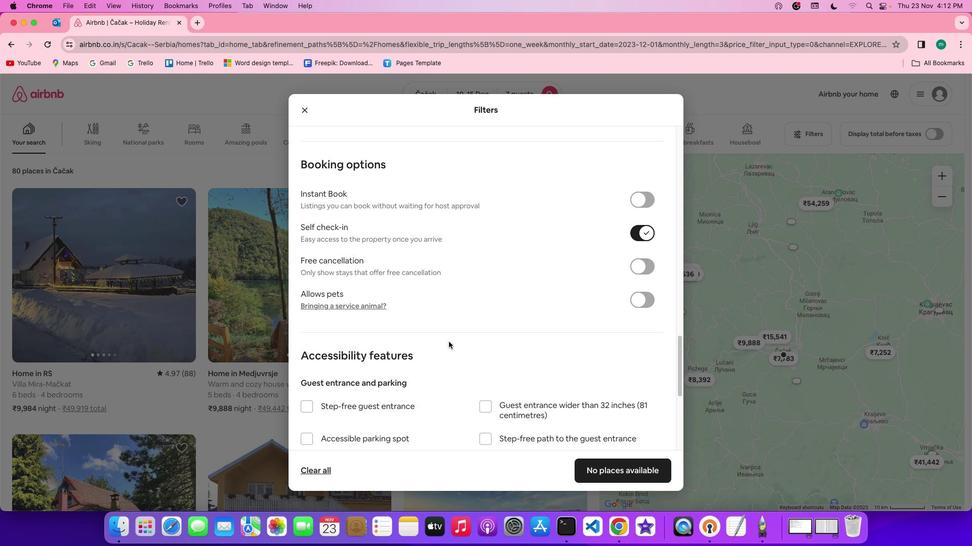 
Action: Mouse scrolled (449, 341) with delta (0, 0)
Screenshot: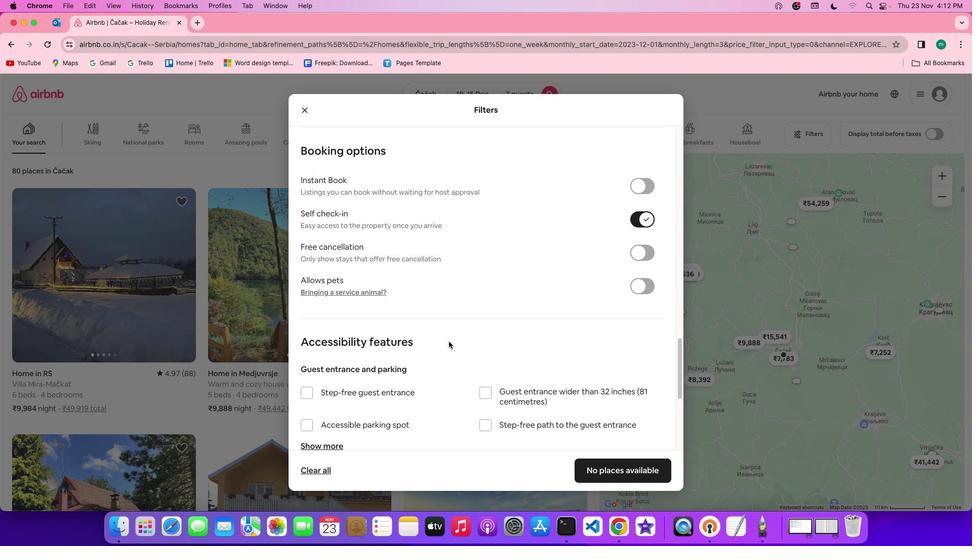 
Action: Mouse scrolled (449, 341) with delta (0, 0)
Screenshot: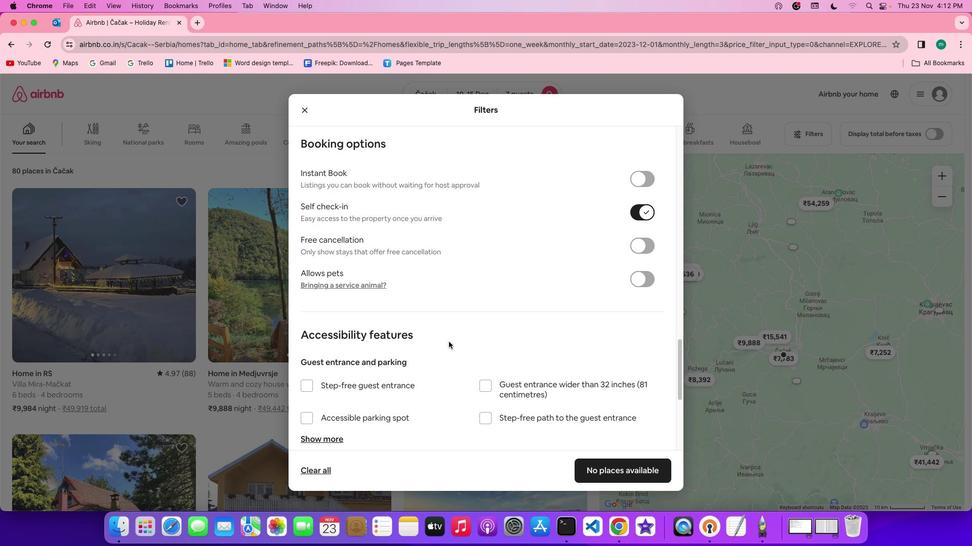 
Action: Mouse scrolled (449, 341) with delta (0, -1)
Screenshot: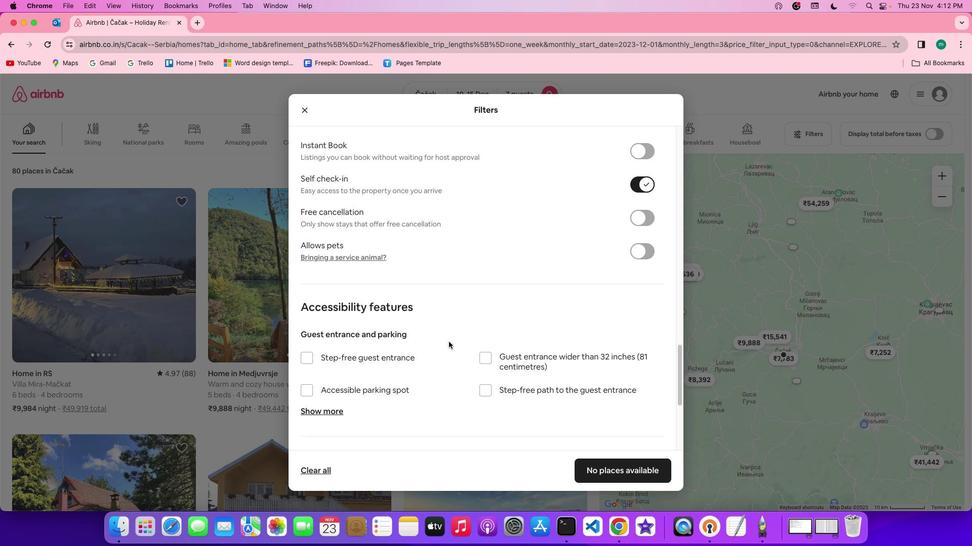 
Action: Mouse scrolled (449, 341) with delta (0, -1)
Screenshot: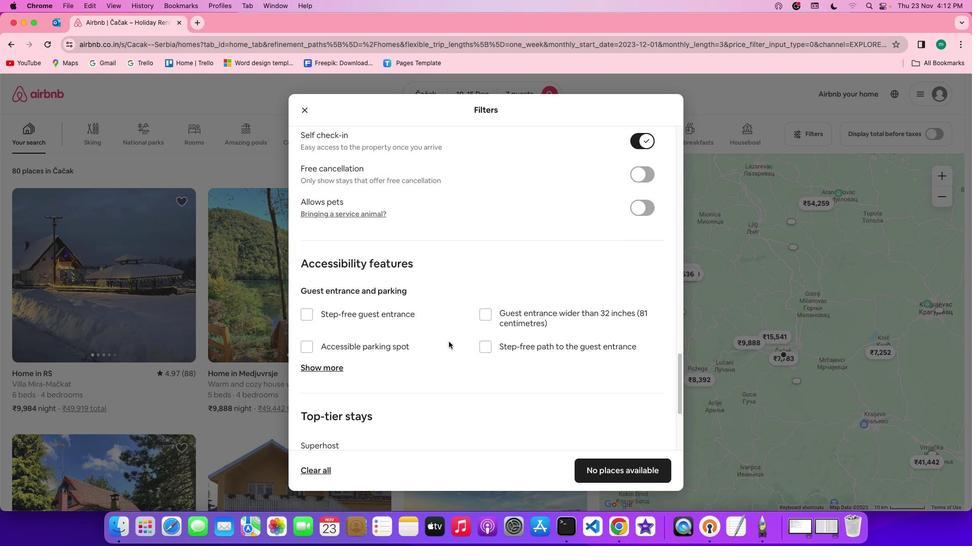
Action: Mouse scrolled (449, 341) with delta (0, 0)
Screenshot: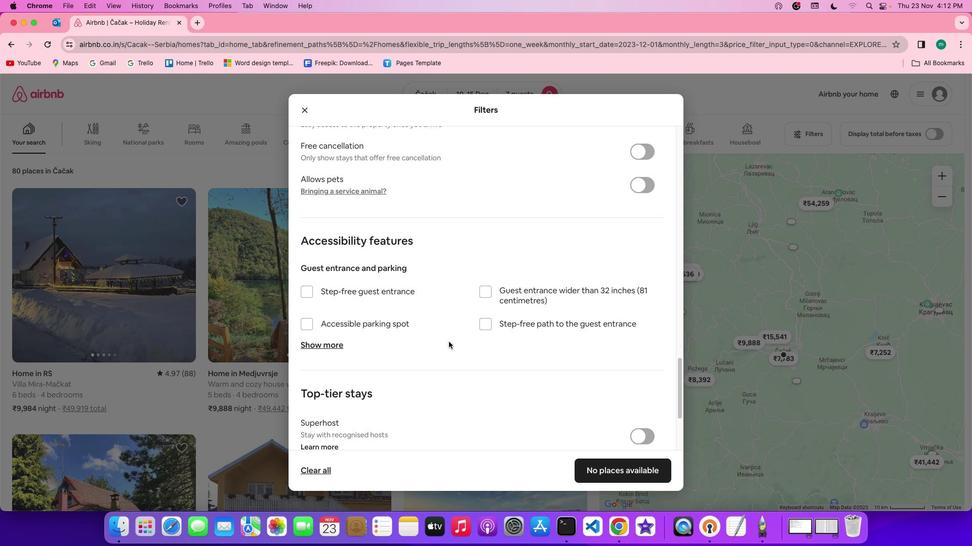 
Action: Mouse scrolled (449, 341) with delta (0, 0)
Screenshot: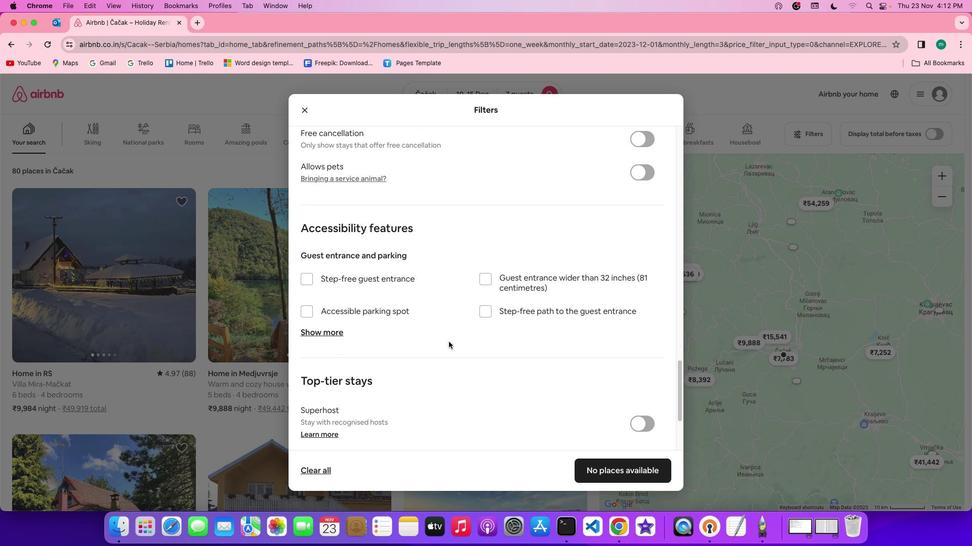 
Action: Mouse scrolled (449, 341) with delta (0, -1)
Screenshot: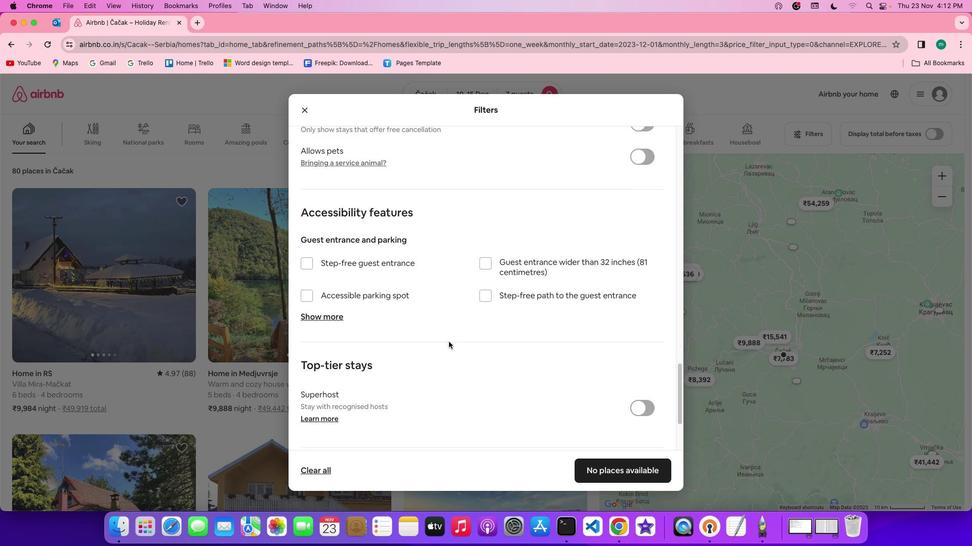 
Action: Mouse scrolled (449, 341) with delta (0, -1)
Screenshot: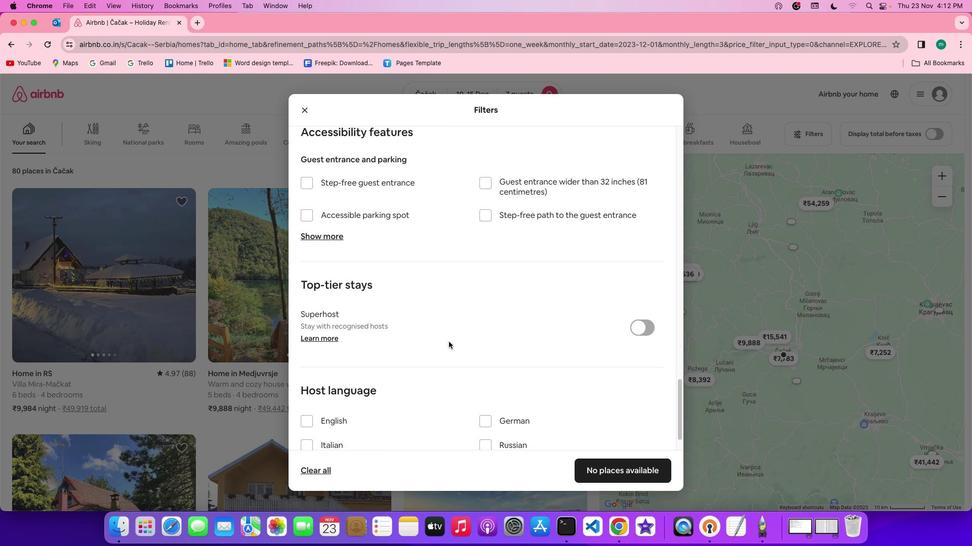 
Action: Mouse scrolled (449, 341) with delta (0, 0)
Screenshot: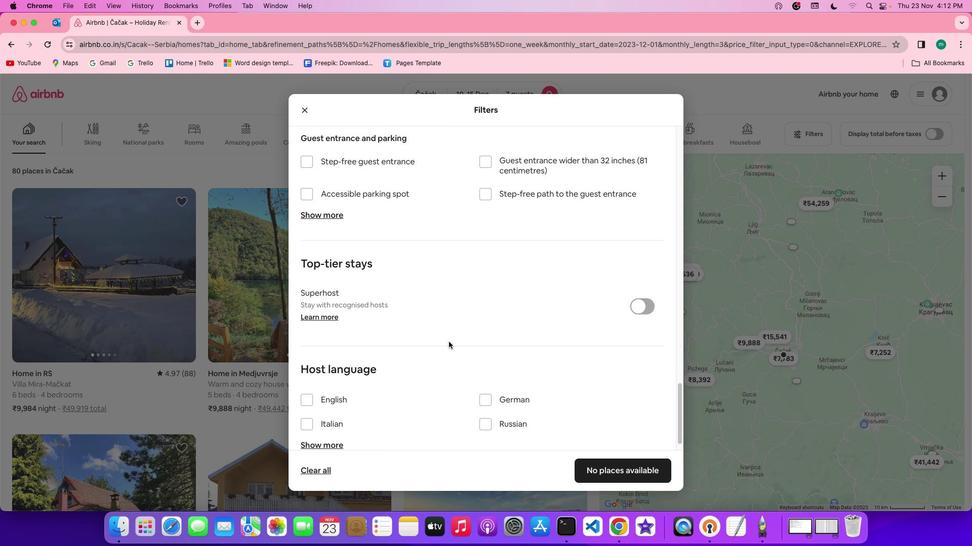 
Action: Mouse scrolled (449, 341) with delta (0, 0)
Screenshot: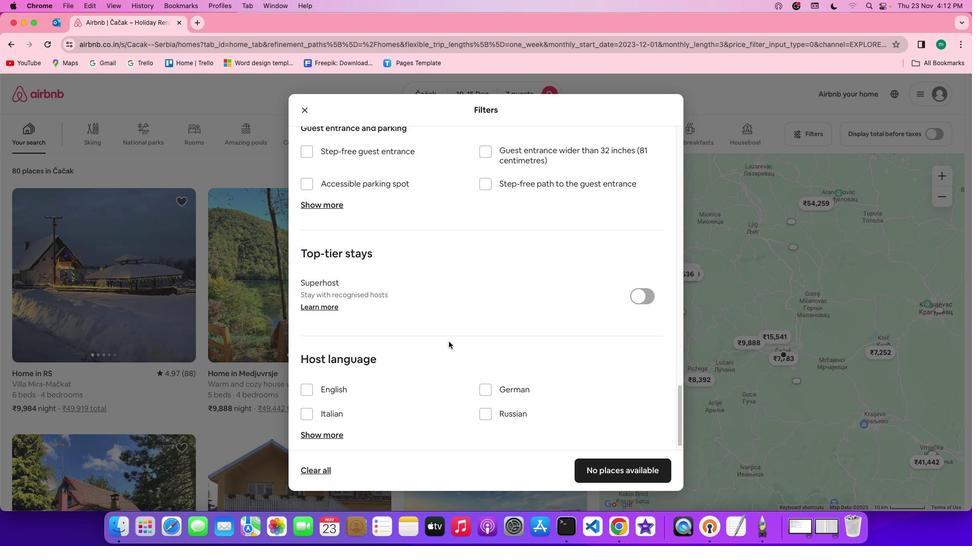 
Action: Mouse scrolled (449, 341) with delta (0, -1)
Screenshot: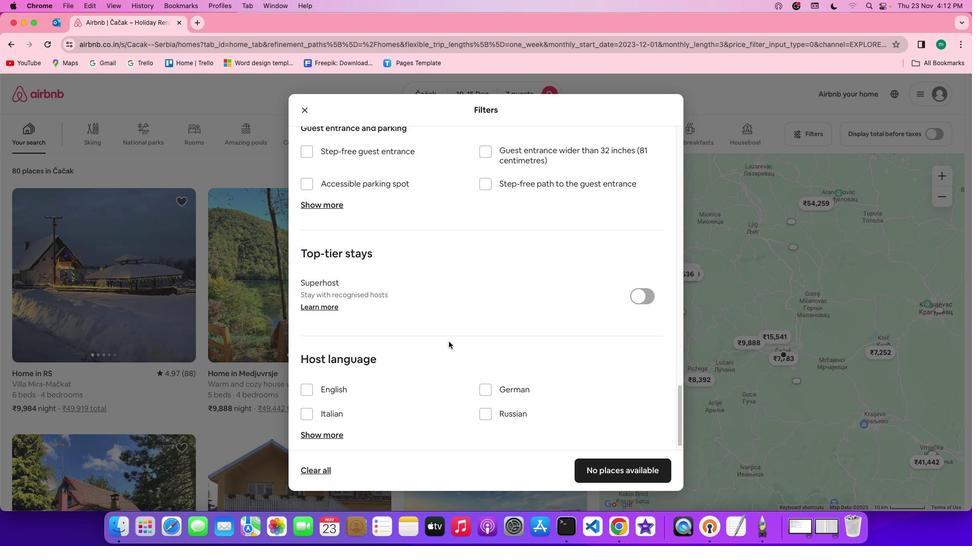 
Action: Mouse scrolled (449, 341) with delta (0, -2)
Screenshot: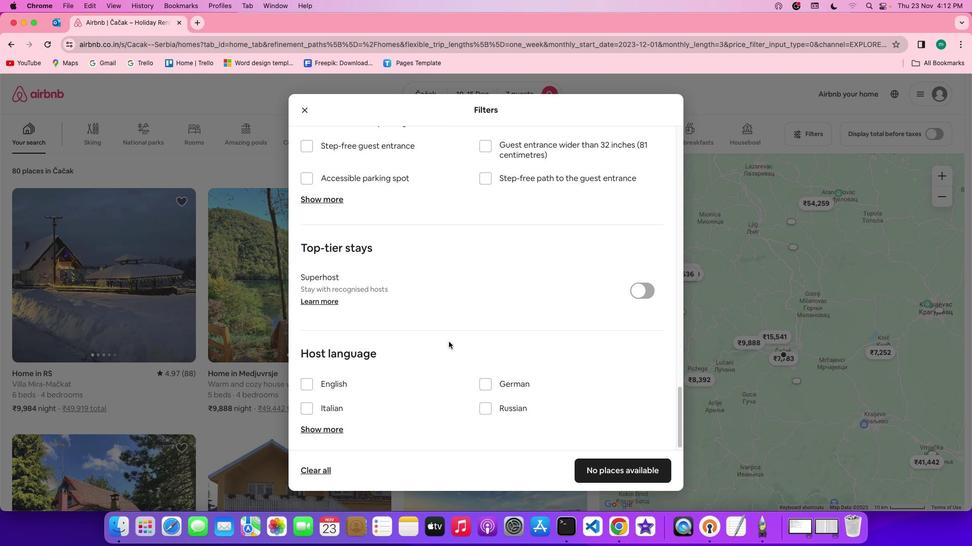 
Action: Mouse scrolled (449, 341) with delta (0, -2)
Screenshot: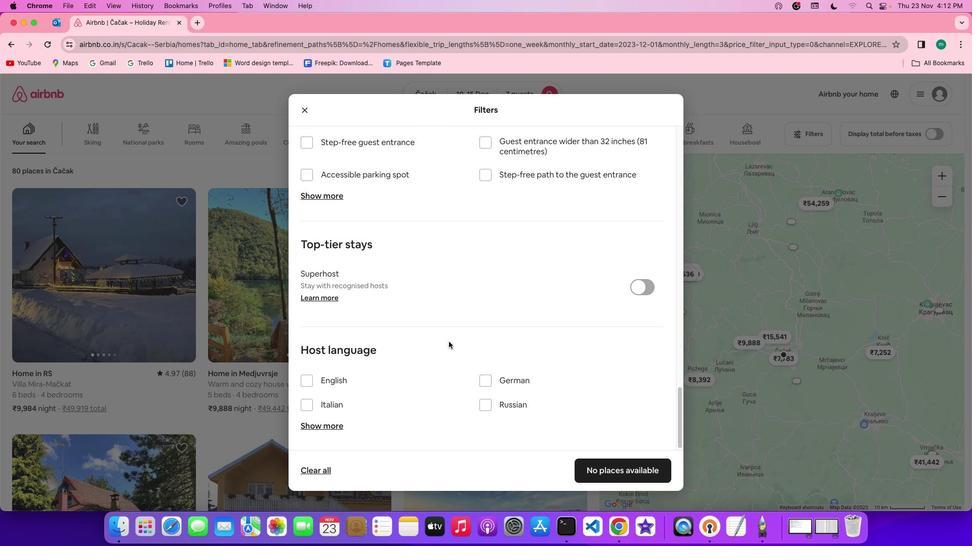 
Action: Mouse scrolled (449, 341) with delta (0, 0)
Screenshot: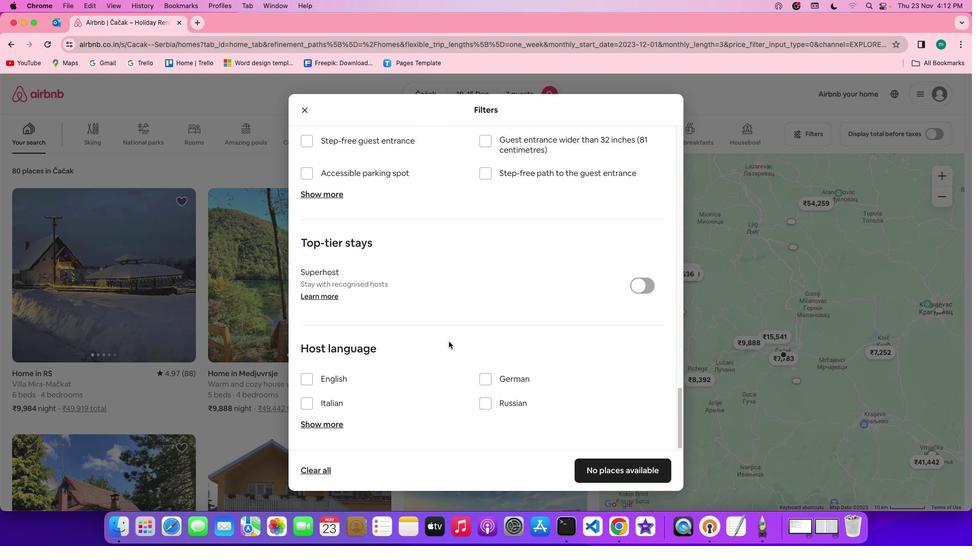 
Action: Mouse scrolled (449, 341) with delta (0, 0)
Screenshot: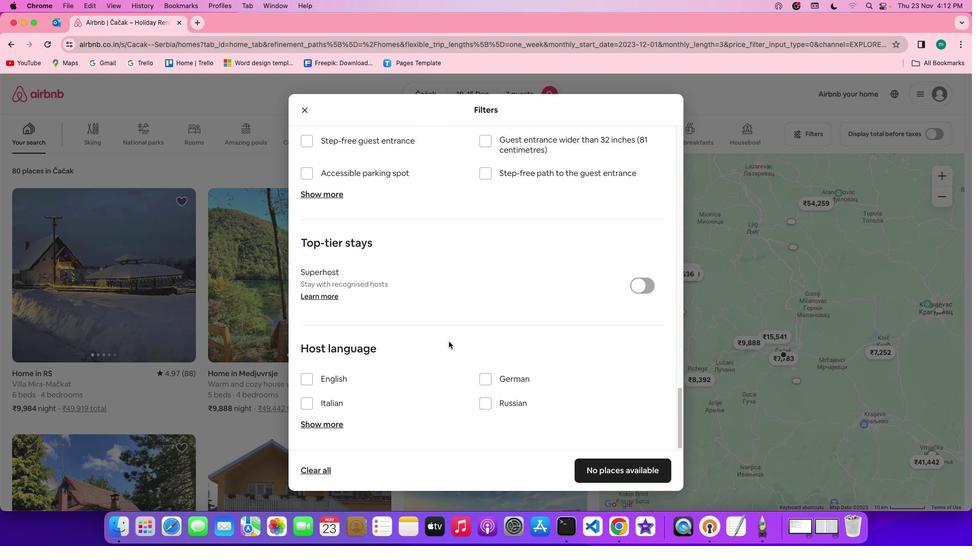 
Action: Mouse scrolled (449, 341) with delta (0, -1)
Screenshot: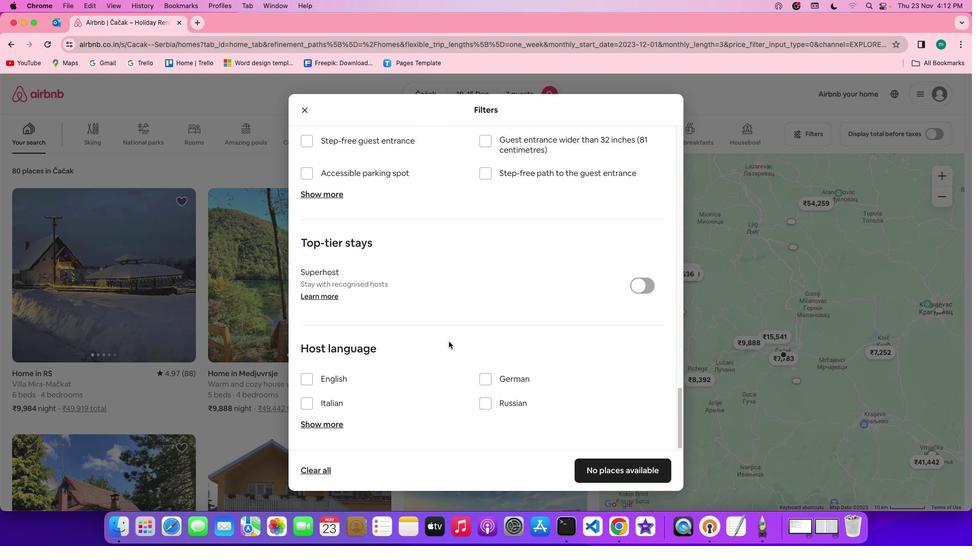 
Action: Mouse scrolled (449, 341) with delta (0, -2)
Screenshot: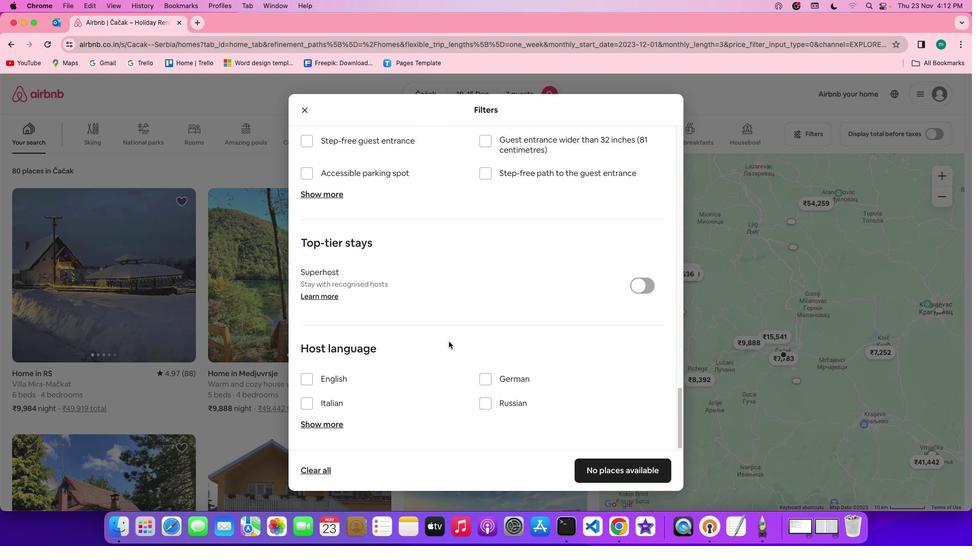 
Action: Mouse scrolled (449, 341) with delta (0, -3)
Screenshot: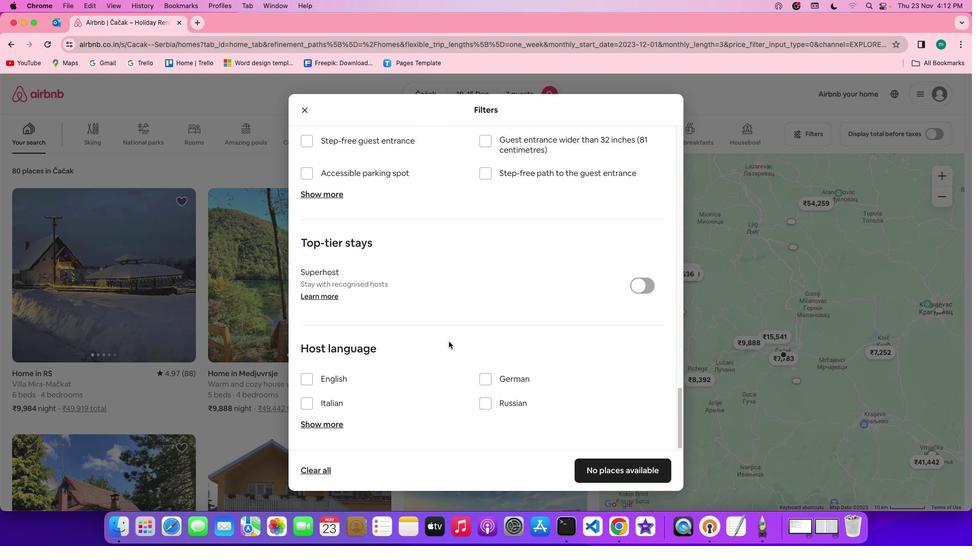 
Action: Mouse scrolled (449, 341) with delta (0, -3)
Screenshot: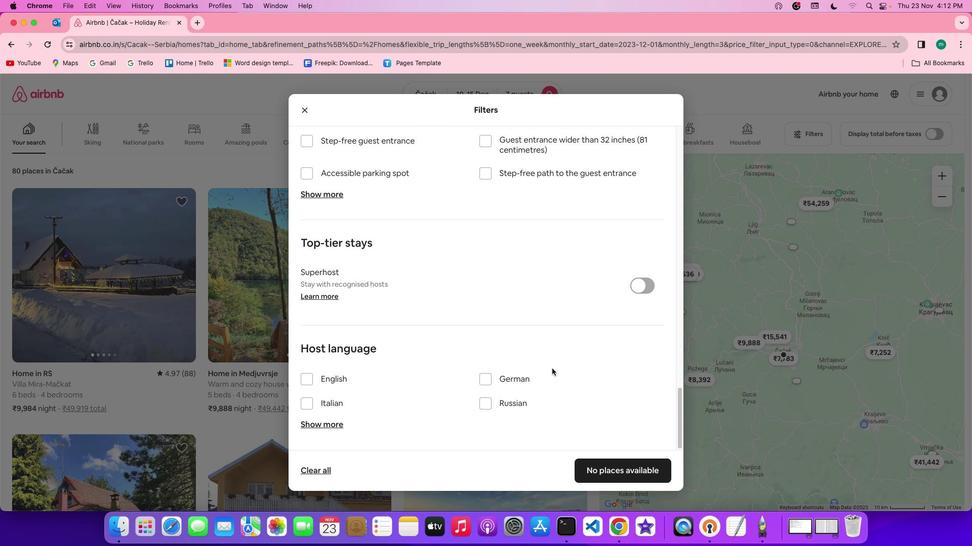 
Action: Mouse moved to (638, 470)
Screenshot: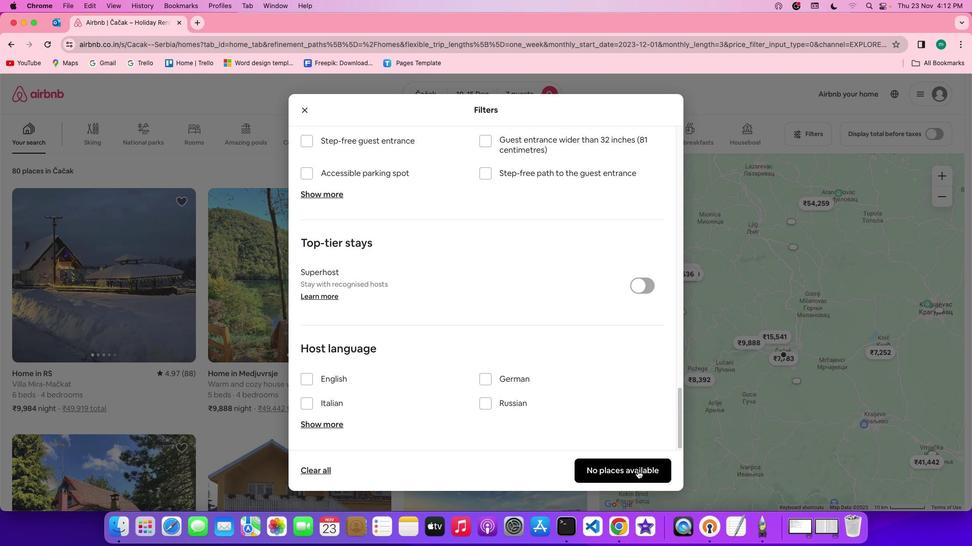 
Action: Mouse pressed left at (638, 470)
Screenshot: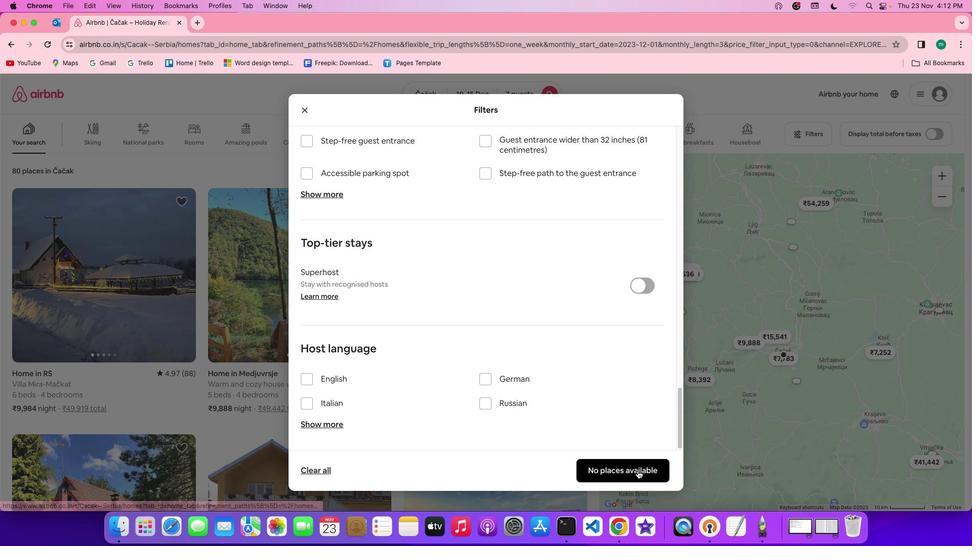 
Action: Mouse moved to (243, 313)
Screenshot: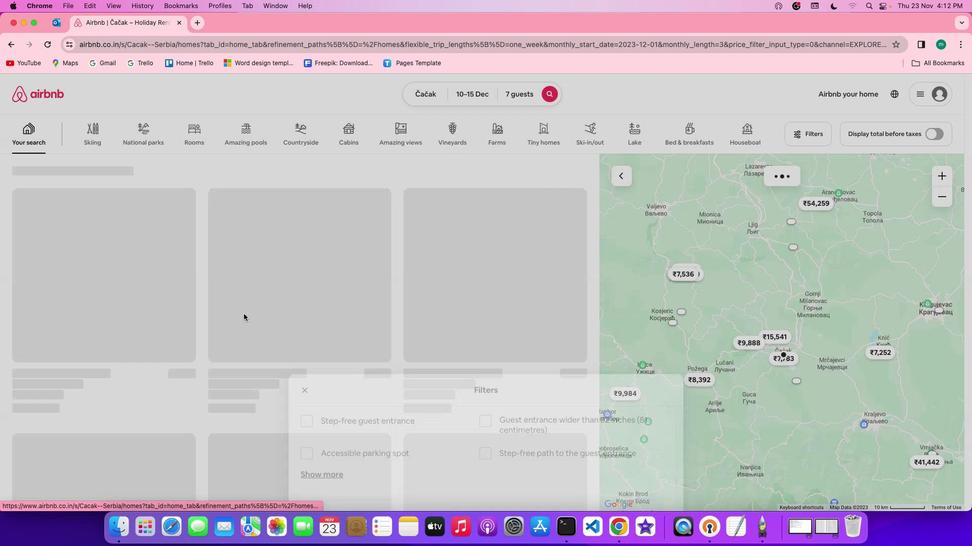 
